 Task: Find connections with filter location Farakka with filter topic #Entrepreneurialwith filter profile language German with filter current company Naukri.com with filter school JSS University (Jagadguru Sri Shivarathreeshwara University),Mysore with filter industry Outpatient Care Centers with filter service category Technical with filter keywords title Vehicle or Equipment Cleaner
Action: Mouse moved to (196, 232)
Screenshot: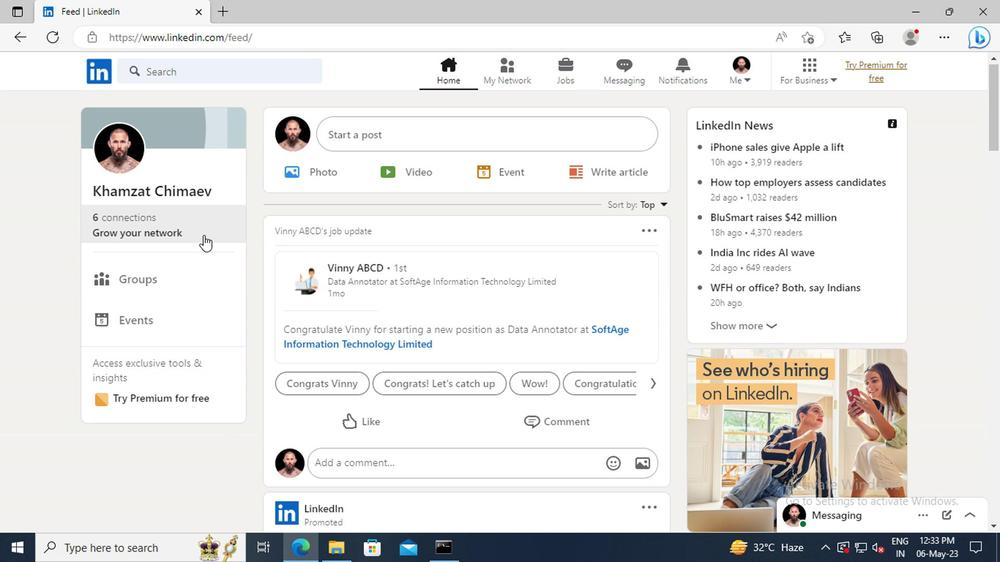 
Action: Mouse pressed left at (196, 232)
Screenshot: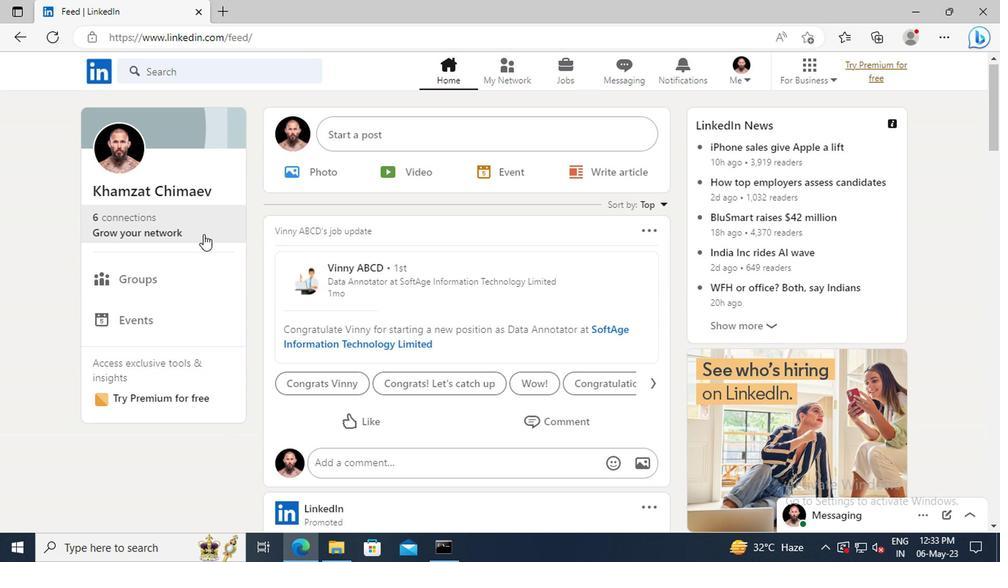 
Action: Mouse moved to (171, 155)
Screenshot: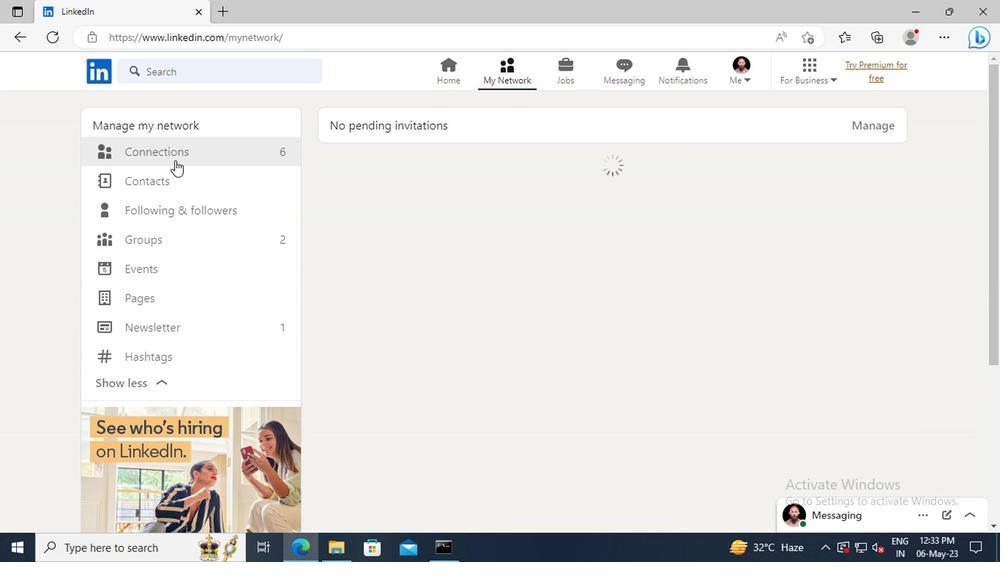 
Action: Mouse pressed left at (171, 155)
Screenshot: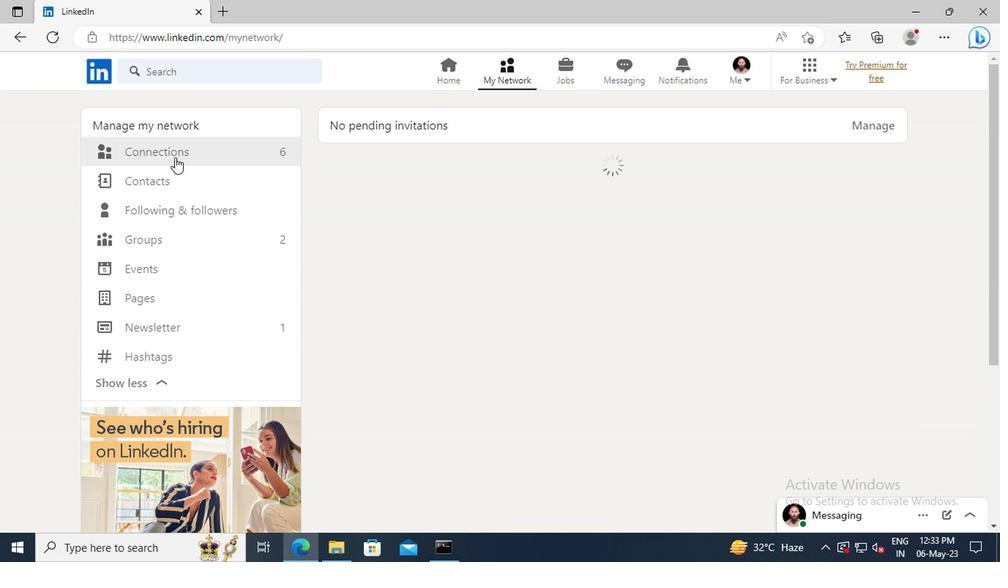 
Action: Mouse moved to (611, 154)
Screenshot: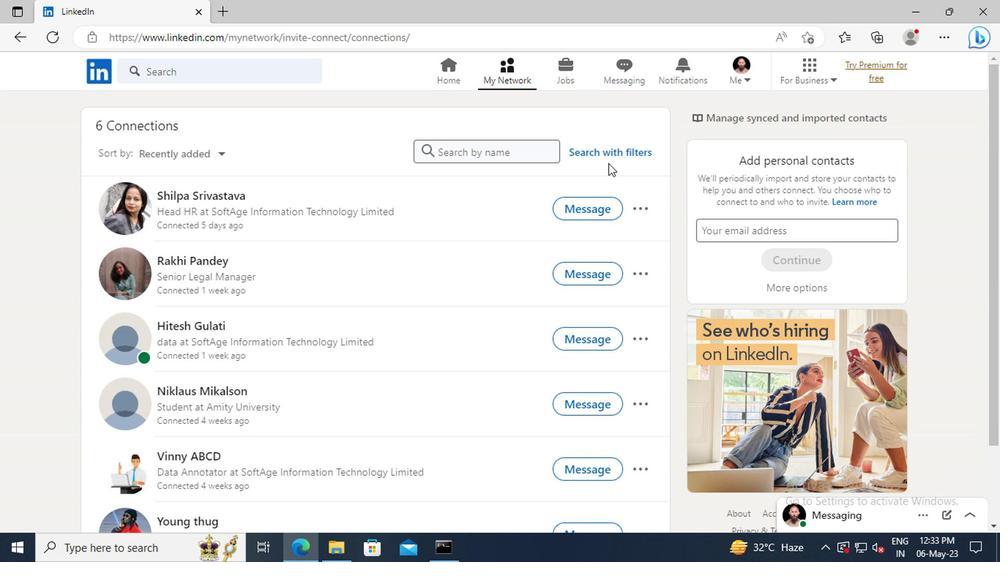 
Action: Mouse pressed left at (611, 154)
Screenshot: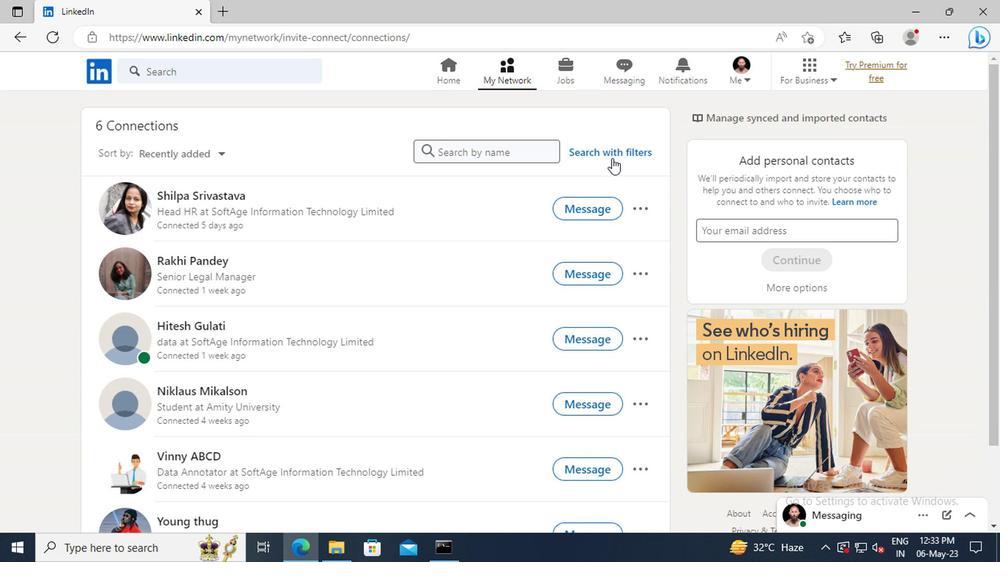 
Action: Mouse moved to (558, 114)
Screenshot: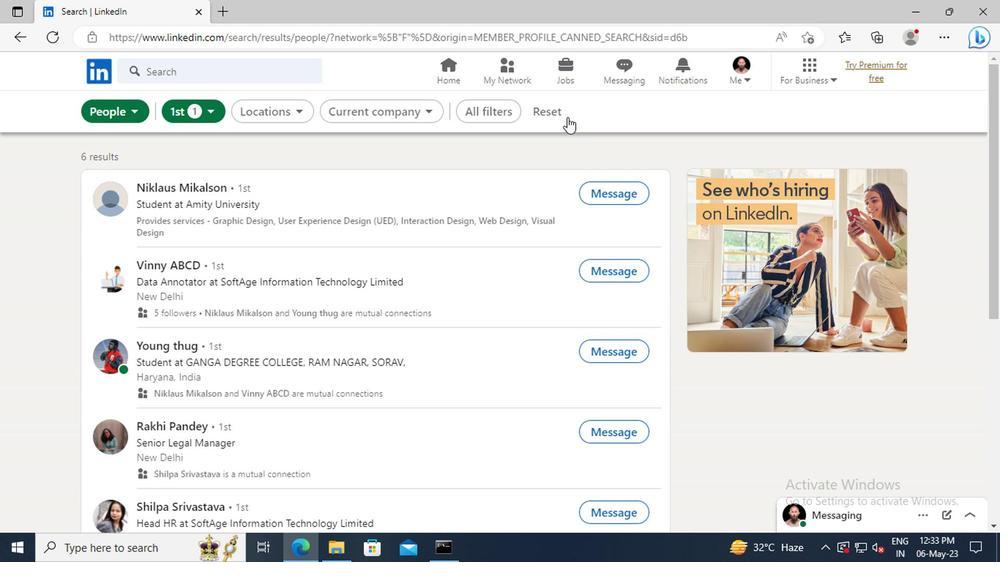 
Action: Mouse pressed left at (558, 114)
Screenshot: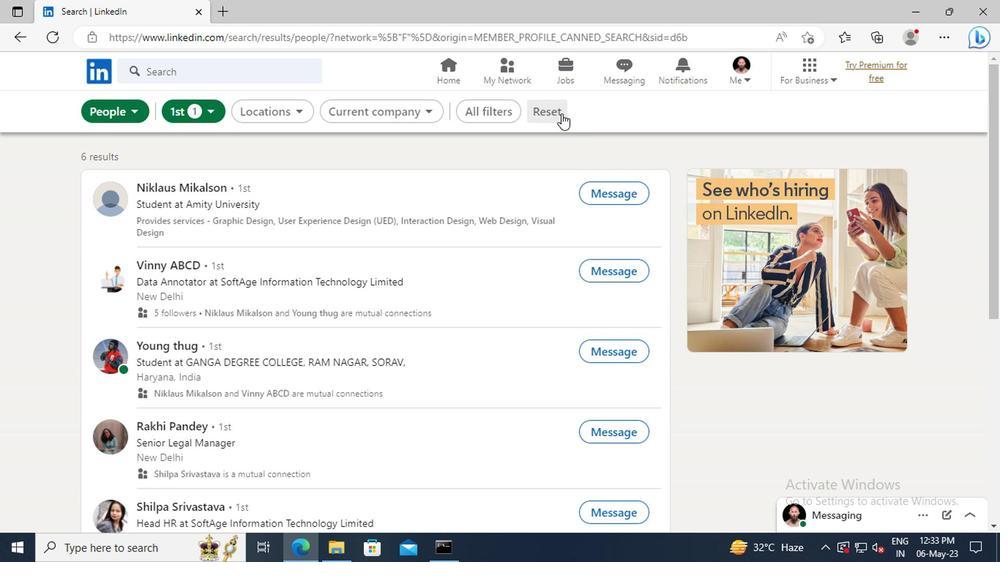 
Action: Mouse moved to (542, 114)
Screenshot: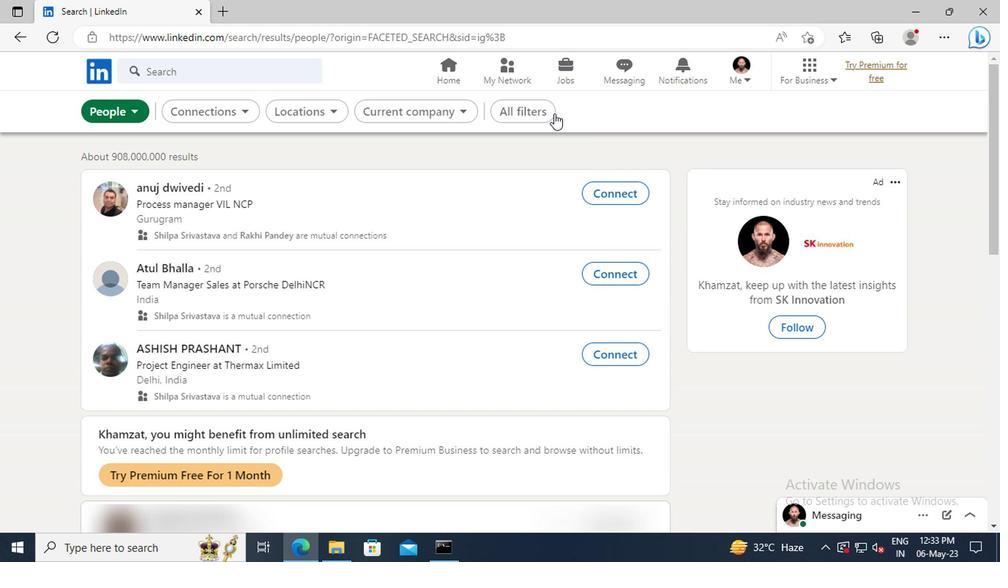 
Action: Mouse pressed left at (542, 114)
Screenshot: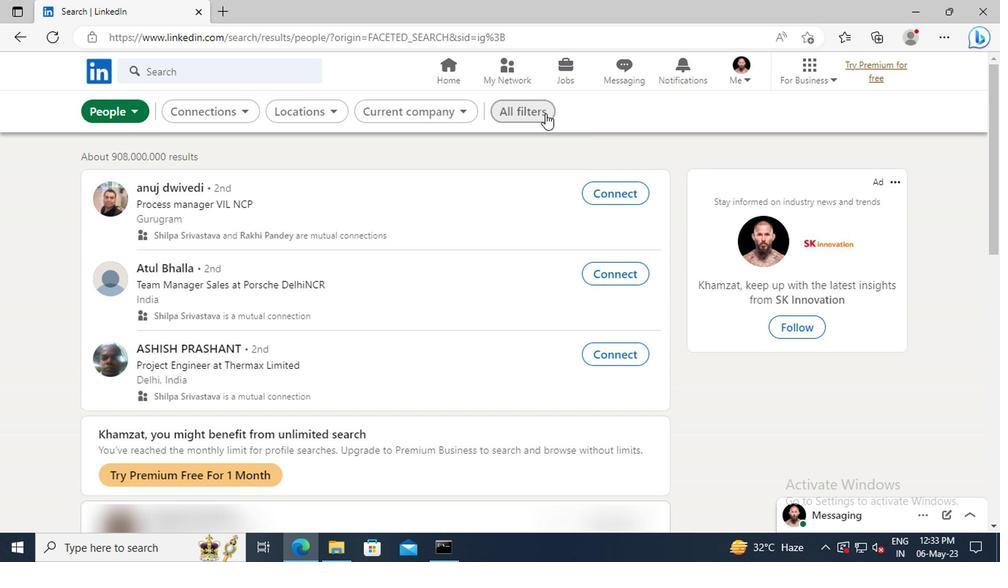 
Action: Mouse moved to (811, 258)
Screenshot: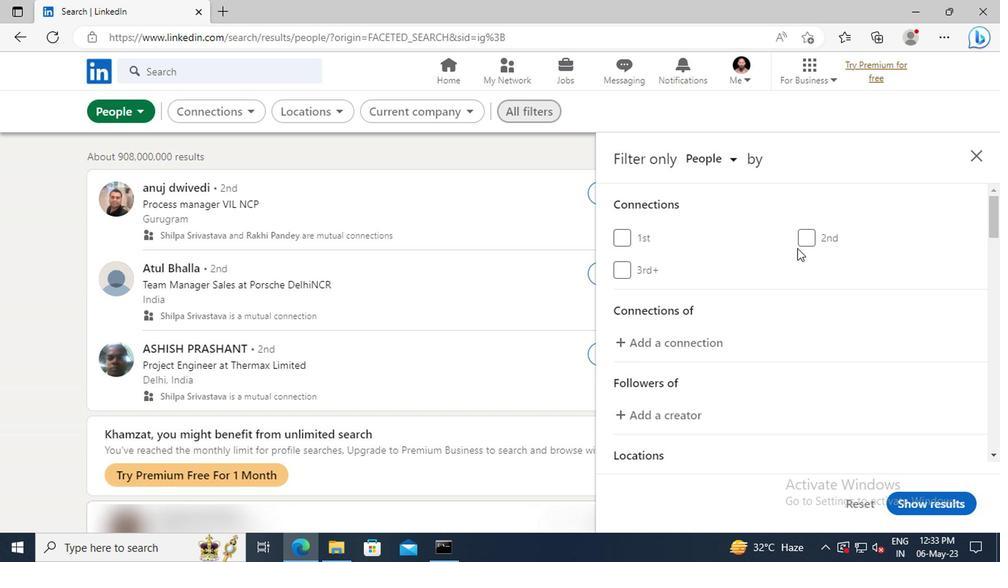 
Action: Mouse scrolled (811, 257) with delta (0, 0)
Screenshot: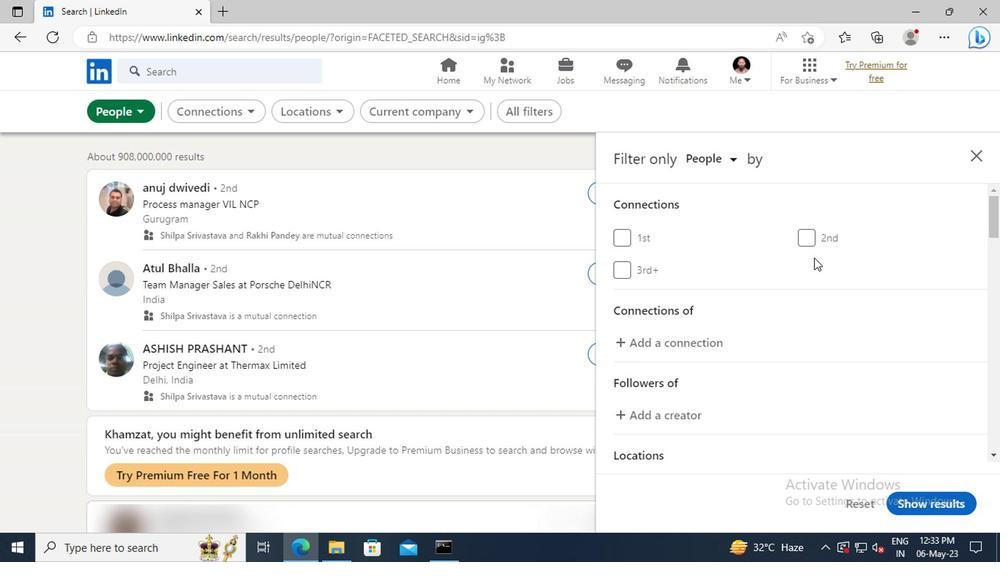 
Action: Mouse scrolled (811, 257) with delta (0, 0)
Screenshot: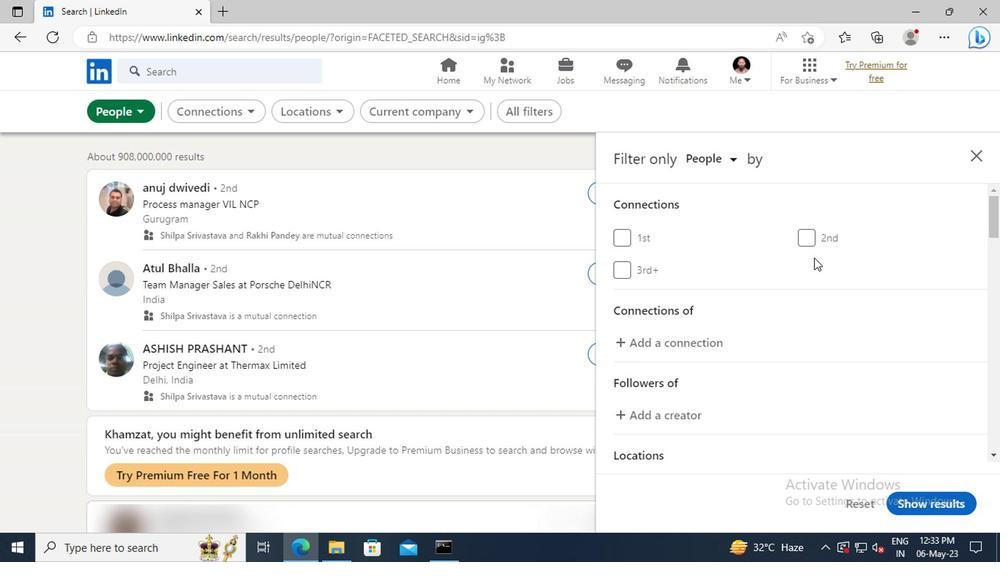 
Action: Mouse scrolled (811, 257) with delta (0, 0)
Screenshot: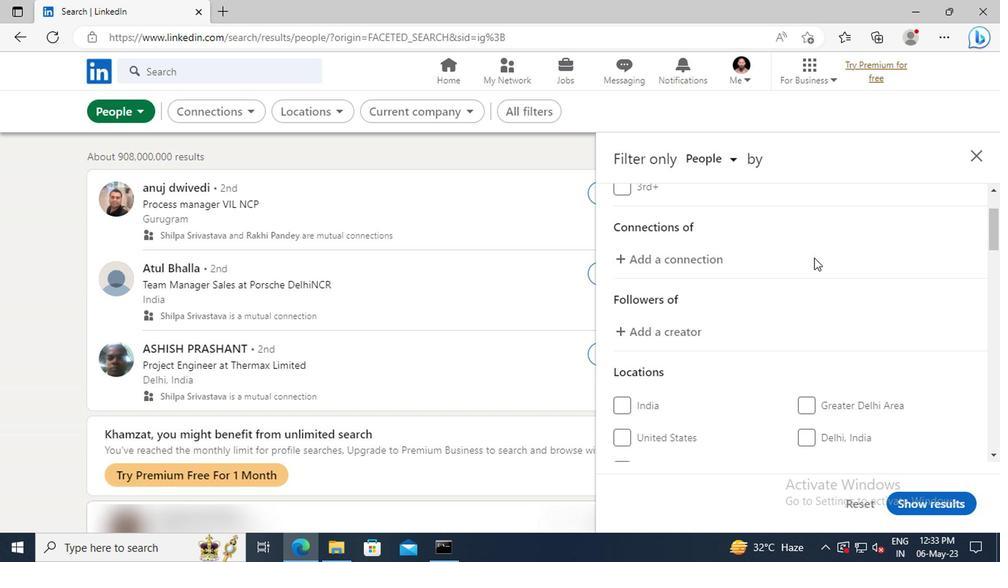 
Action: Mouse scrolled (811, 257) with delta (0, 0)
Screenshot: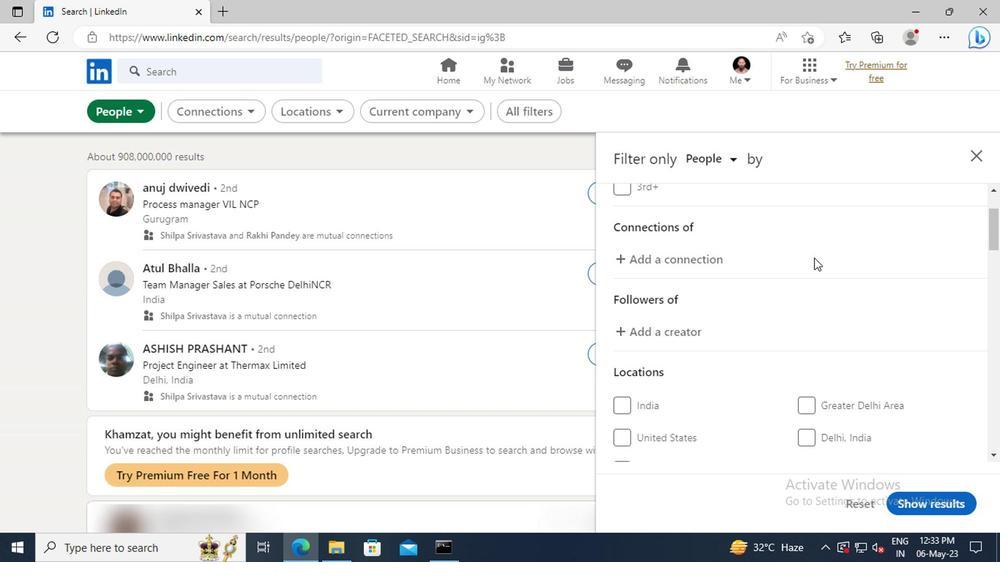 
Action: Mouse scrolled (811, 257) with delta (0, 0)
Screenshot: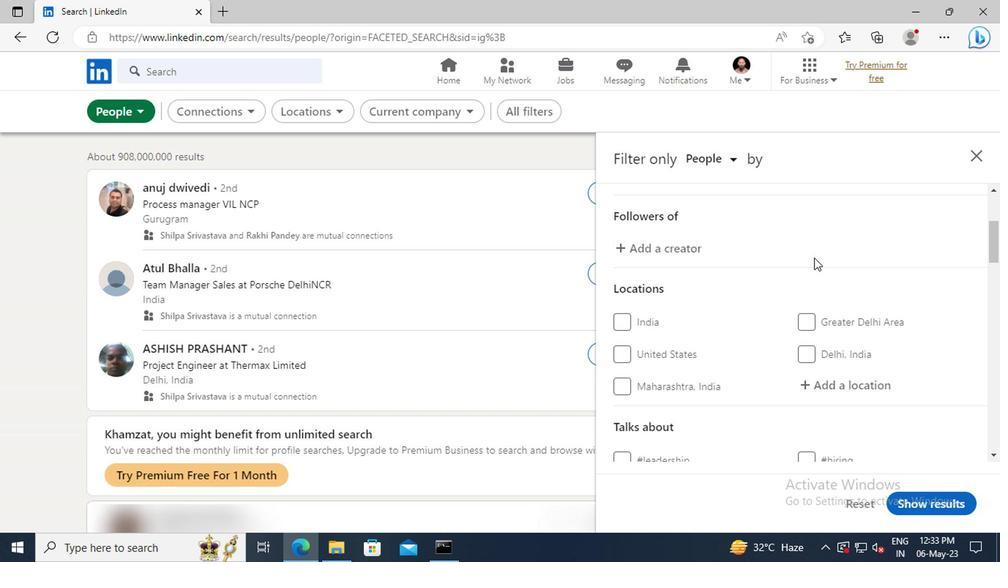 
Action: Mouse scrolled (811, 257) with delta (0, 0)
Screenshot: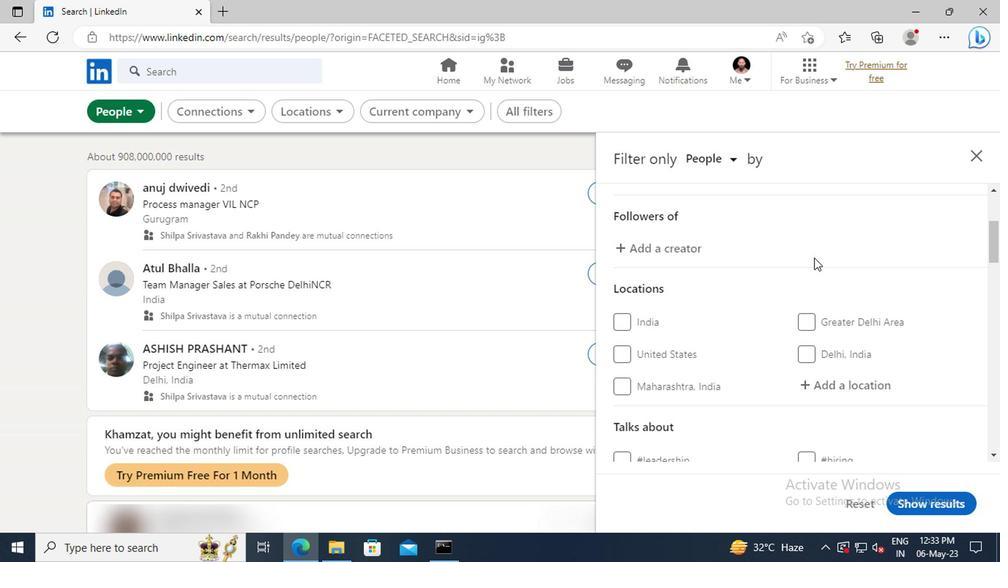
Action: Mouse moved to (809, 300)
Screenshot: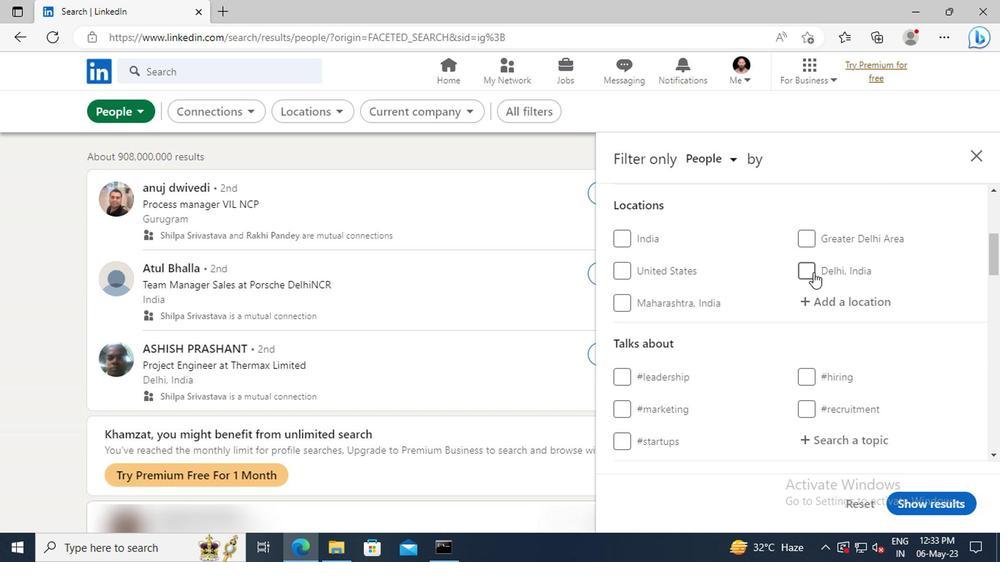 
Action: Mouse pressed left at (809, 300)
Screenshot: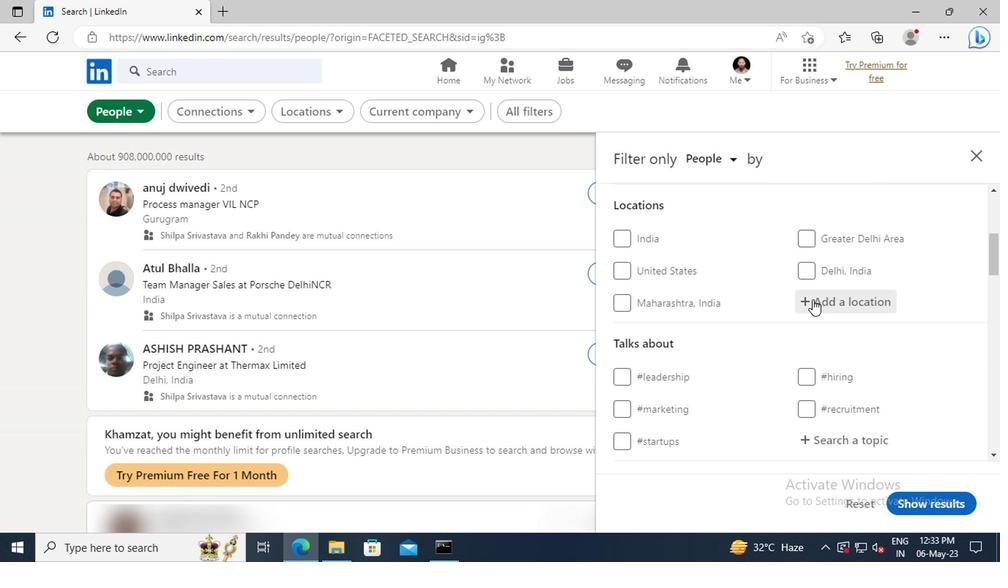 
Action: Key pressed <Key.shift>
Screenshot: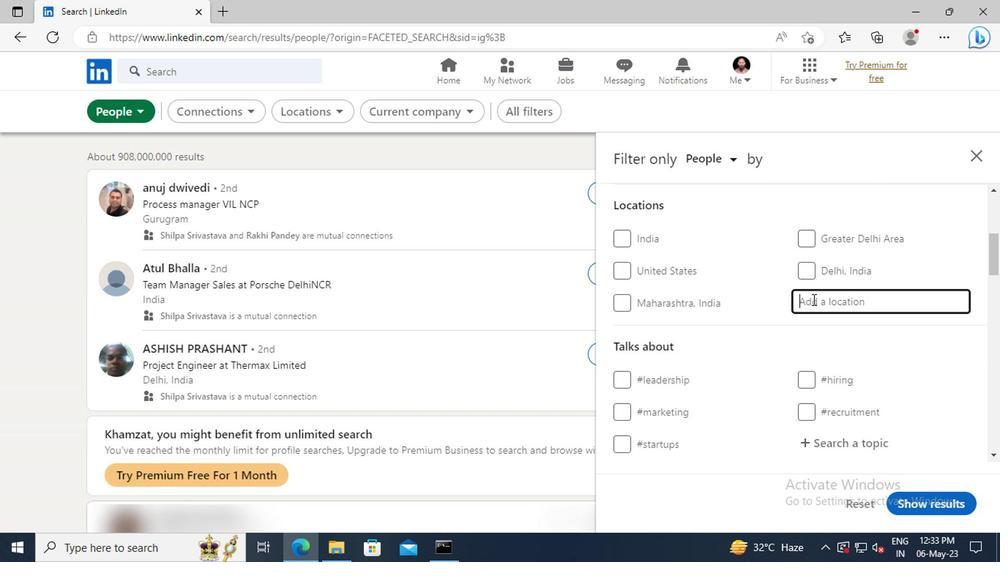 
Action: Mouse moved to (809, 300)
Screenshot: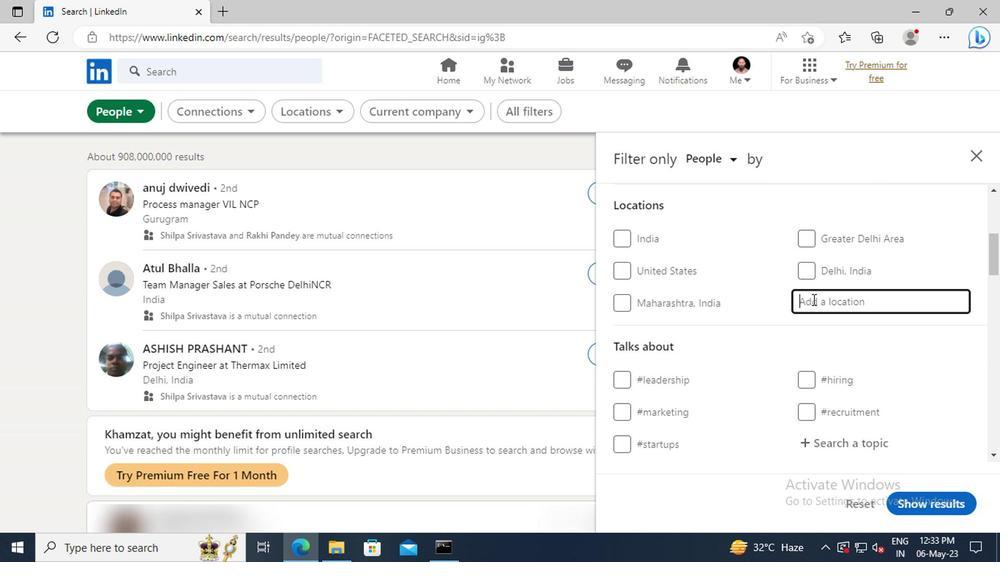 
Action: Key pressed <Key.shift><Key.shift><Key.shift><Key.shift><Key.shift>FARAKKA
Screenshot: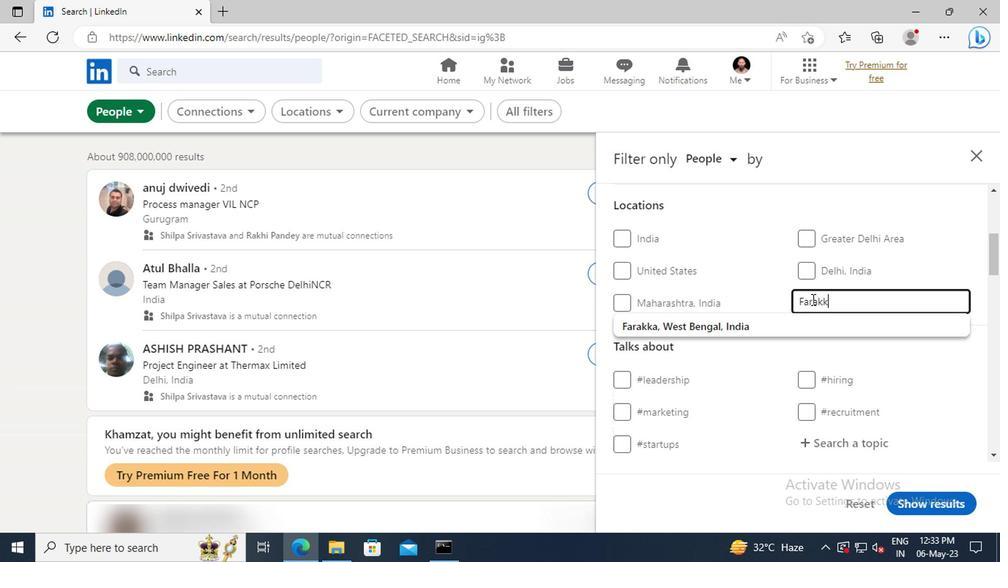 
Action: Mouse moved to (811, 321)
Screenshot: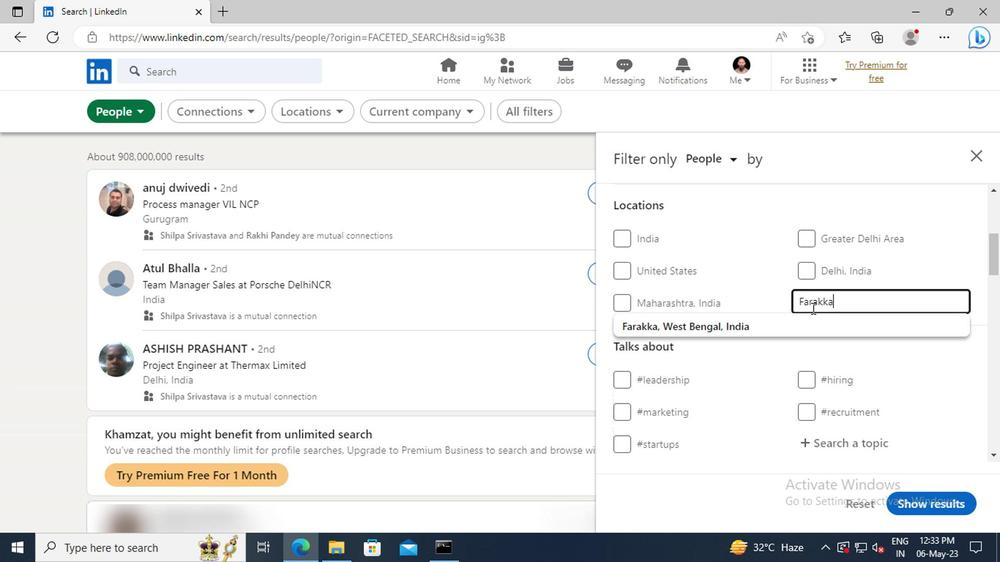 
Action: Mouse pressed left at (811, 321)
Screenshot: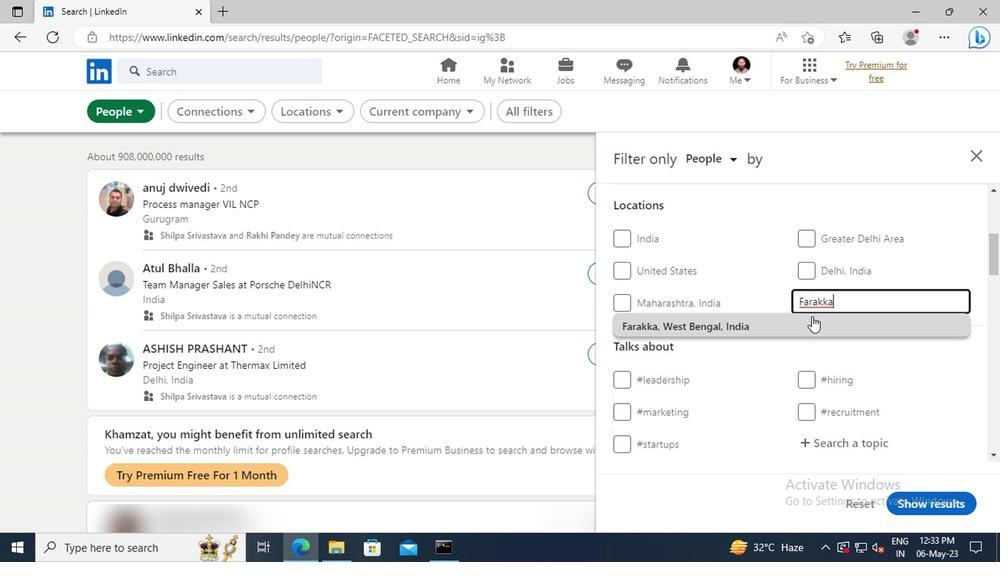 
Action: Mouse scrolled (811, 319) with delta (0, -1)
Screenshot: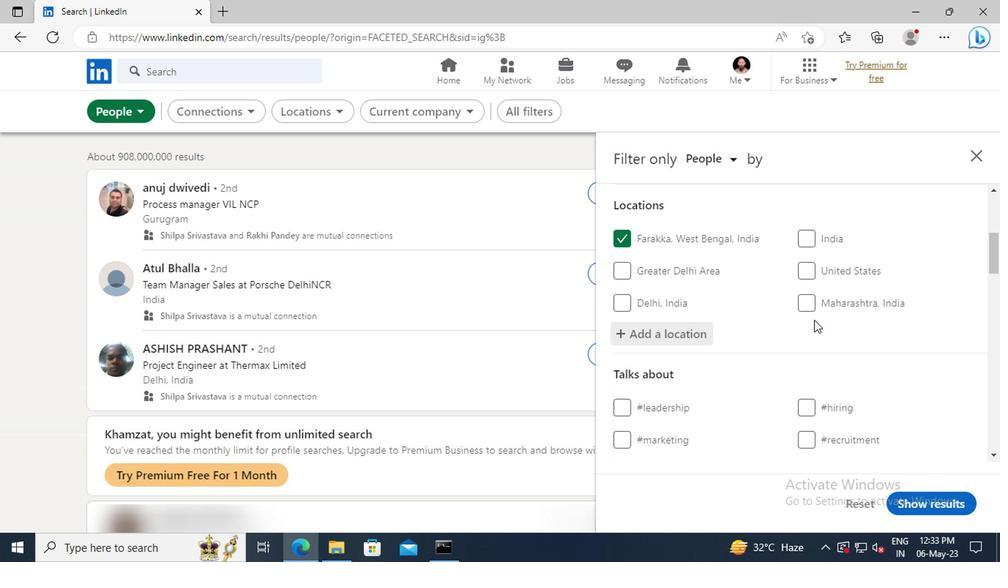 
Action: Mouse scrolled (811, 319) with delta (0, -1)
Screenshot: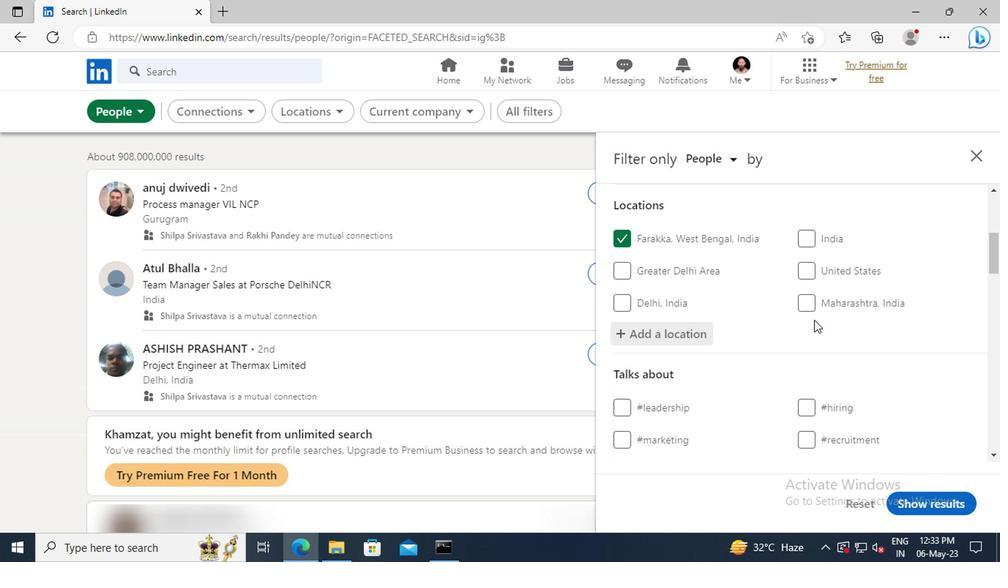 
Action: Mouse scrolled (811, 319) with delta (0, -1)
Screenshot: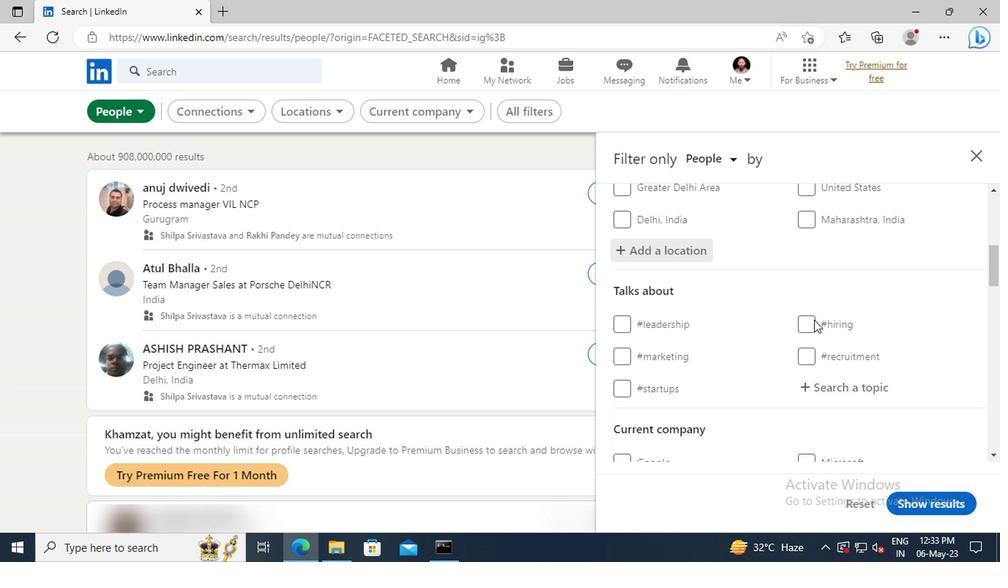 
Action: Mouse scrolled (811, 319) with delta (0, -1)
Screenshot: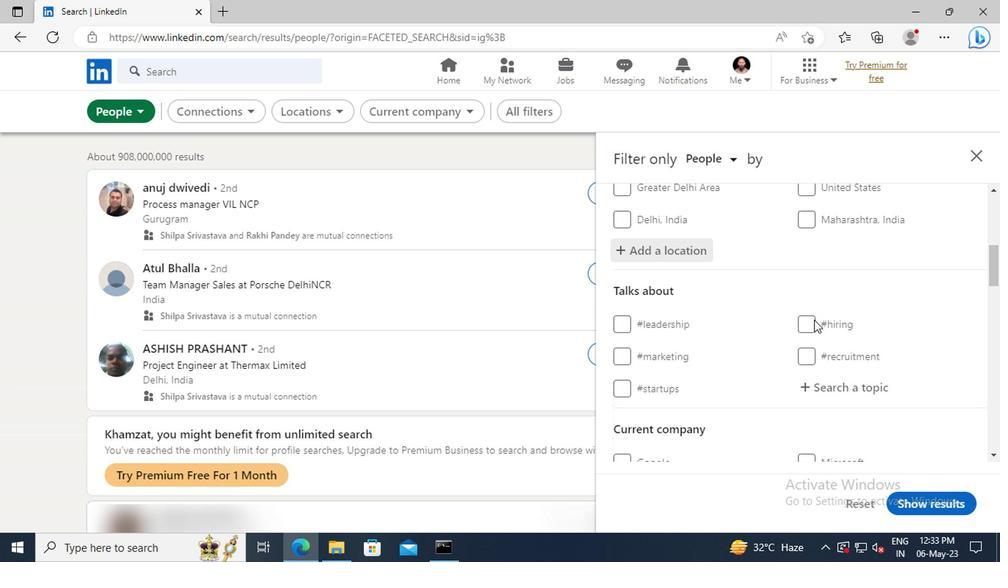 
Action: Mouse moved to (818, 310)
Screenshot: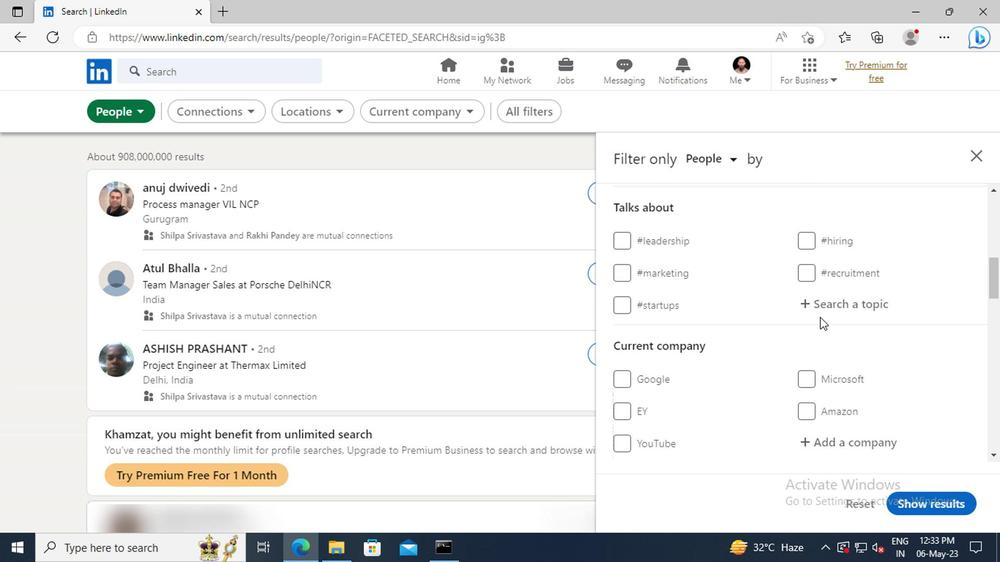 
Action: Mouse pressed left at (818, 310)
Screenshot: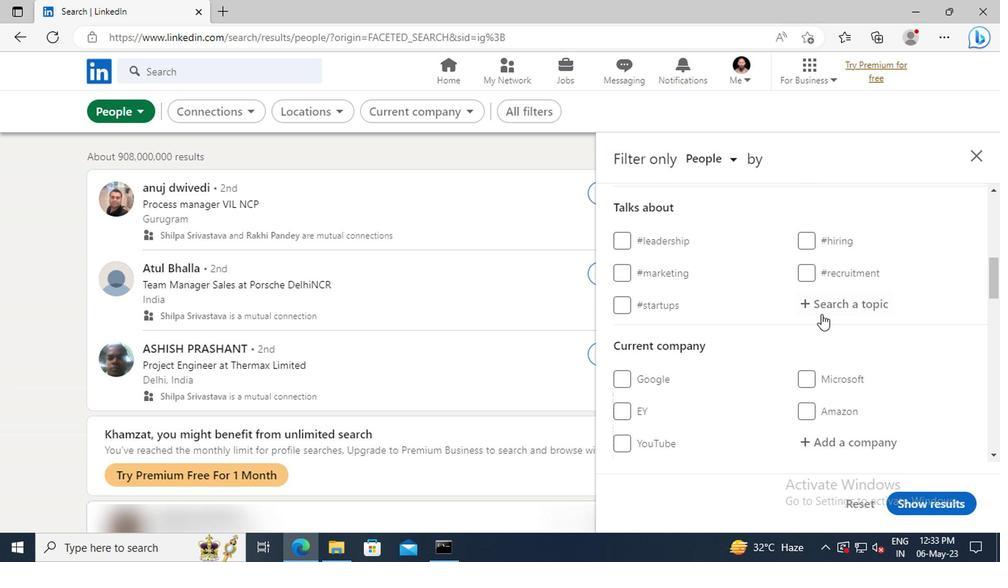 
Action: Mouse moved to (819, 310)
Screenshot: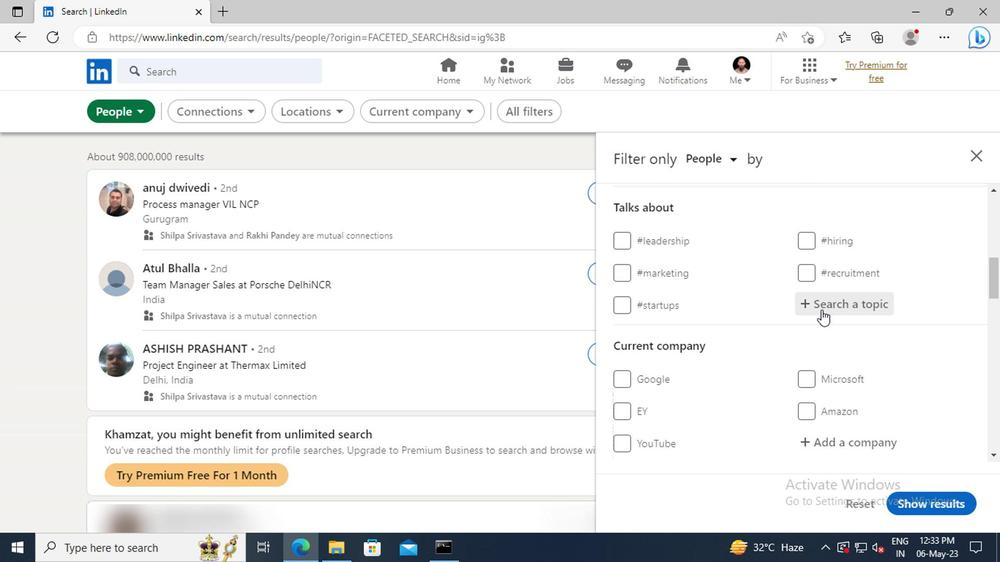
Action: Key pressed <Key.shift>ENTREPRENEURIA
Screenshot: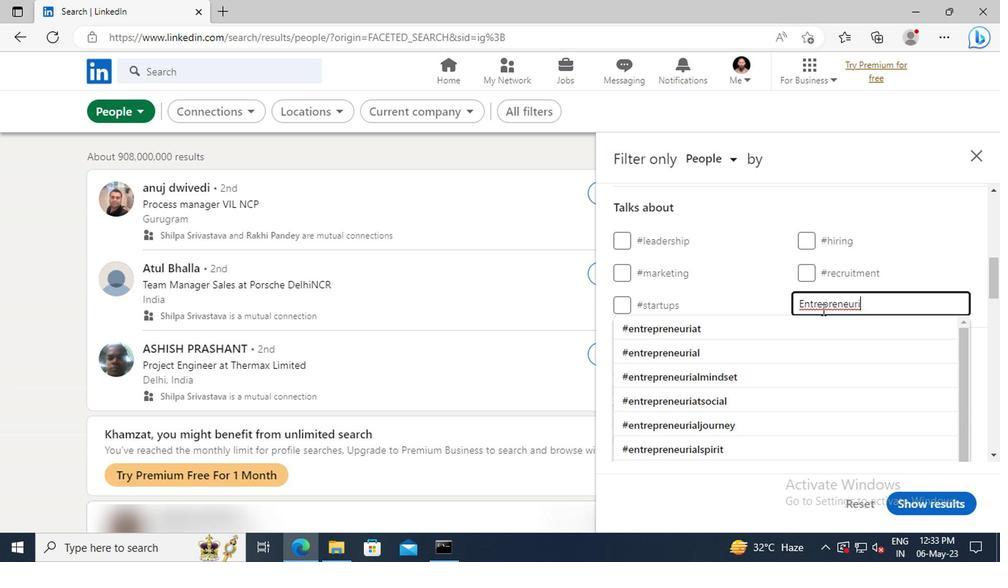 
Action: Mouse moved to (813, 345)
Screenshot: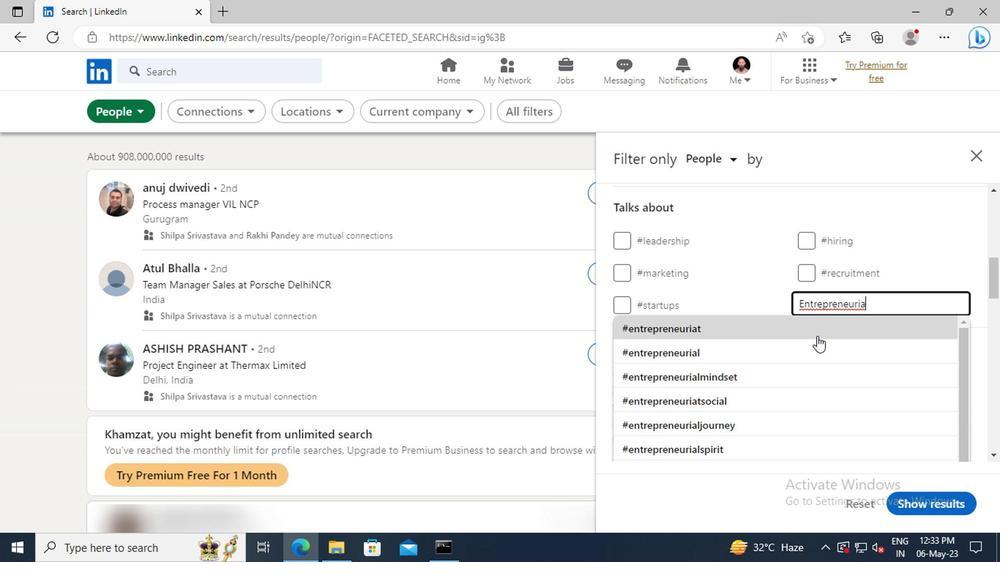 
Action: Mouse pressed left at (813, 345)
Screenshot: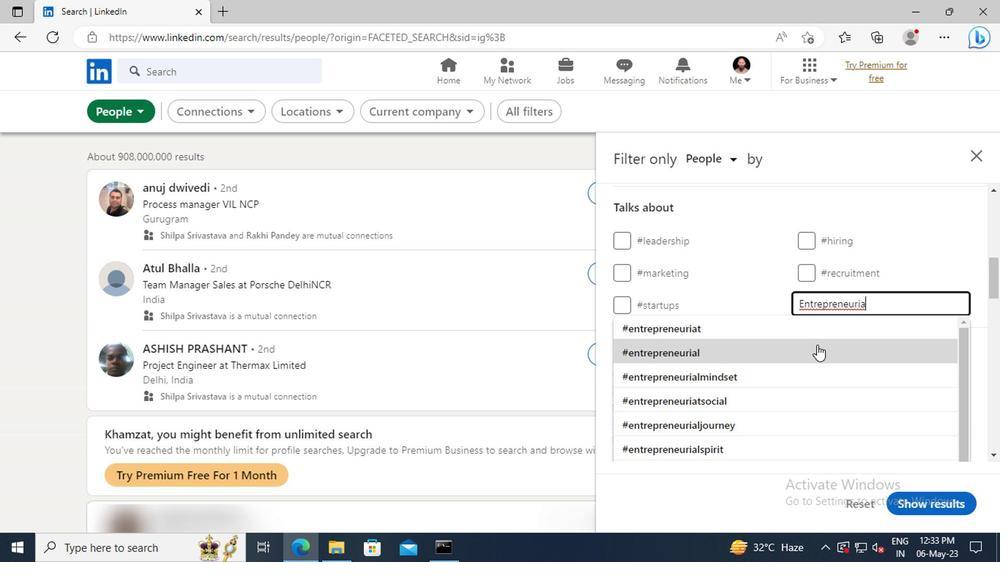 
Action: Mouse scrolled (813, 344) with delta (0, 0)
Screenshot: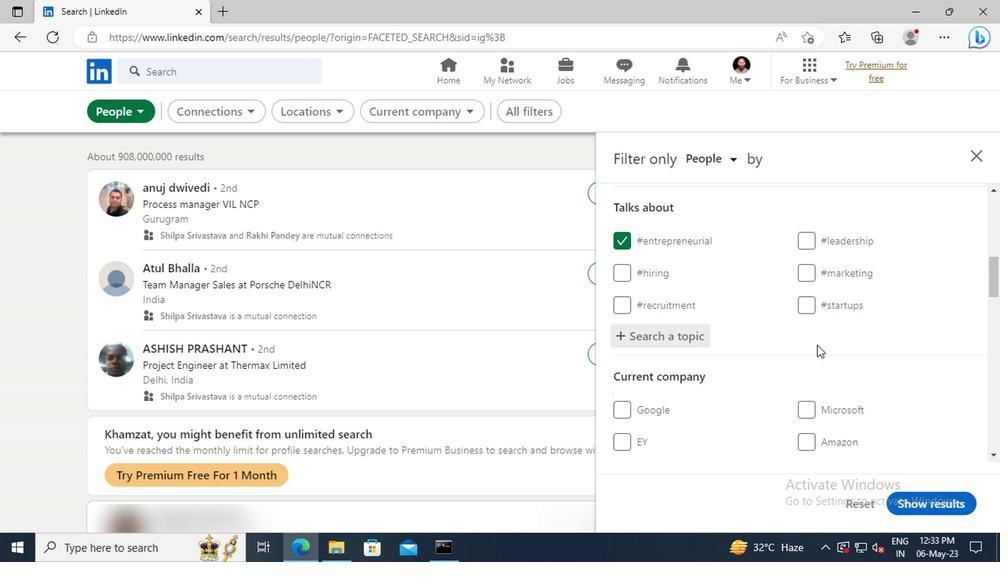 
Action: Mouse scrolled (813, 344) with delta (0, 0)
Screenshot: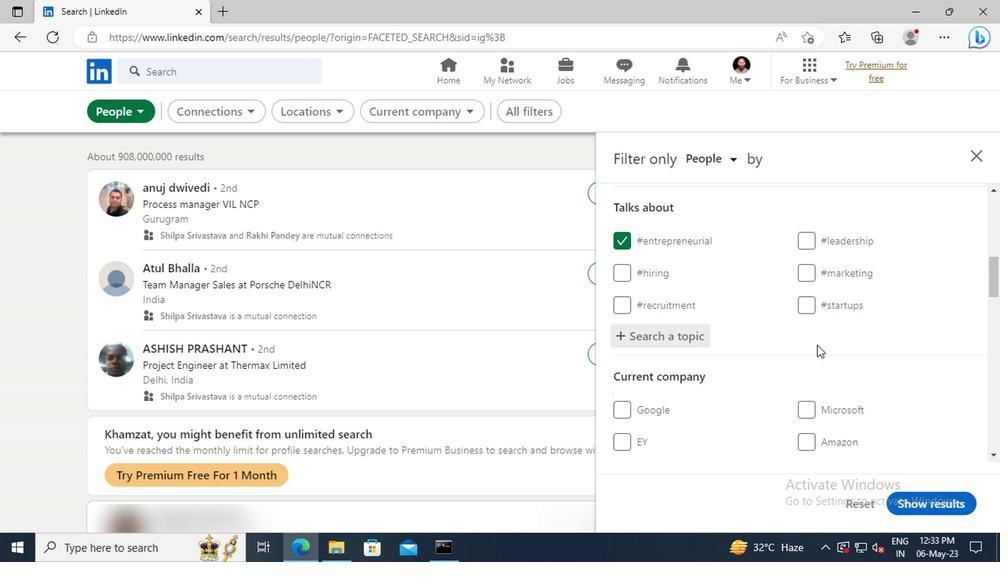 
Action: Mouse scrolled (813, 344) with delta (0, 0)
Screenshot: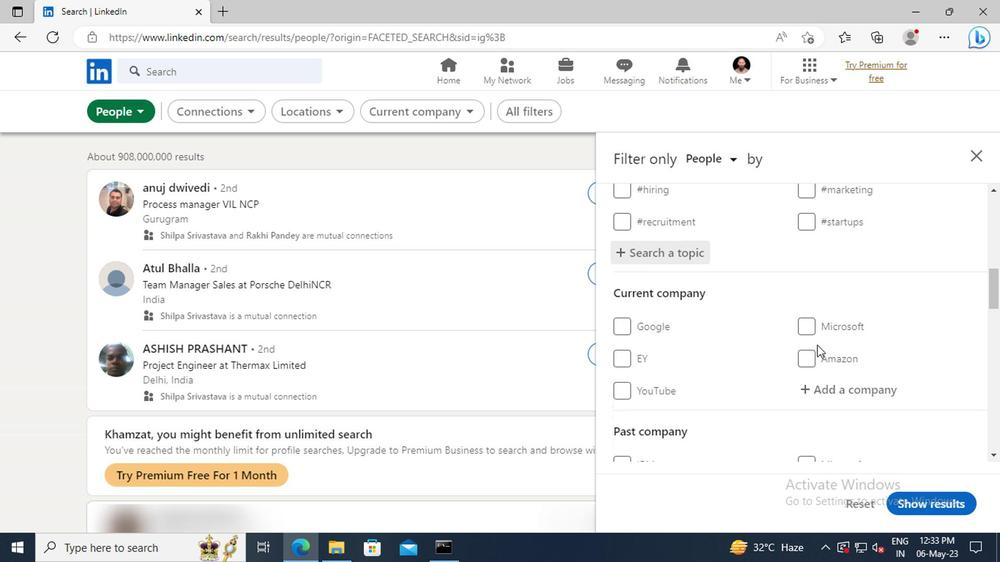 
Action: Mouse scrolled (813, 344) with delta (0, 0)
Screenshot: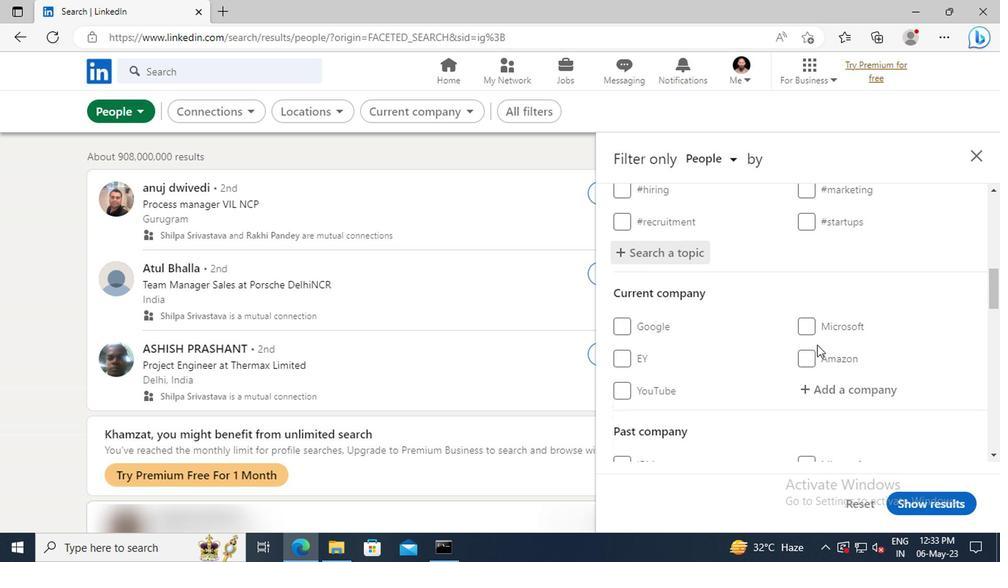 
Action: Mouse scrolled (813, 344) with delta (0, 0)
Screenshot: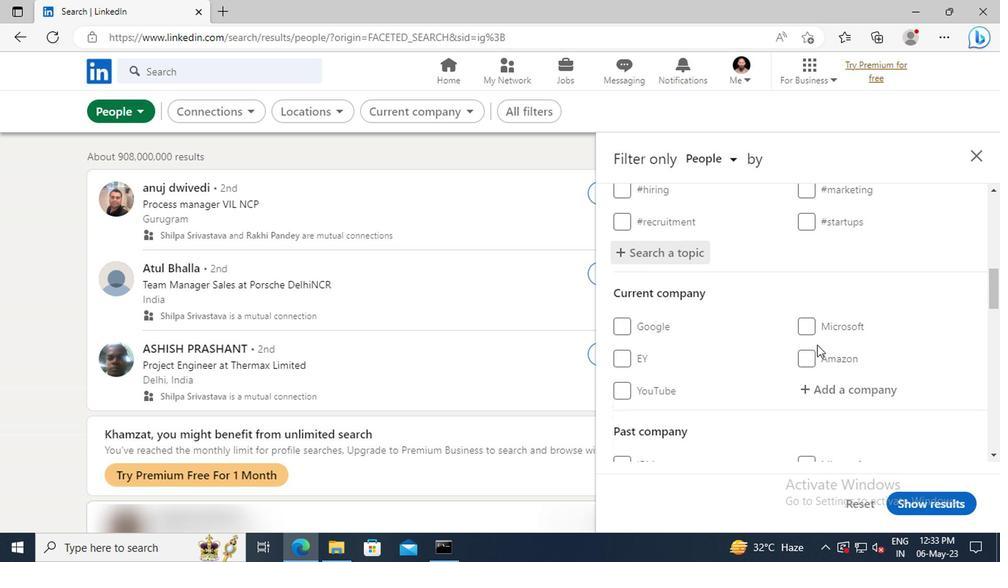
Action: Mouse scrolled (813, 344) with delta (0, 0)
Screenshot: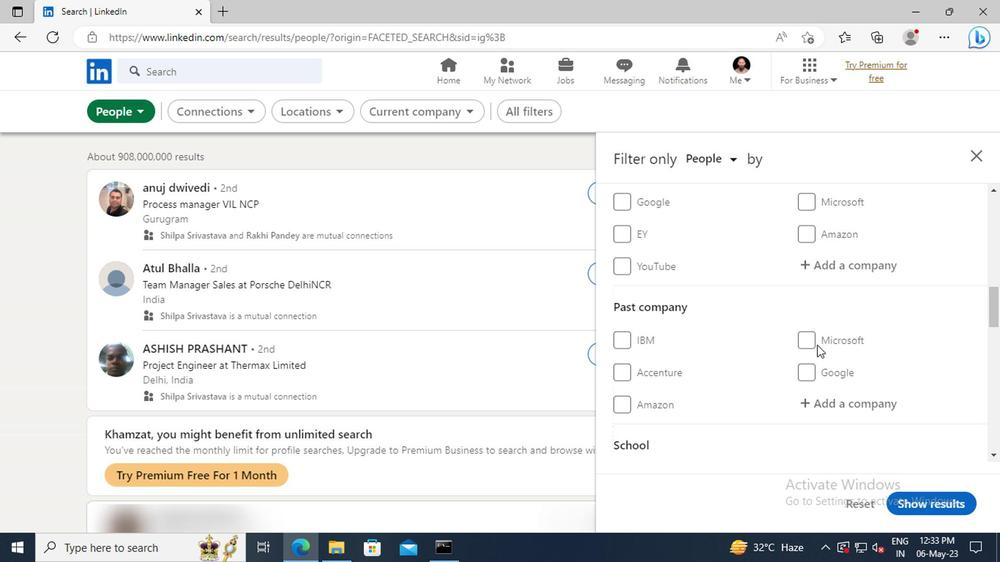
Action: Mouse scrolled (813, 344) with delta (0, 0)
Screenshot: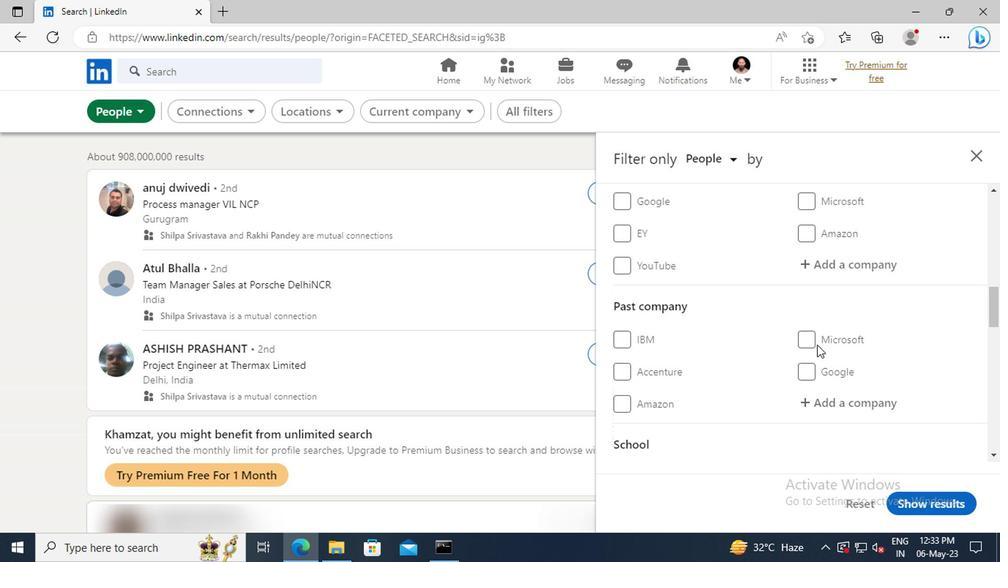 
Action: Mouse moved to (813, 346)
Screenshot: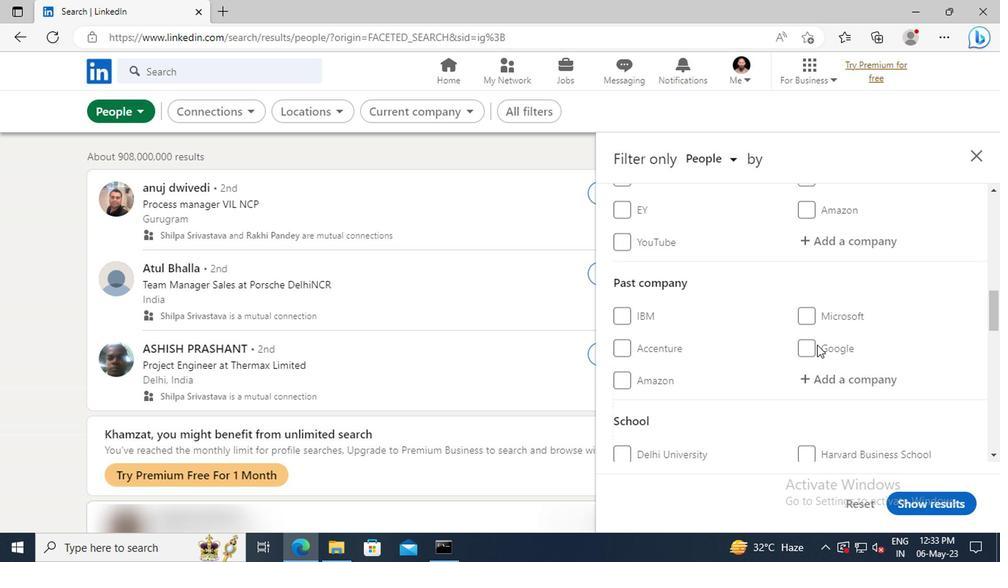 
Action: Mouse scrolled (813, 345) with delta (0, -1)
Screenshot: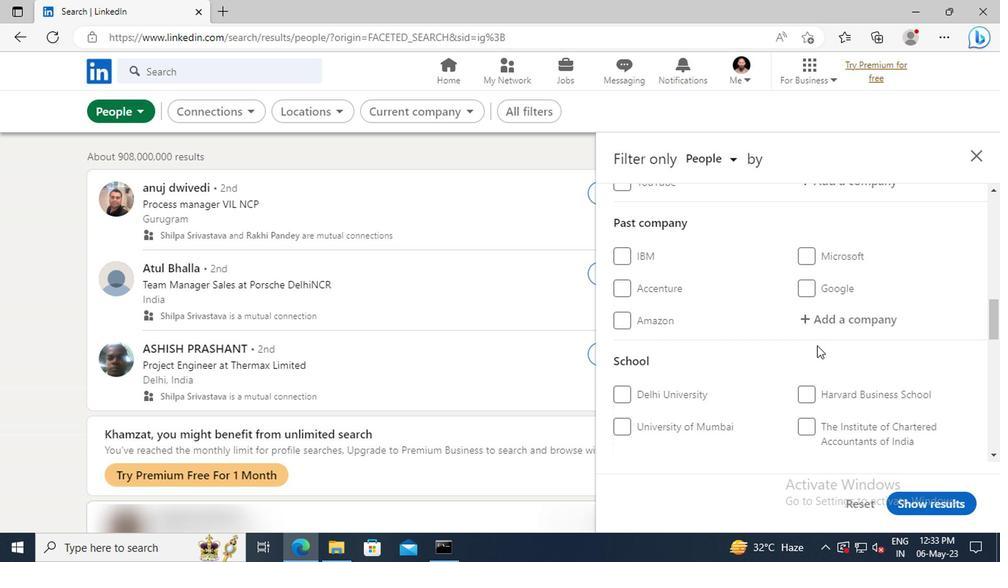 
Action: Mouse scrolled (813, 345) with delta (0, -1)
Screenshot: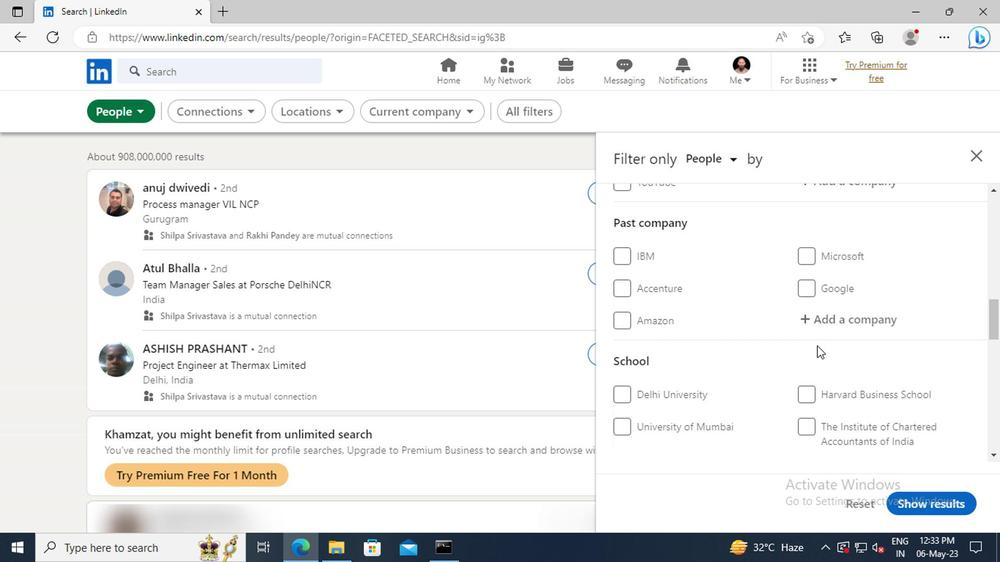 
Action: Mouse scrolled (813, 345) with delta (0, -1)
Screenshot: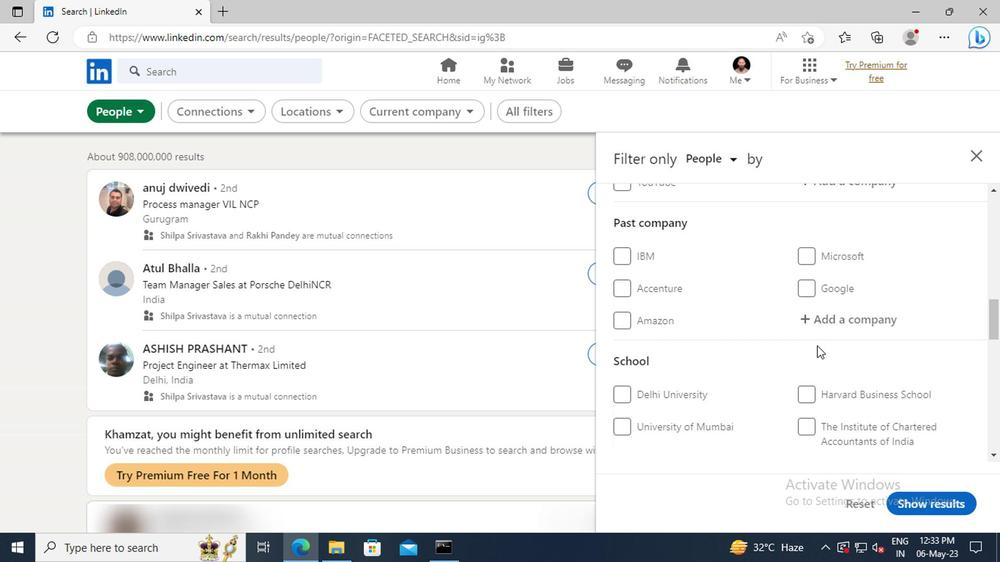 
Action: Mouse scrolled (813, 345) with delta (0, -1)
Screenshot: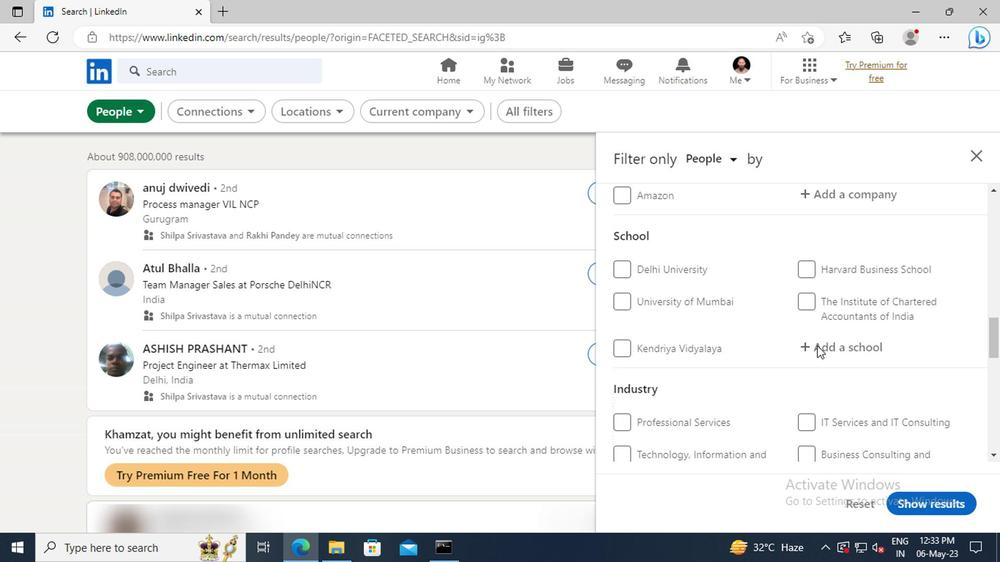 
Action: Mouse scrolled (813, 345) with delta (0, -1)
Screenshot: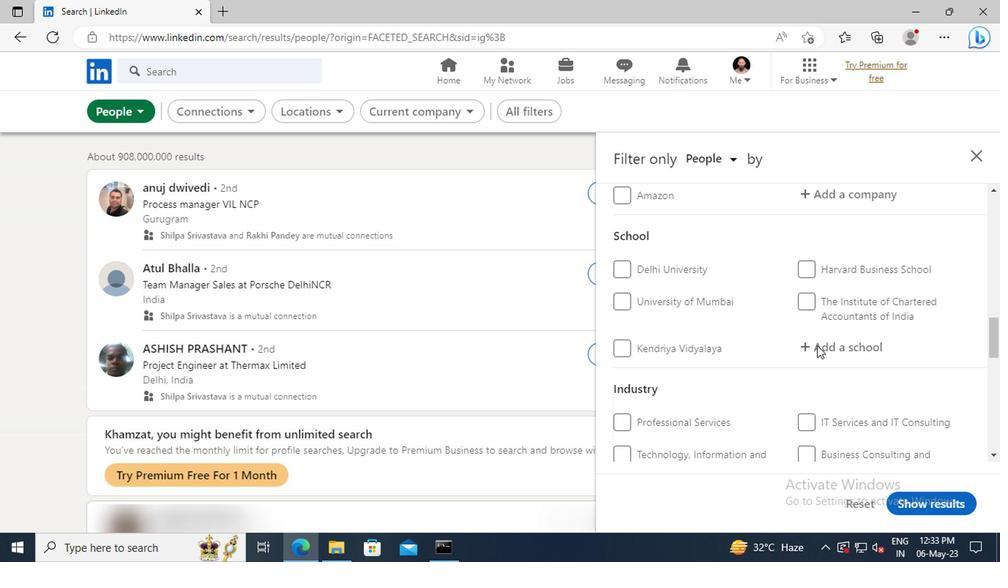 
Action: Mouse scrolled (813, 345) with delta (0, -1)
Screenshot: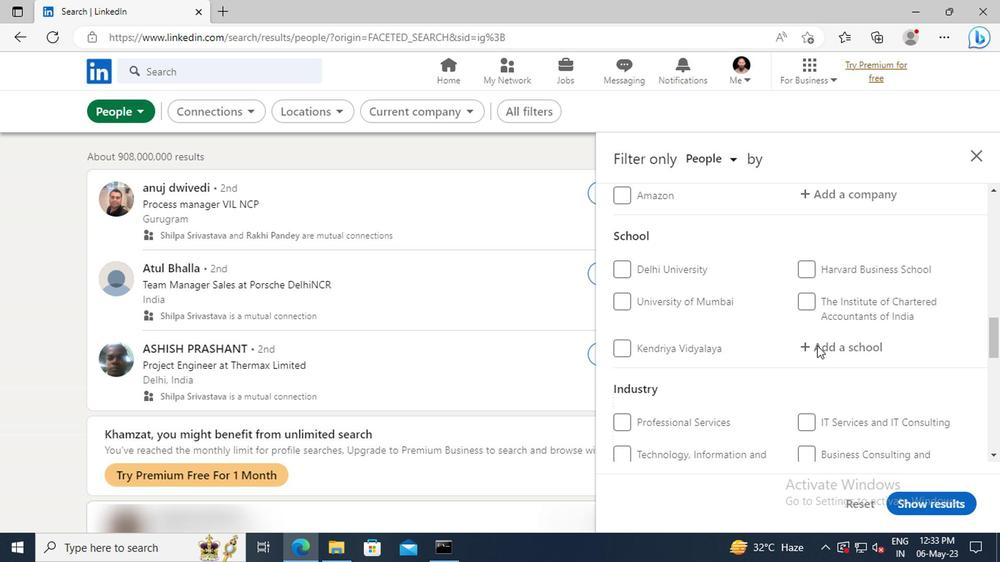 
Action: Mouse scrolled (813, 345) with delta (0, -1)
Screenshot: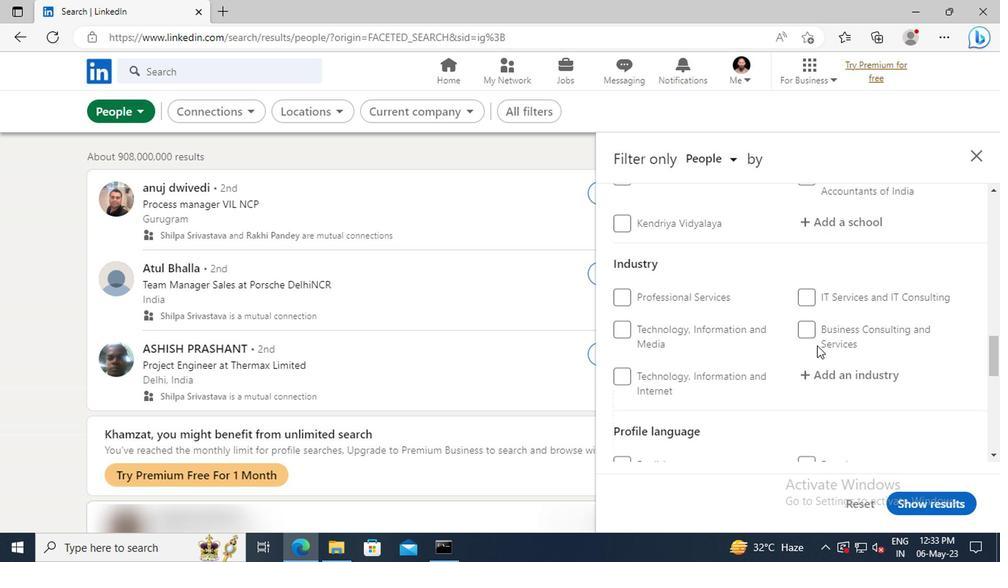 
Action: Mouse scrolled (813, 345) with delta (0, -1)
Screenshot: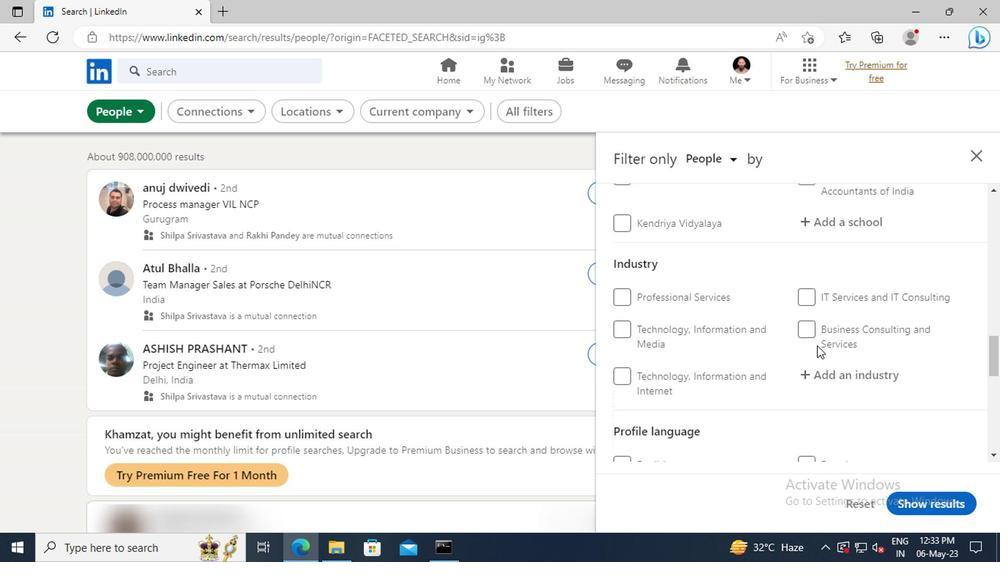 
Action: Mouse scrolled (813, 345) with delta (0, -1)
Screenshot: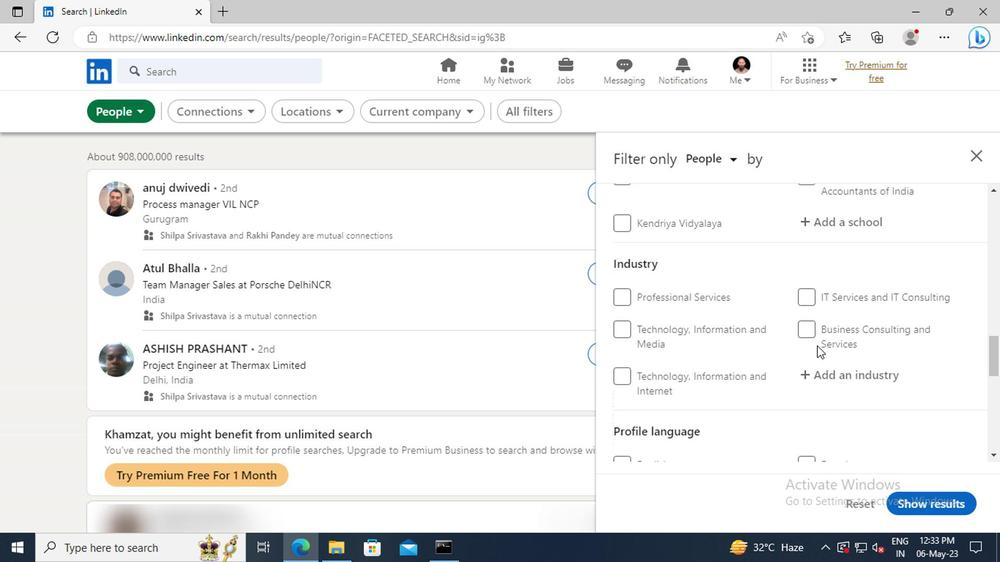 
Action: Mouse moved to (627, 402)
Screenshot: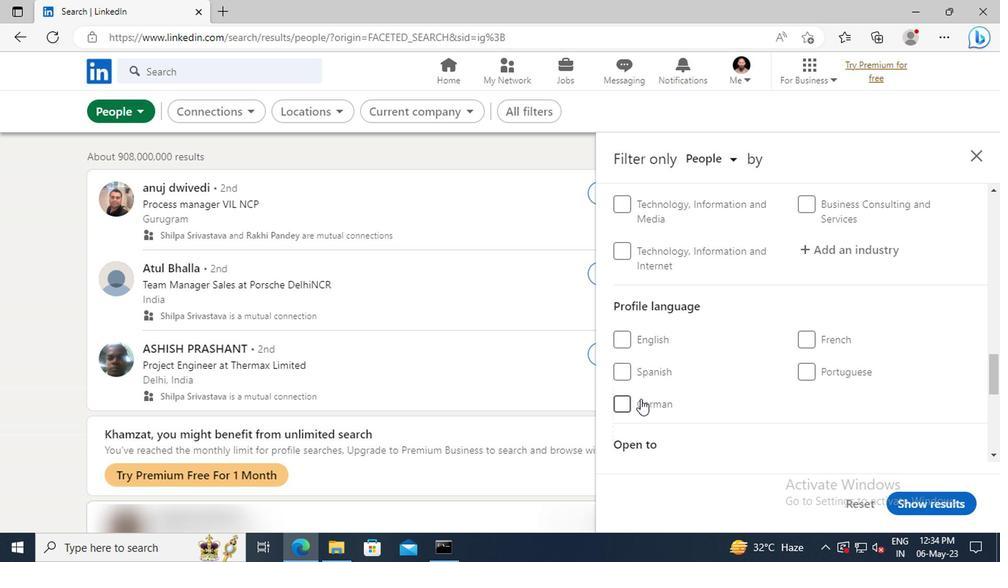 
Action: Mouse pressed left at (627, 402)
Screenshot: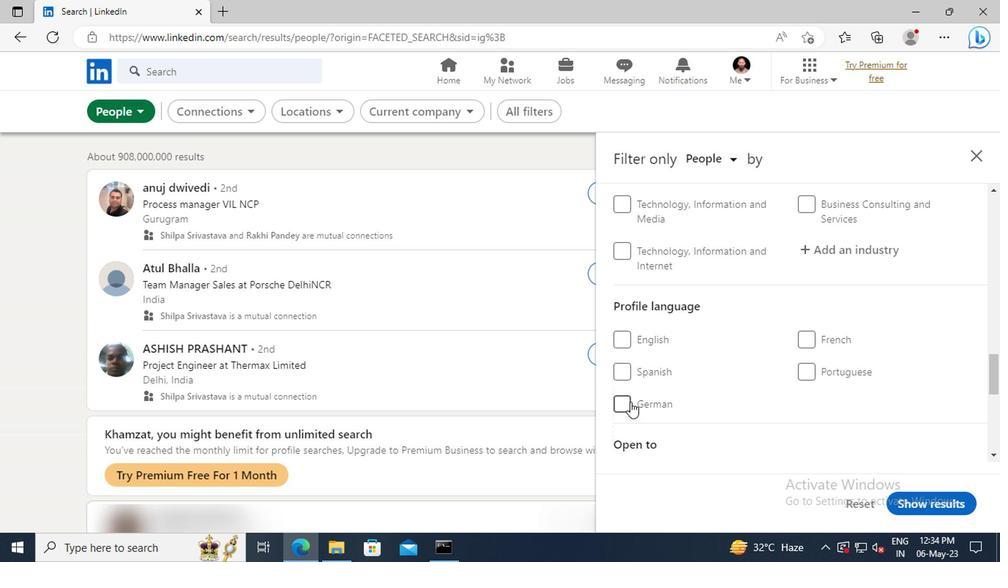 
Action: Mouse moved to (806, 352)
Screenshot: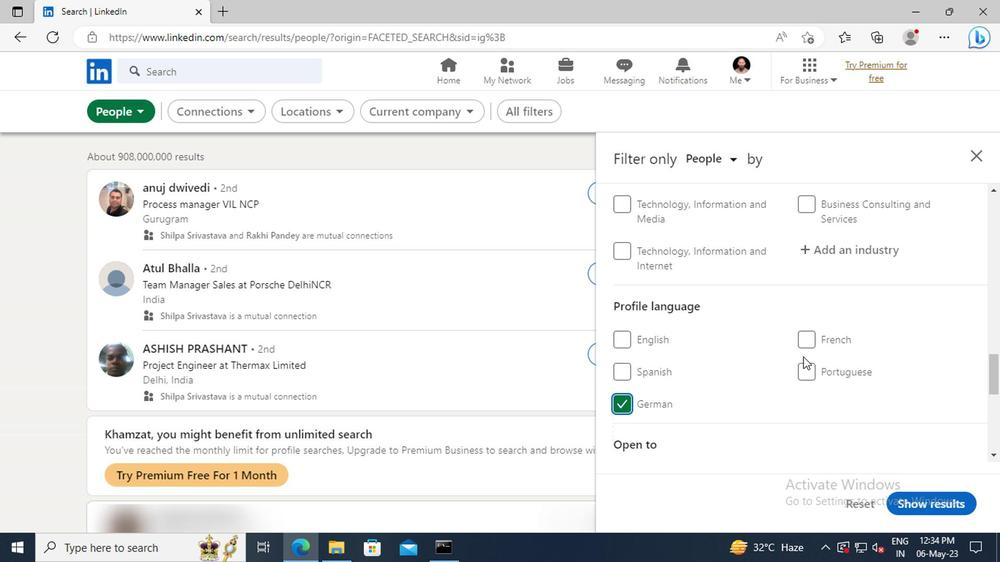 
Action: Mouse scrolled (806, 353) with delta (0, 1)
Screenshot: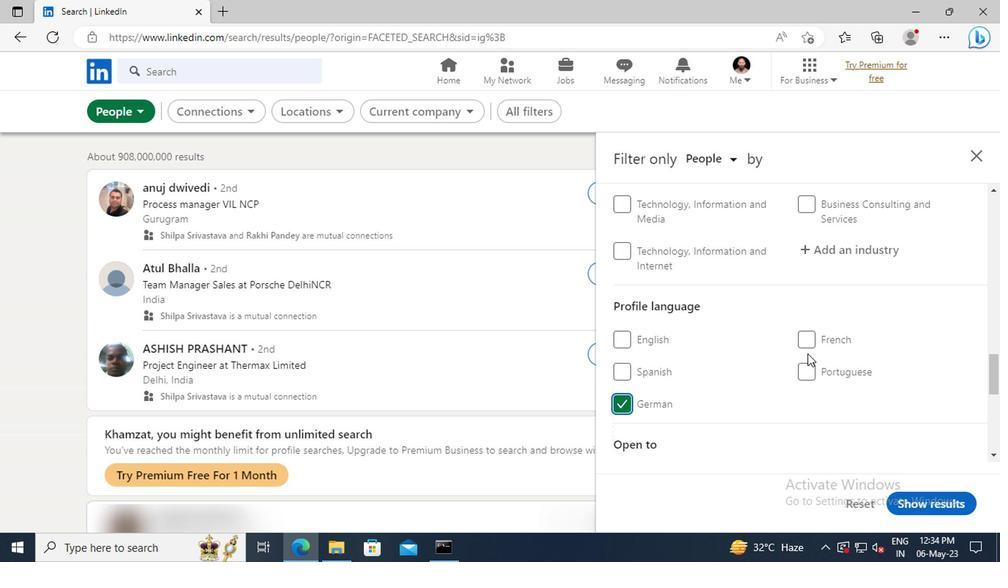 
Action: Mouse scrolled (806, 353) with delta (0, 1)
Screenshot: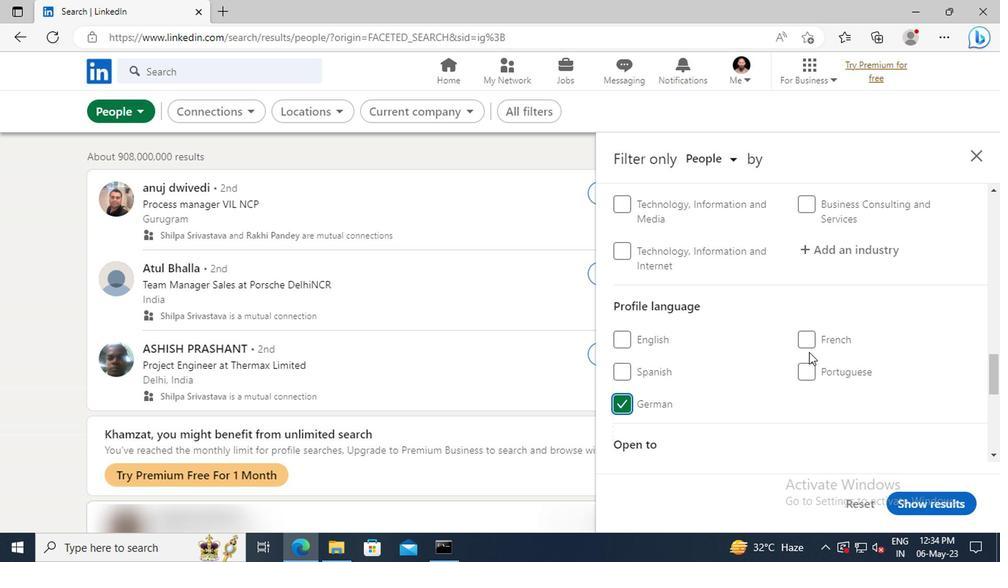
Action: Mouse moved to (807, 352)
Screenshot: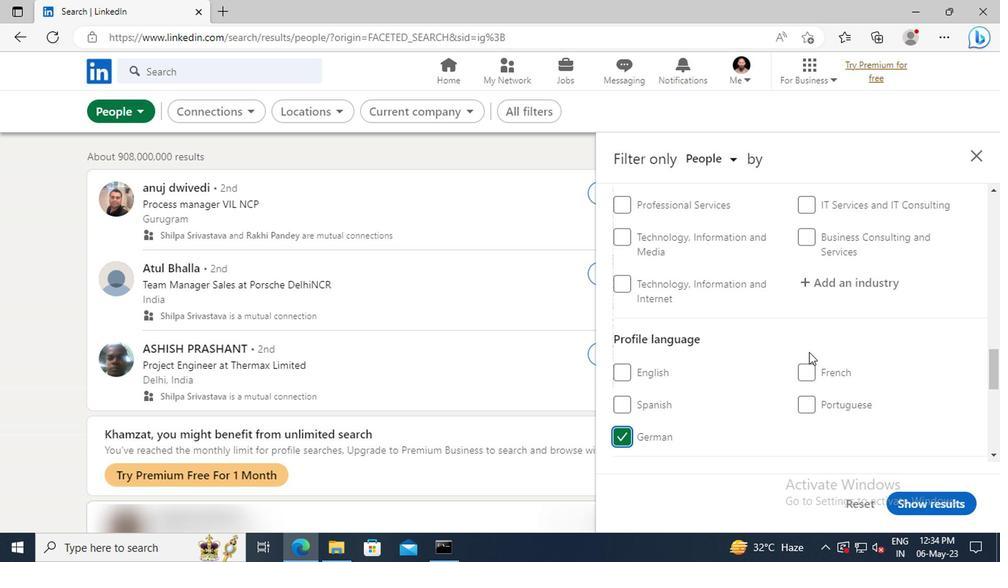 
Action: Mouse scrolled (807, 352) with delta (0, 0)
Screenshot: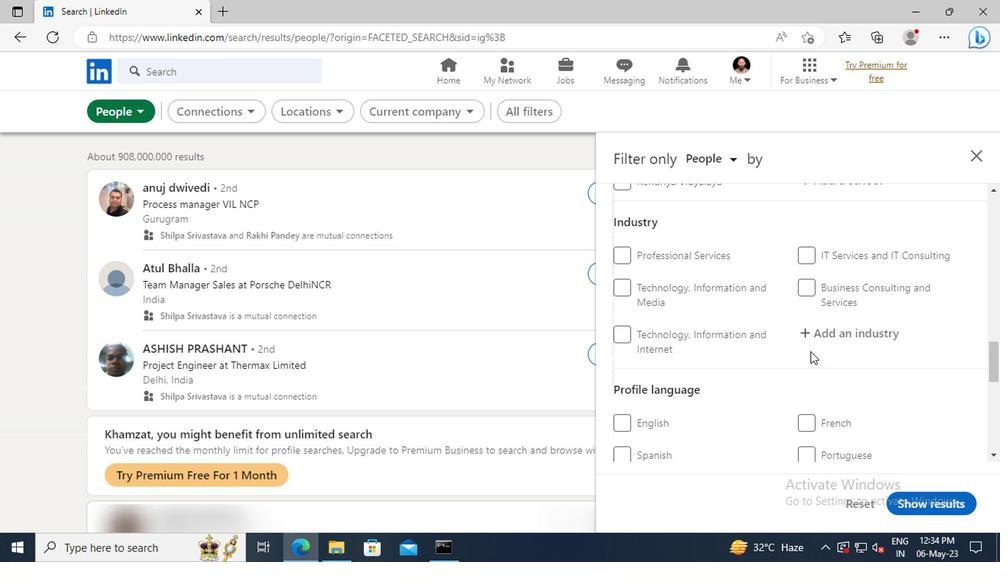 
Action: Mouse scrolled (807, 352) with delta (0, 0)
Screenshot: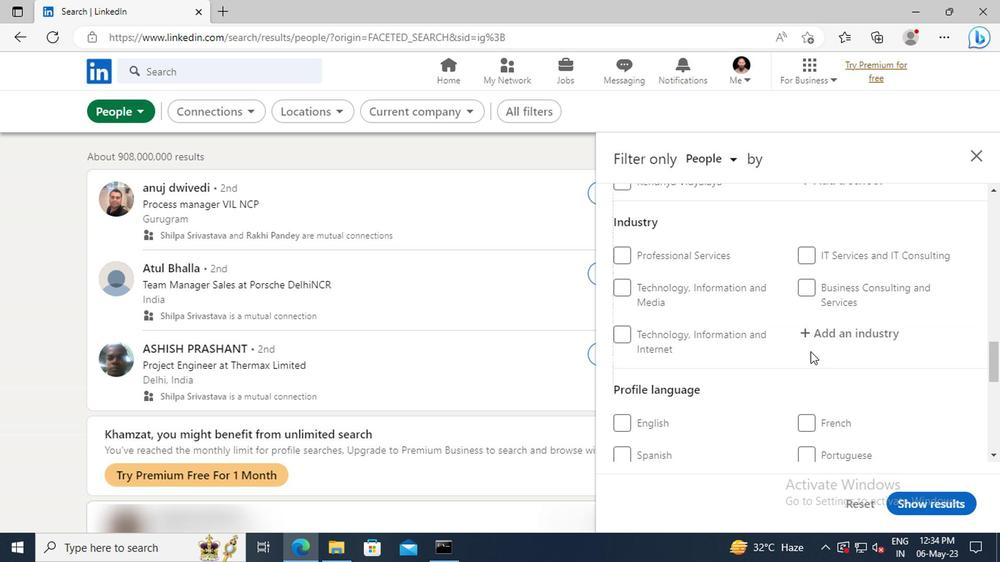 
Action: Mouse scrolled (807, 352) with delta (0, 0)
Screenshot: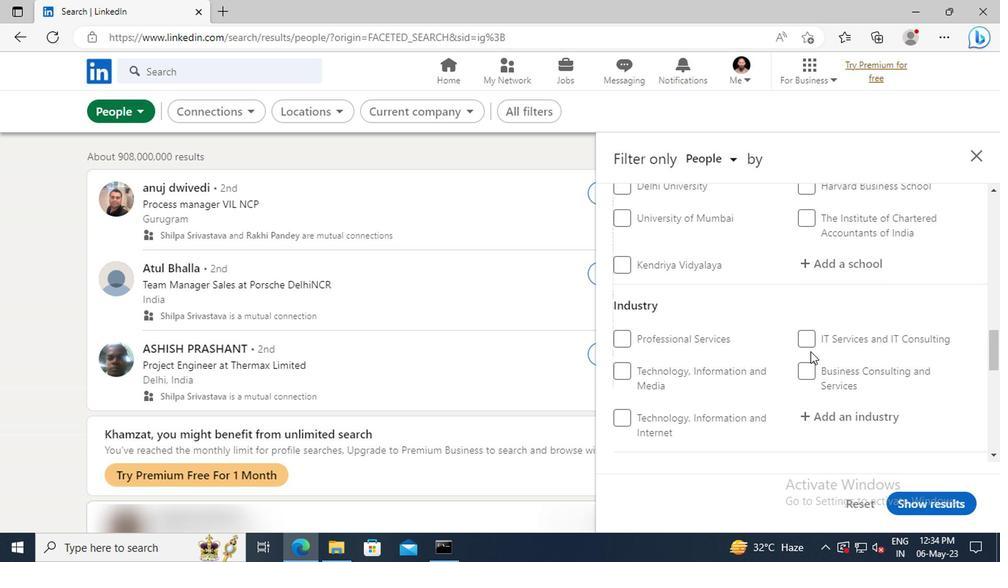 
Action: Mouse scrolled (807, 352) with delta (0, 0)
Screenshot: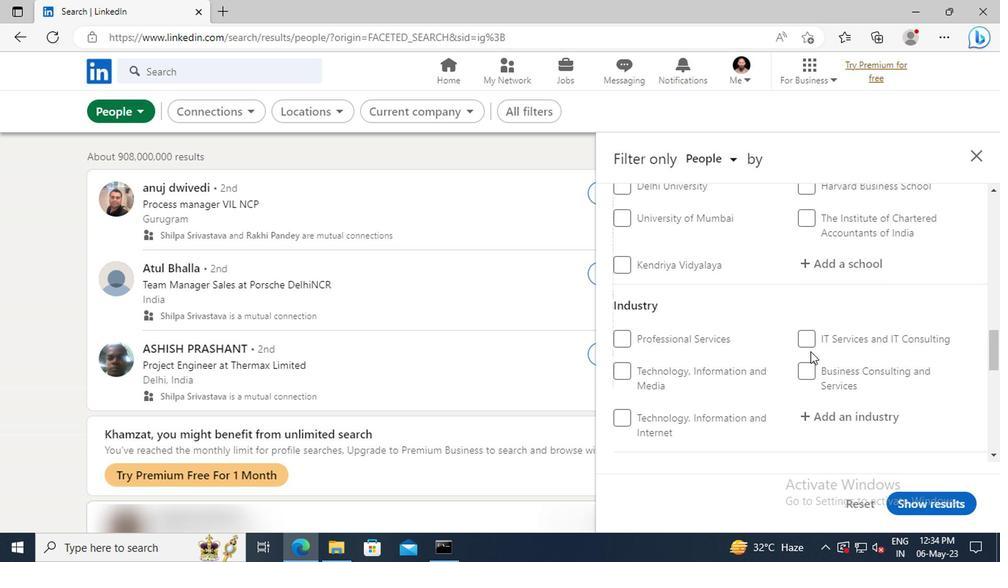 
Action: Mouse scrolled (807, 352) with delta (0, 0)
Screenshot: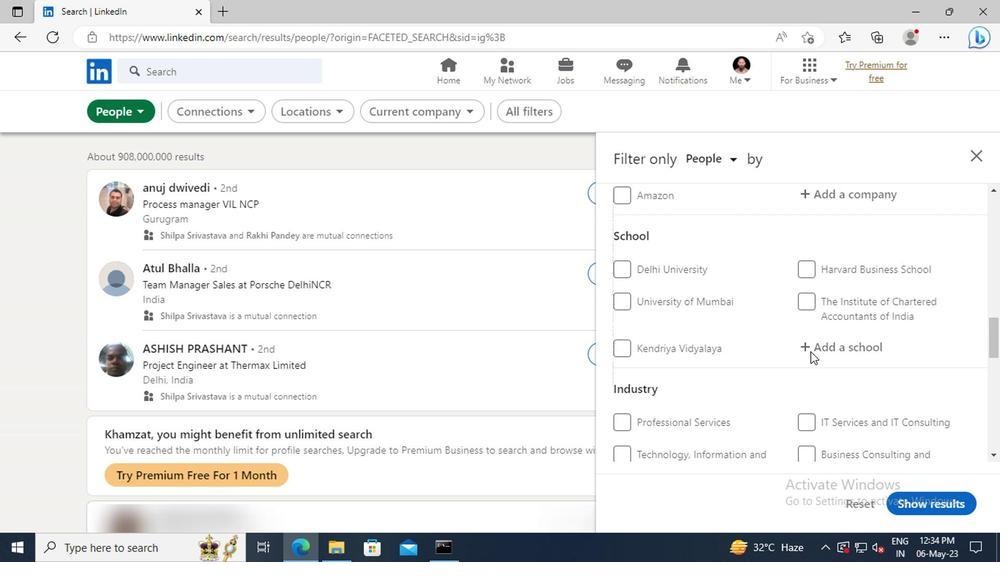 
Action: Mouse scrolled (807, 352) with delta (0, 0)
Screenshot: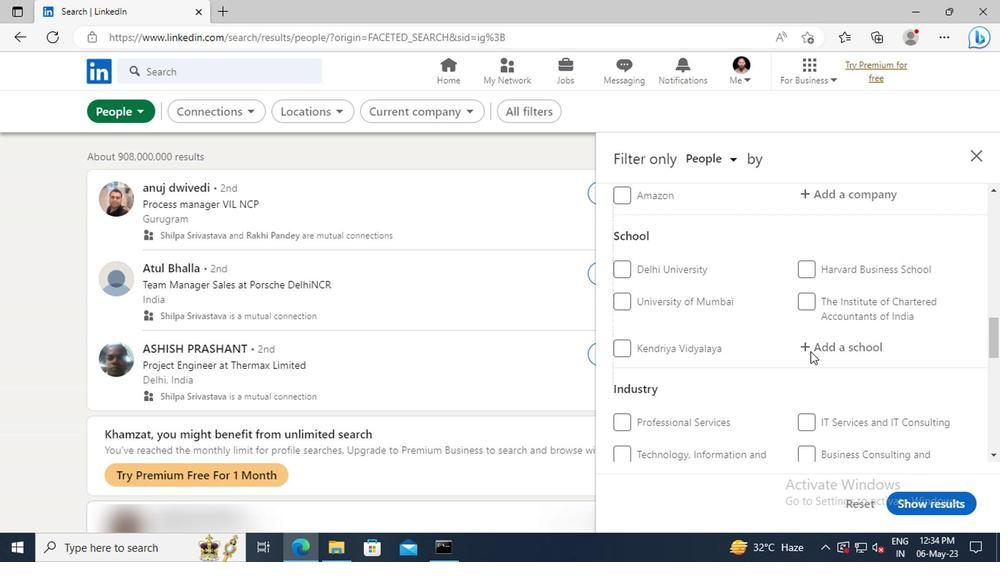 
Action: Mouse scrolled (807, 352) with delta (0, 0)
Screenshot: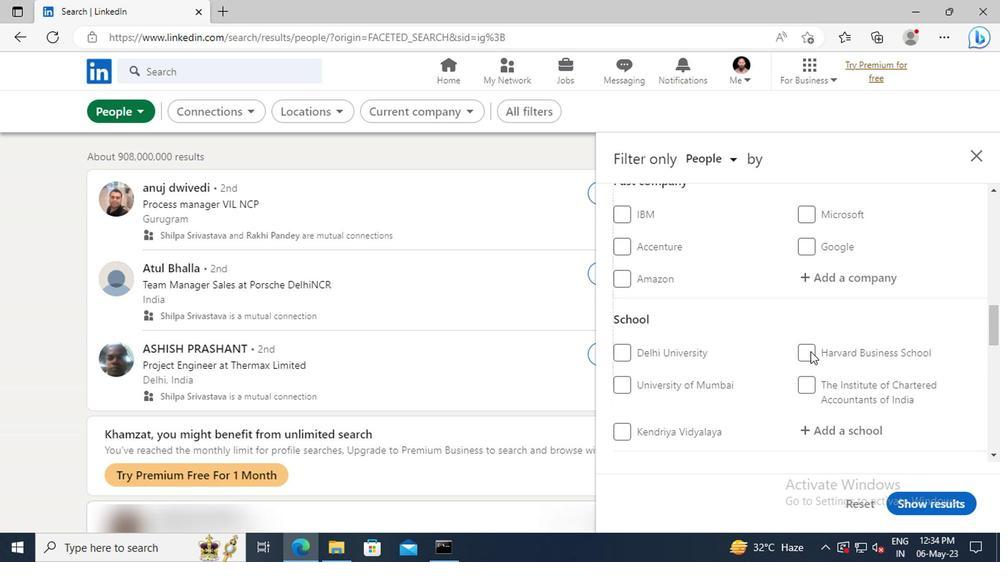 
Action: Mouse scrolled (807, 352) with delta (0, 0)
Screenshot: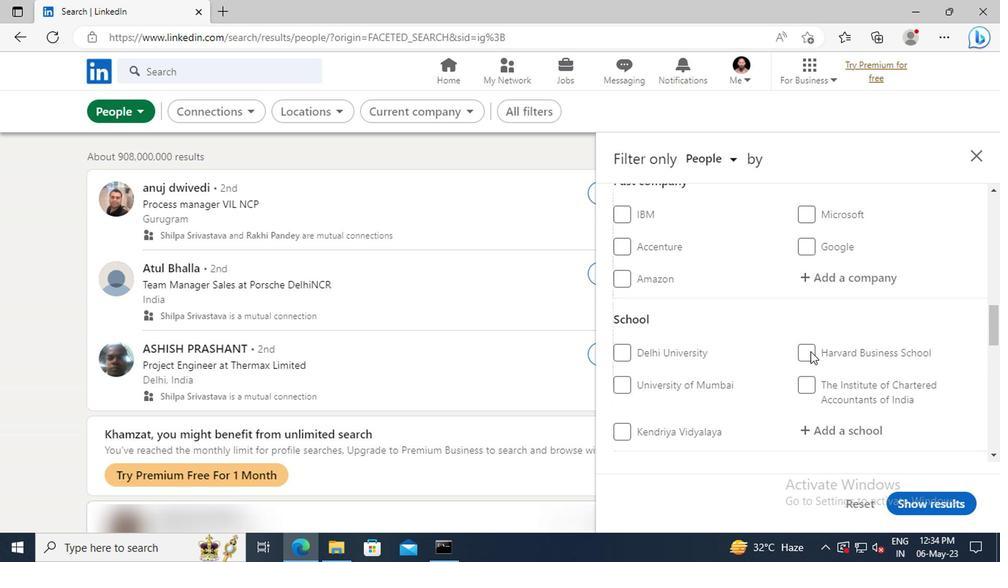 
Action: Mouse scrolled (807, 352) with delta (0, 0)
Screenshot: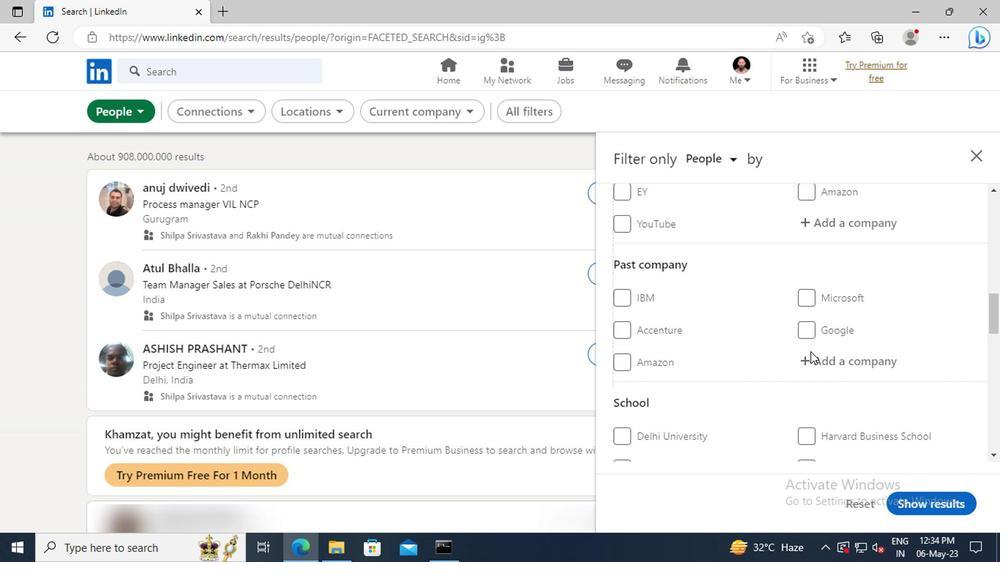 
Action: Mouse scrolled (807, 352) with delta (0, 0)
Screenshot: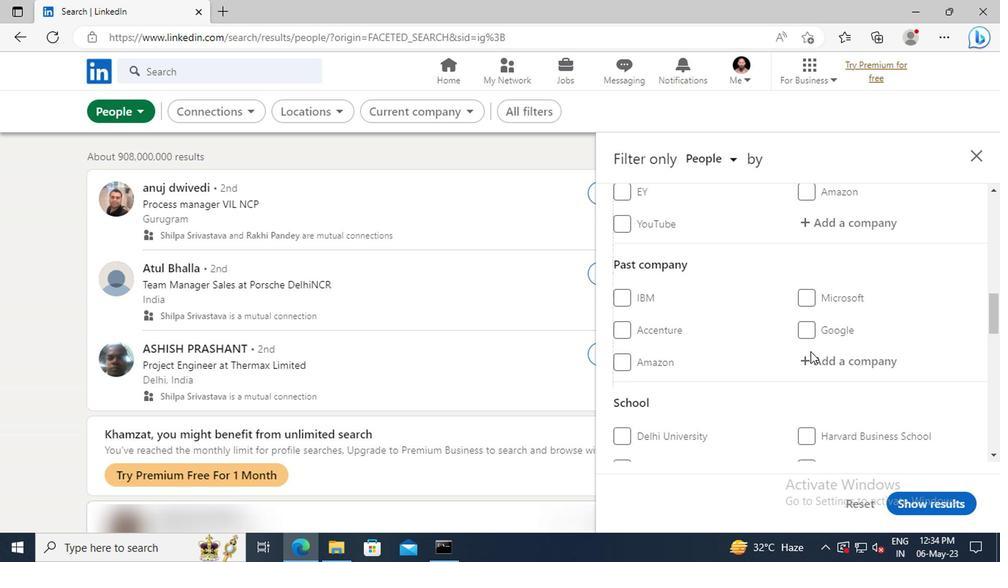 
Action: Mouse moved to (815, 308)
Screenshot: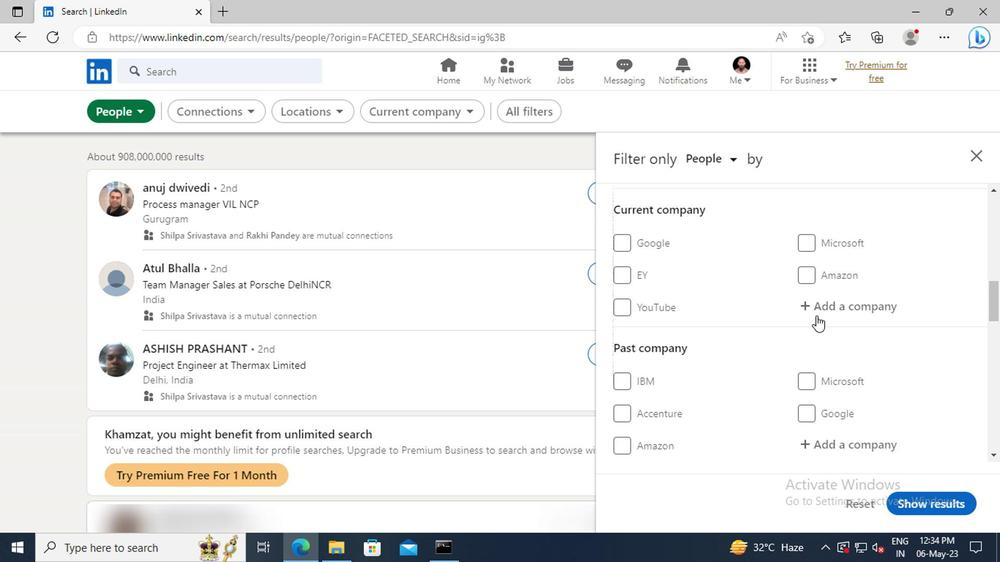 
Action: Mouse pressed left at (815, 308)
Screenshot: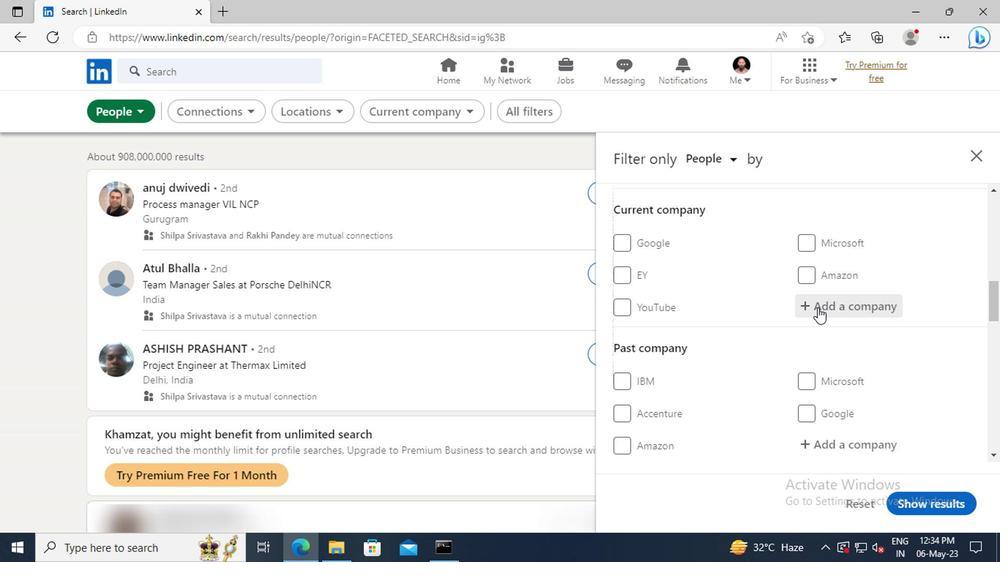 
Action: Key pressed <Key.shift>NAUKRI.
Screenshot: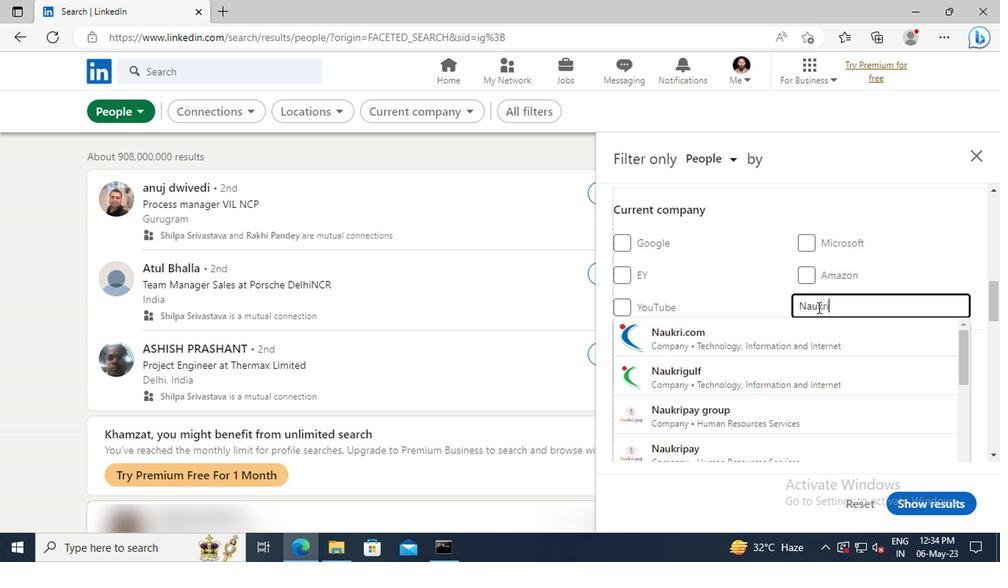 
Action: Mouse moved to (818, 332)
Screenshot: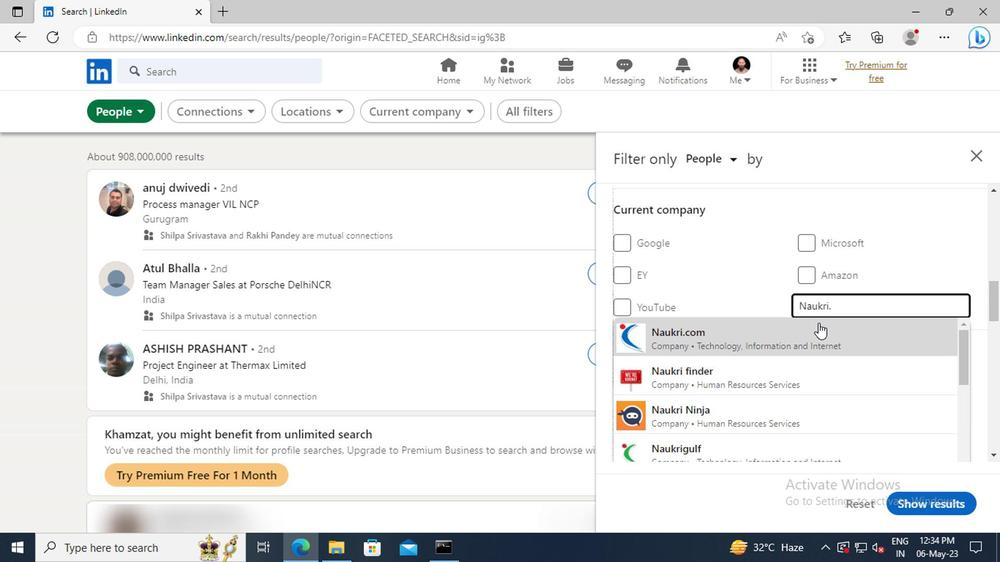 
Action: Mouse pressed left at (818, 332)
Screenshot: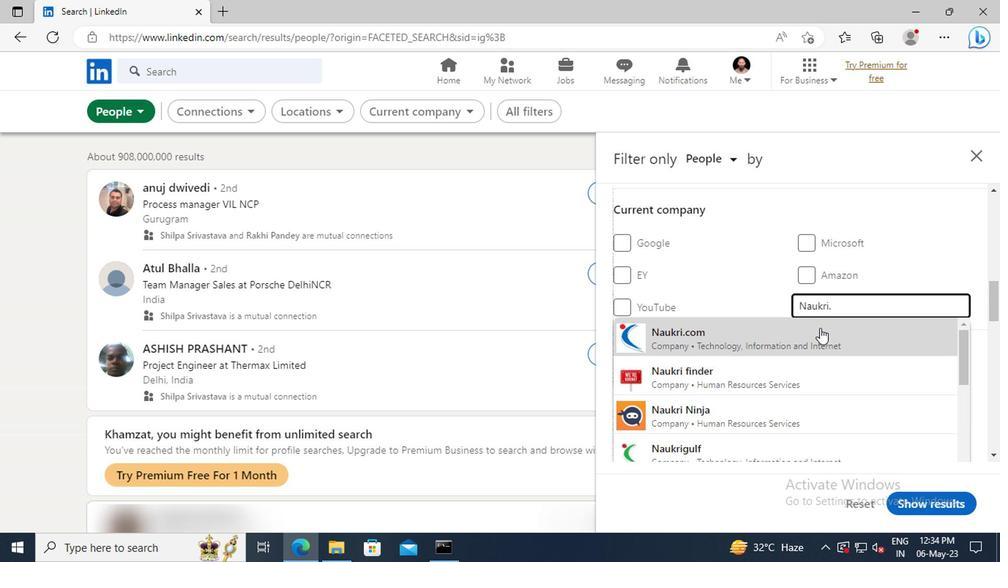 
Action: Mouse scrolled (818, 331) with delta (0, 0)
Screenshot: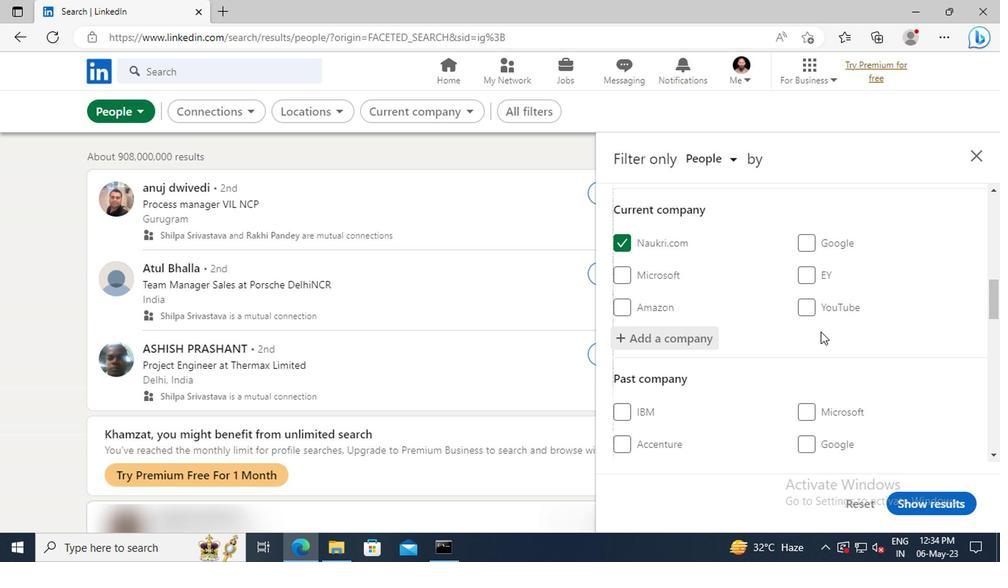 
Action: Mouse scrolled (818, 331) with delta (0, 0)
Screenshot: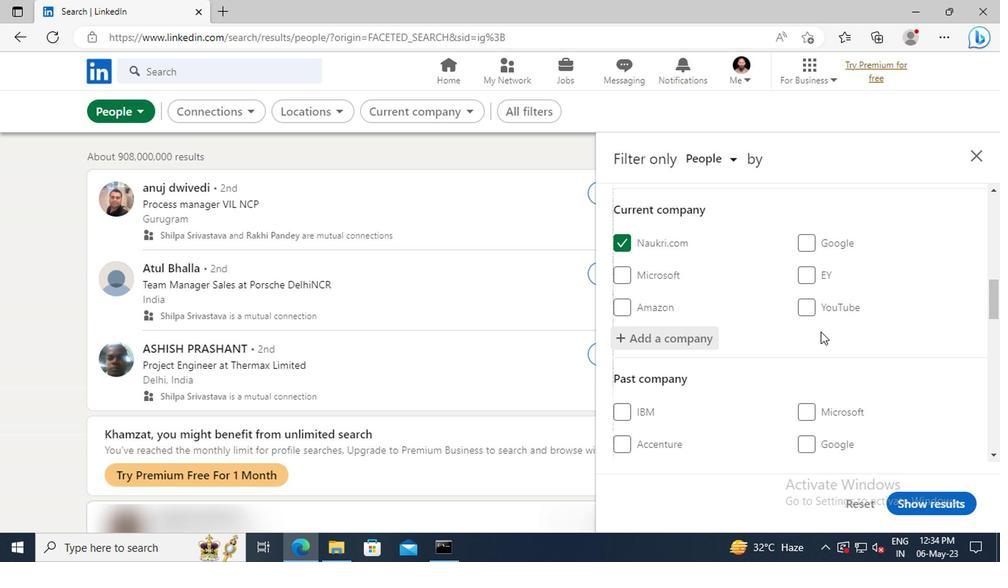 
Action: Mouse scrolled (818, 331) with delta (0, 0)
Screenshot: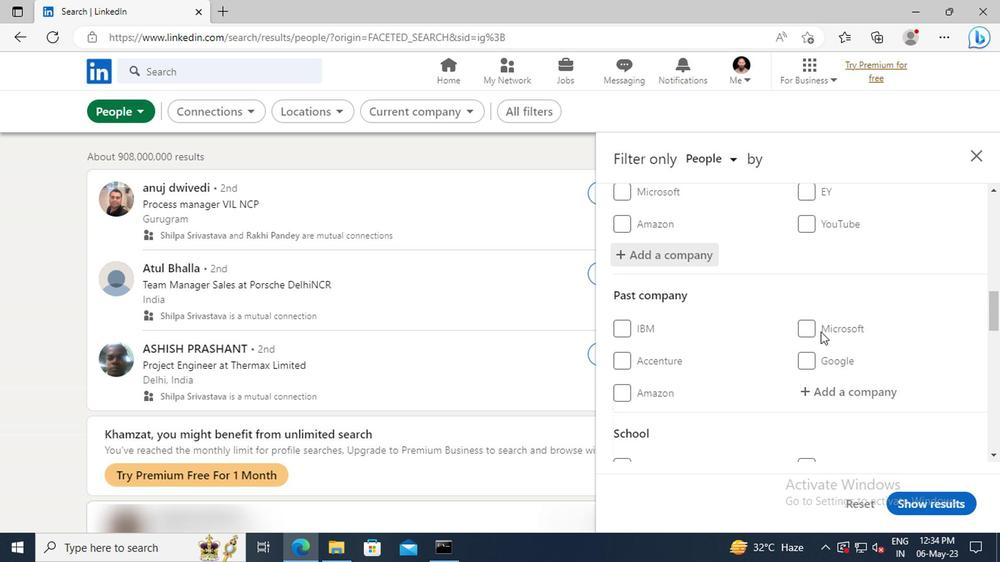 
Action: Mouse scrolled (818, 331) with delta (0, 0)
Screenshot: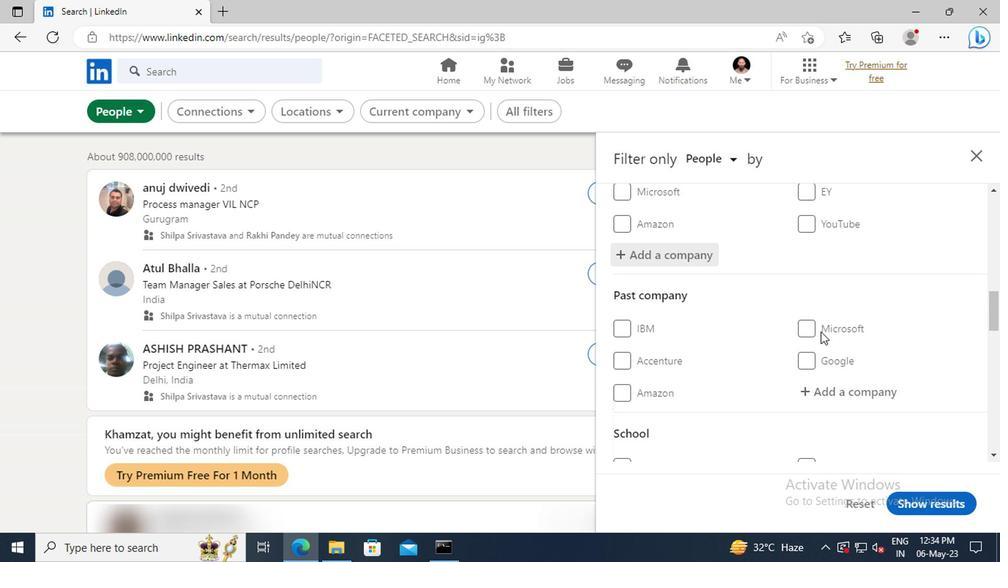 
Action: Mouse scrolled (818, 331) with delta (0, 0)
Screenshot: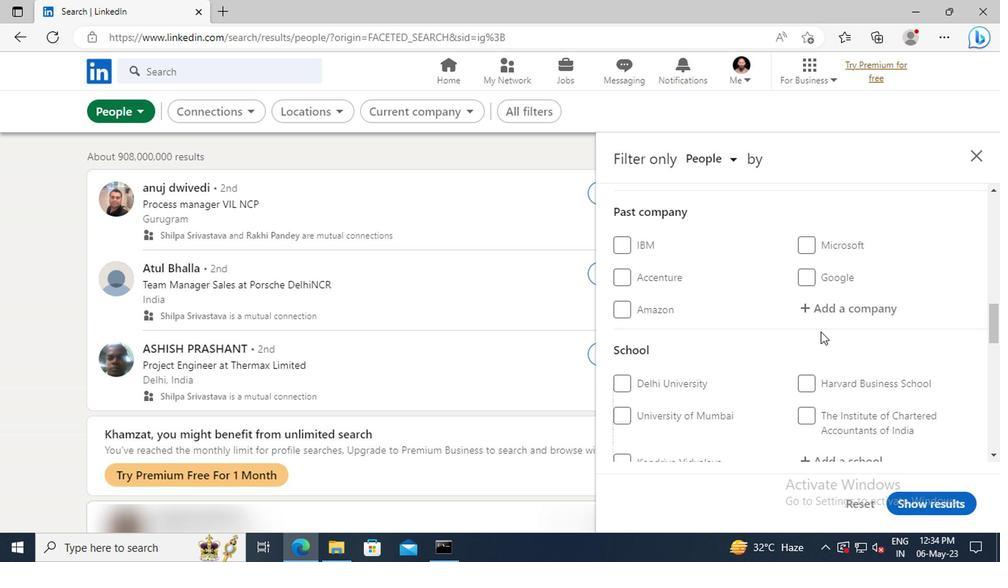 
Action: Mouse scrolled (818, 331) with delta (0, 0)
Screenshot: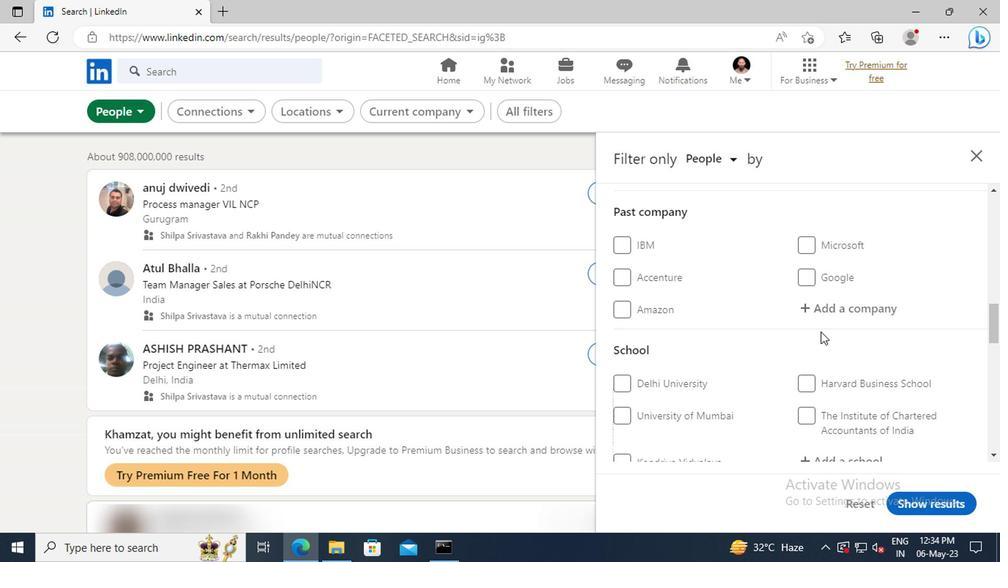 
Action: Mouse scrolled (818, 331) with delta (0, 0)
Screenshot: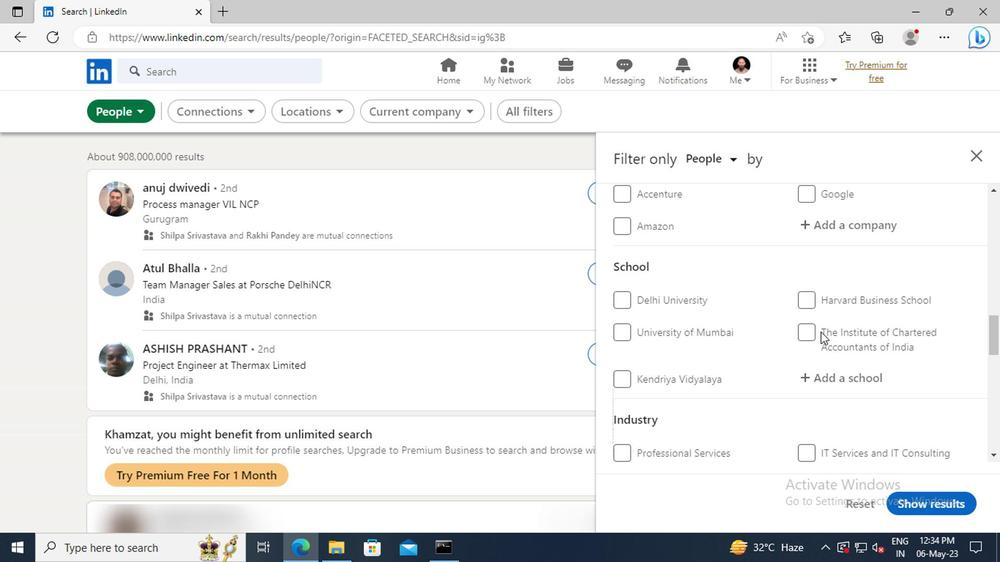 
Action: Mouse moved to (819, 336)
Screenshot: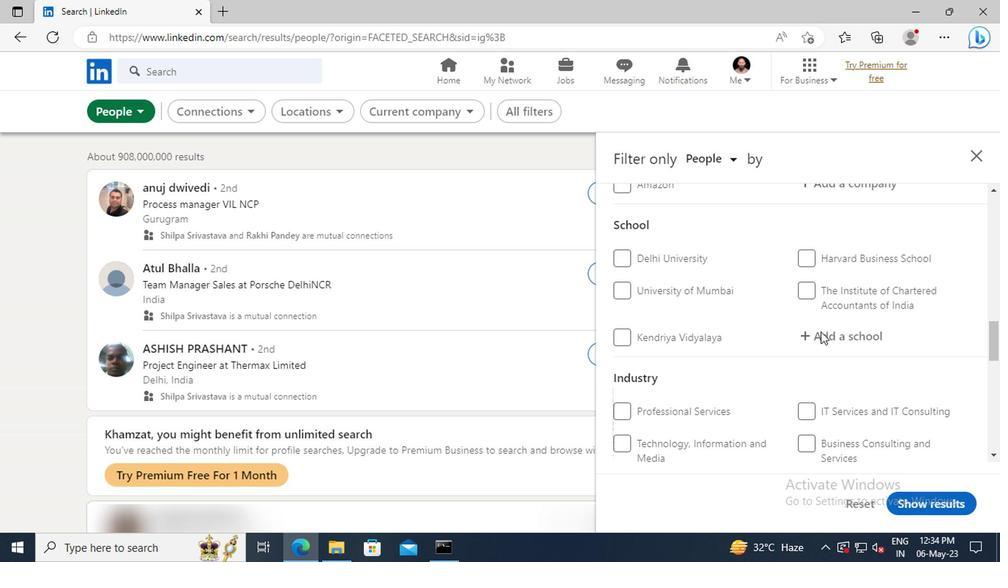 
Action: Mouse pressed left at (819, 336)
Screenshot: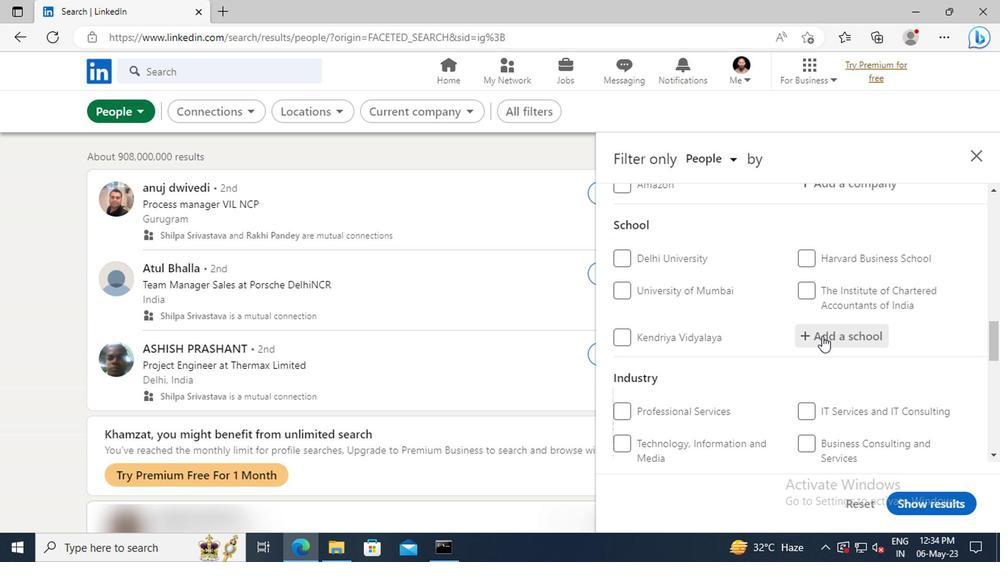 
Action: Key pressed <Key.shift>JSS<Key.space><Key.shift>UNI
Screenshot: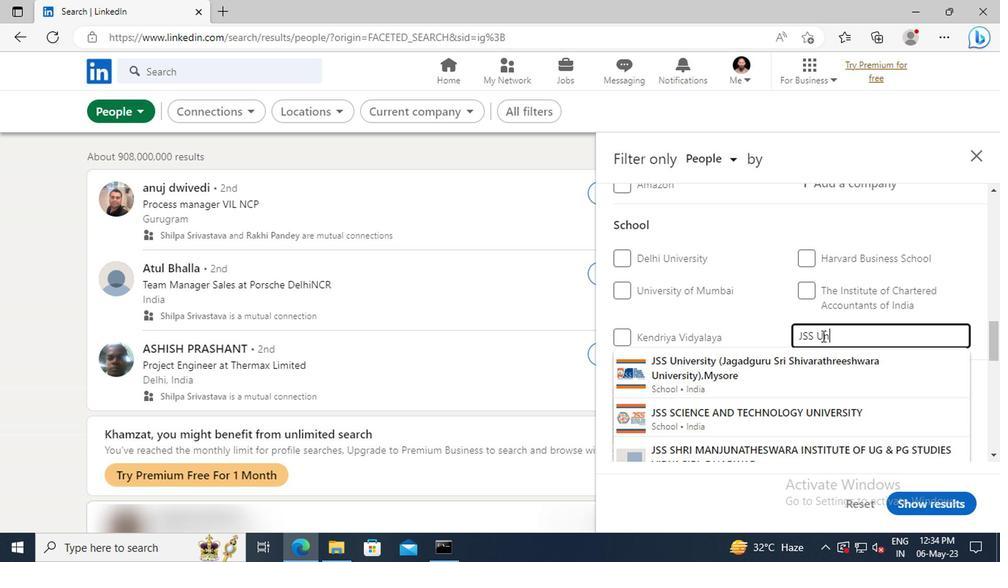 
Action: Mouse moved to (819, 359)
Screenshot: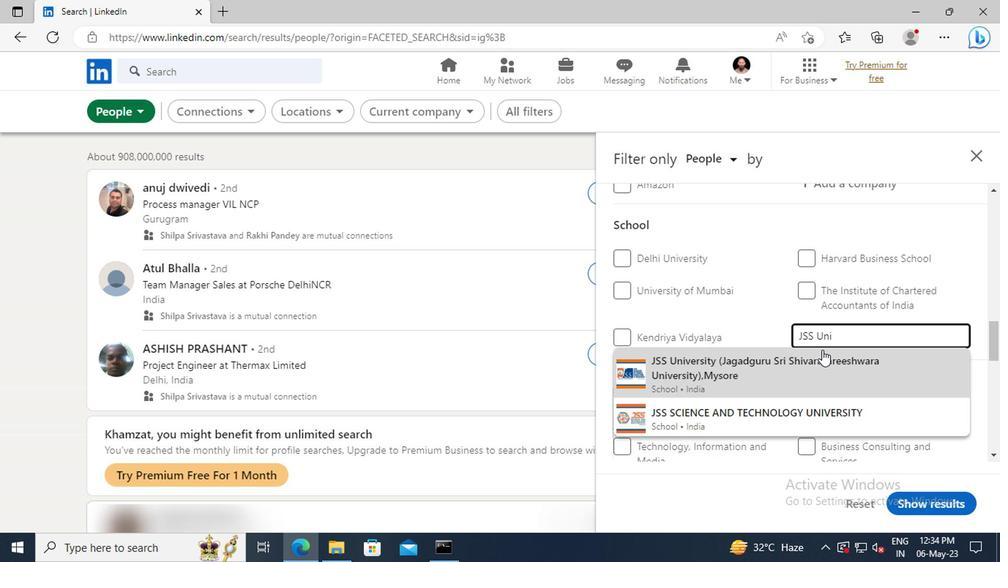 
Action: Mouse pressed left at (819, 359)
Screenshot: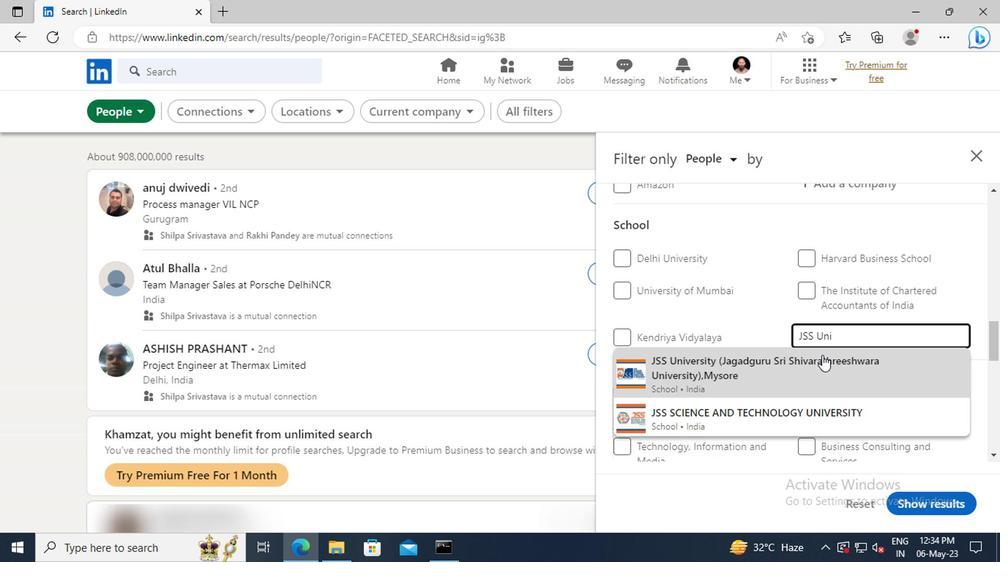 
Action: Mouse scrolled (819, 358) with delta (0, -1)
Screenshot: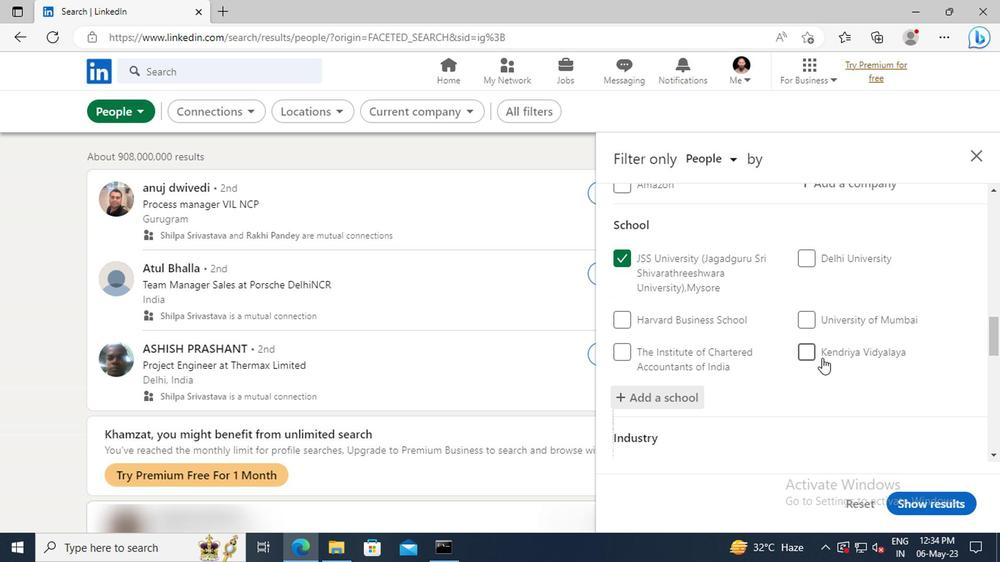 
Action: Mouse scrolled (819, 358) with delta (0, -1)
Screenshot: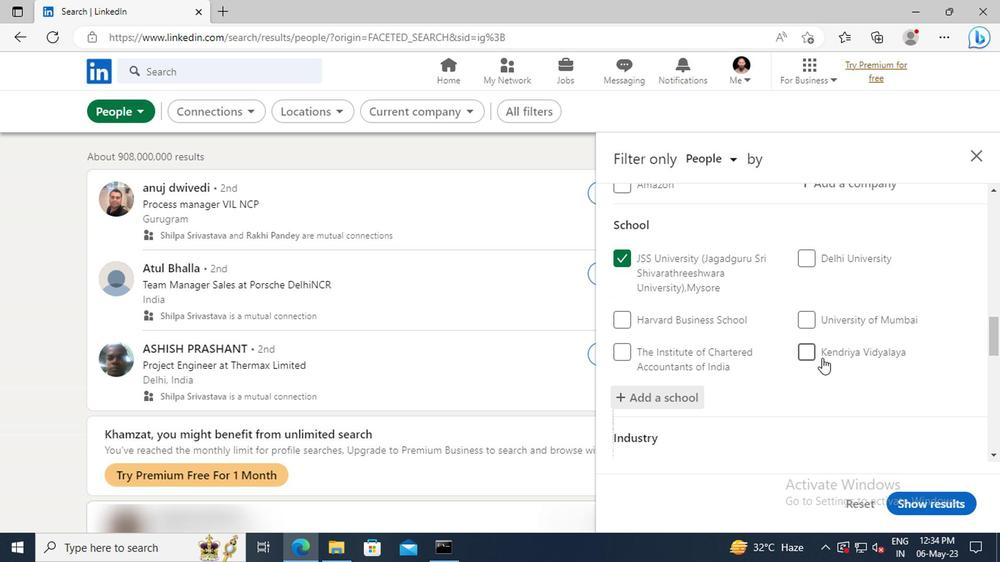 
Action: Mouse moved to (816, 348)
Screenshot: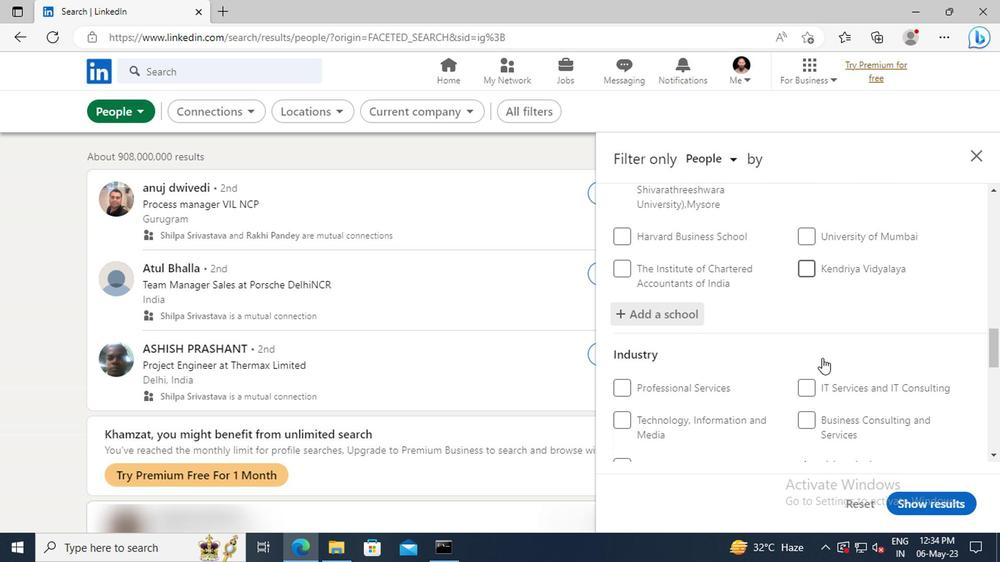 
Action: Mouse scrolled (816, 347) with delta (0, -1)
Screenshot: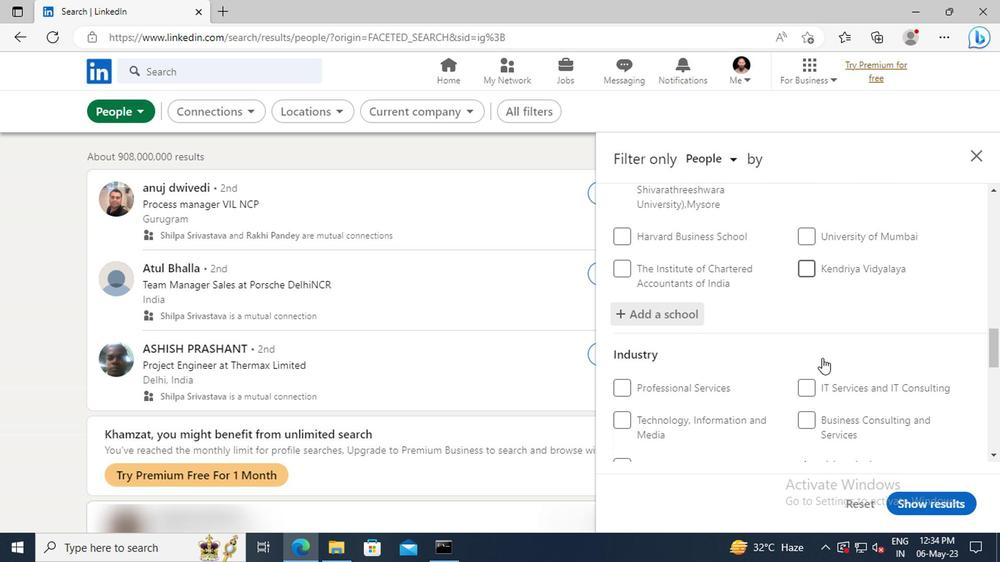 
Action: Mouse scrolled (816, 347) with delta (0, -1)
Screenshot: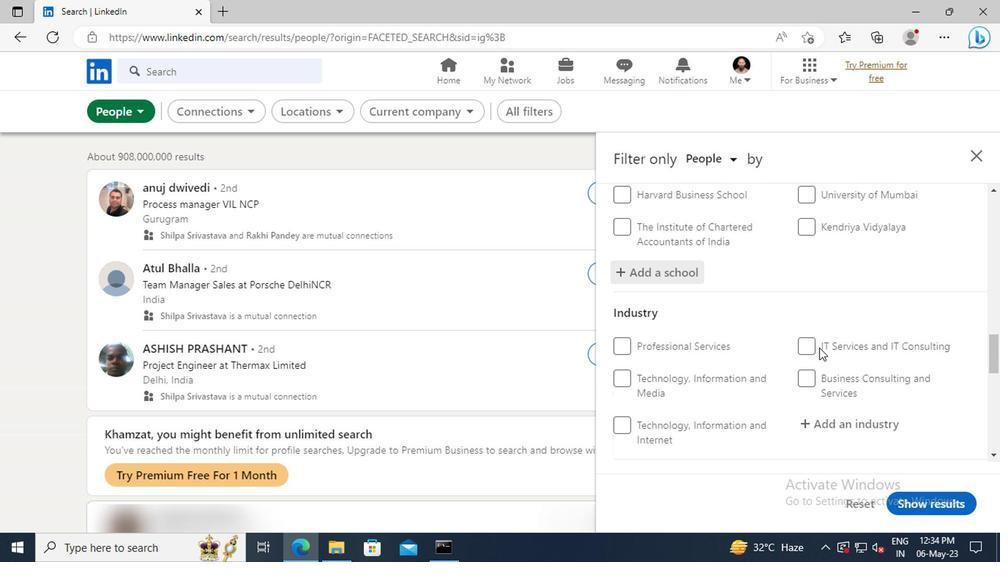 
Action: Mouse moved to (815, 377)
Screenshot: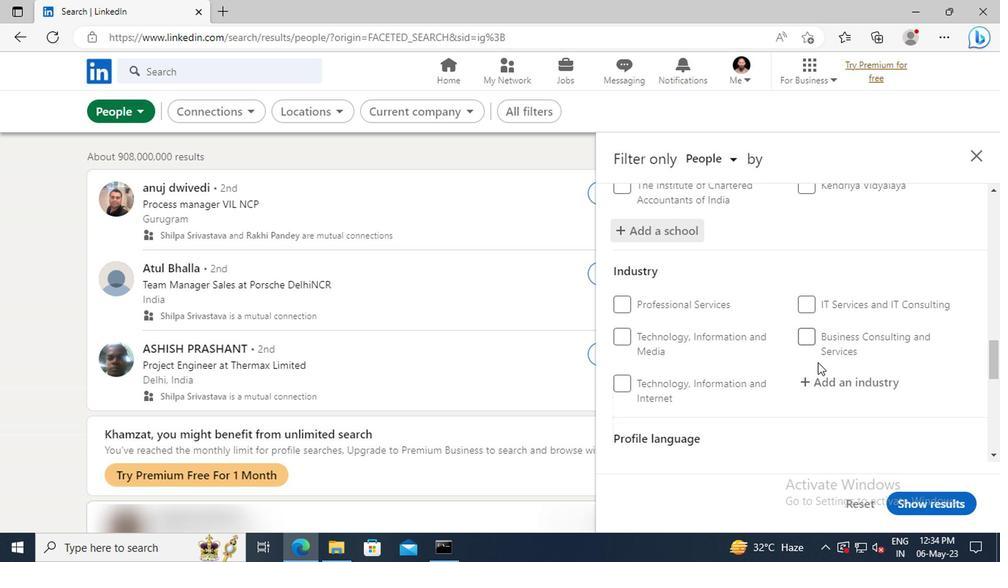 
Action: Mouse pressed left at (815, 377)
Screenshot: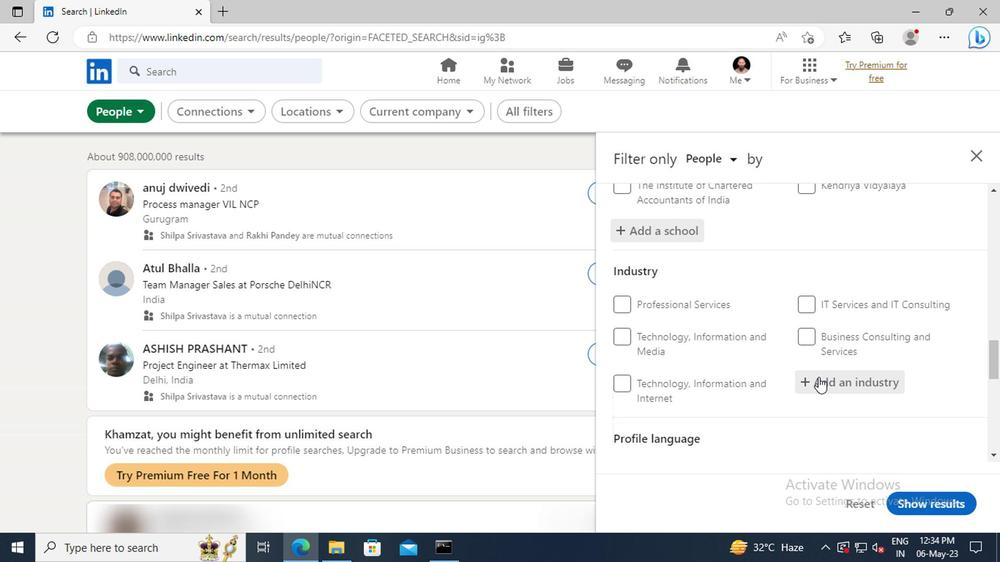 
Action: Key pressed <Key.shift>OUTPA
Screenshot: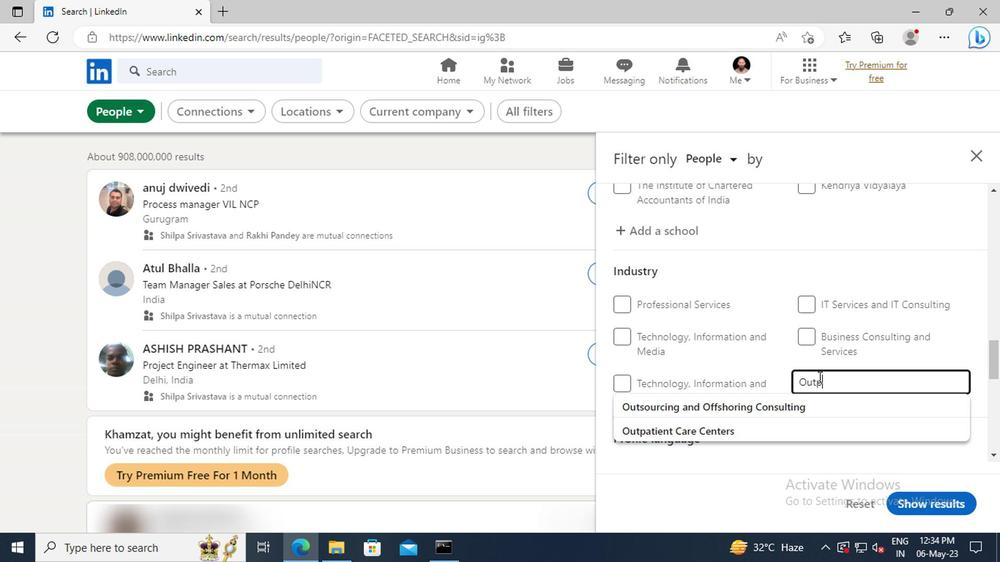 
Action: Mouse moved to (816, 400)
Screenshot: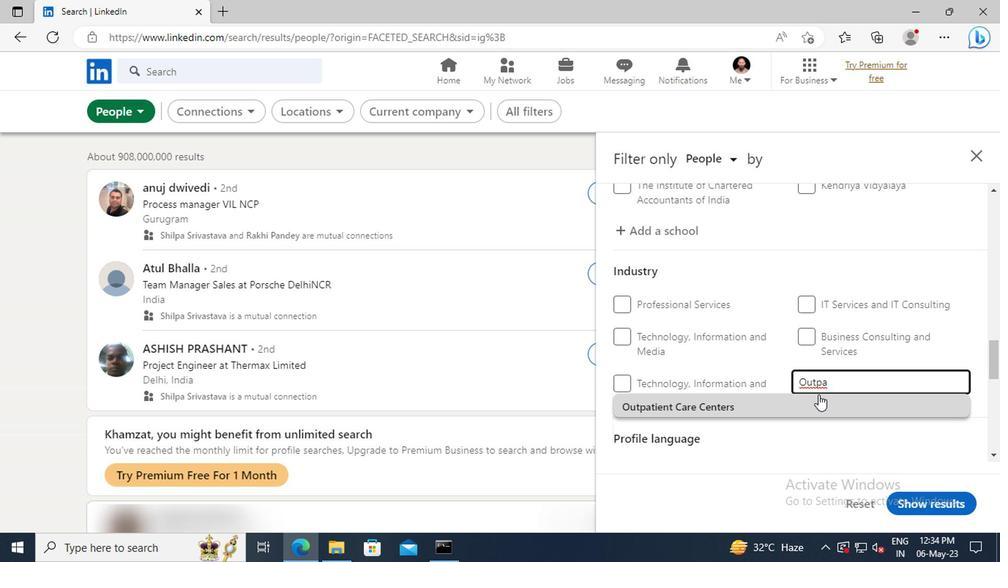 
Action: Mouse pressed left at (816, 400)
Screenshot: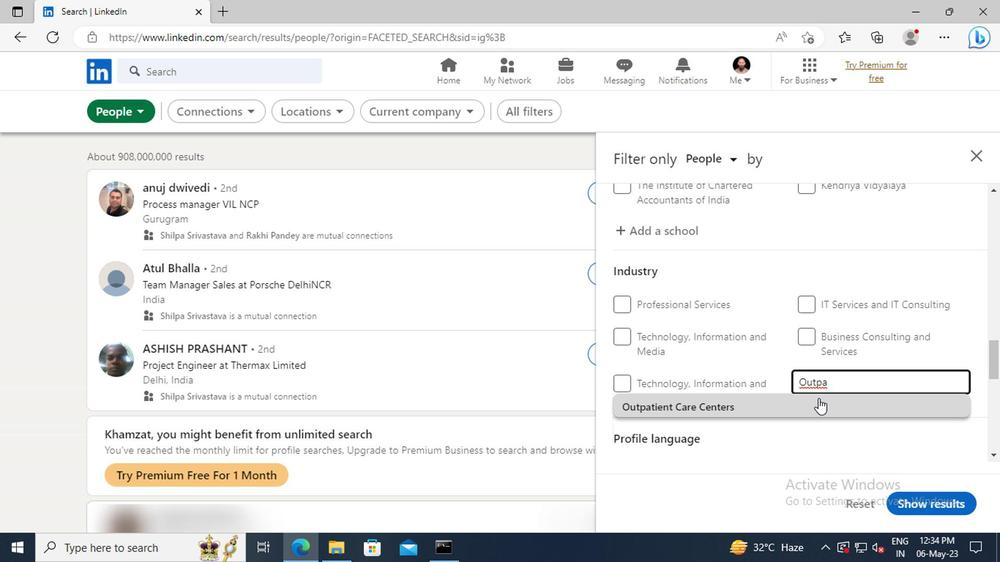 
Action: Mouse scrolled (816, 399) with delta (0, 0)
Screenshot: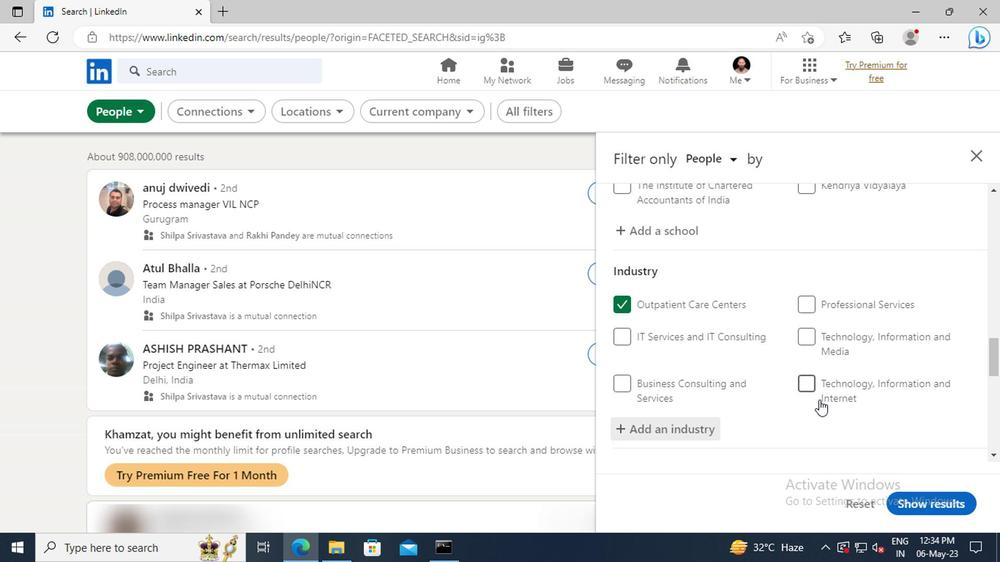 
Action: Mouse scrolled (816, 399) with delta (0, 0)
Screenshot: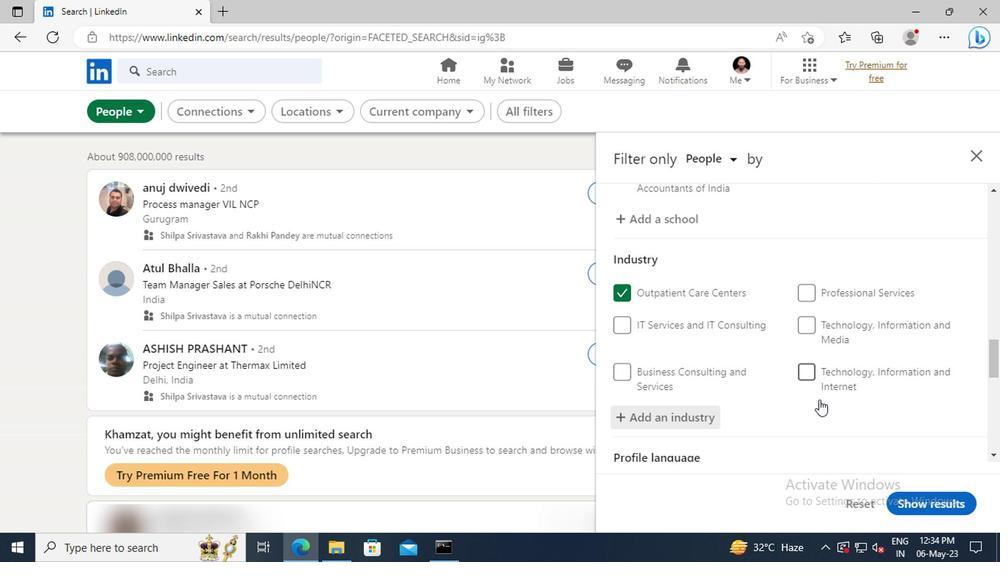 
Action: Mouse moved to (811, 378)
Screenshot: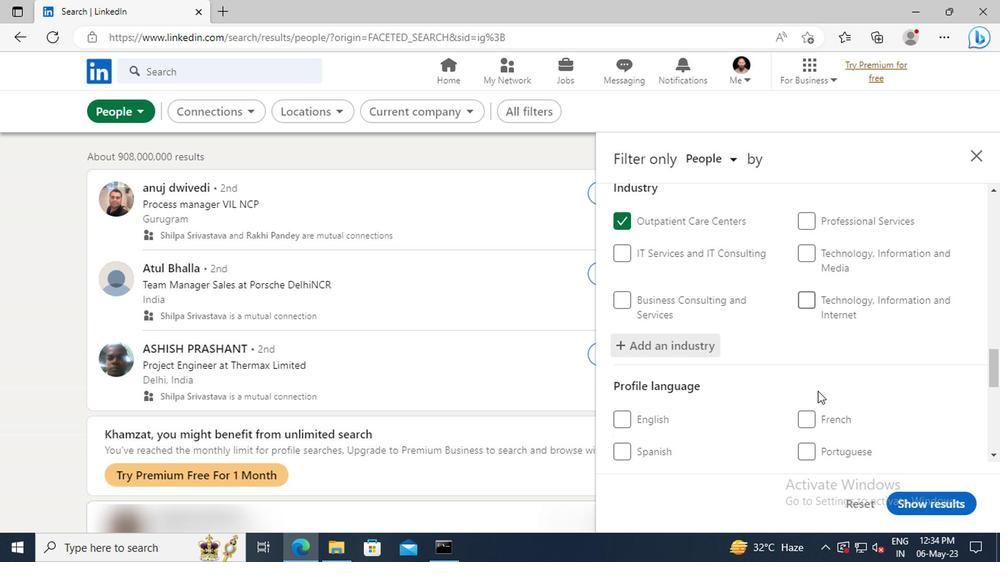 
Action: Mouse scrolled (811, 377) with delta (0, 0)
Screenshot: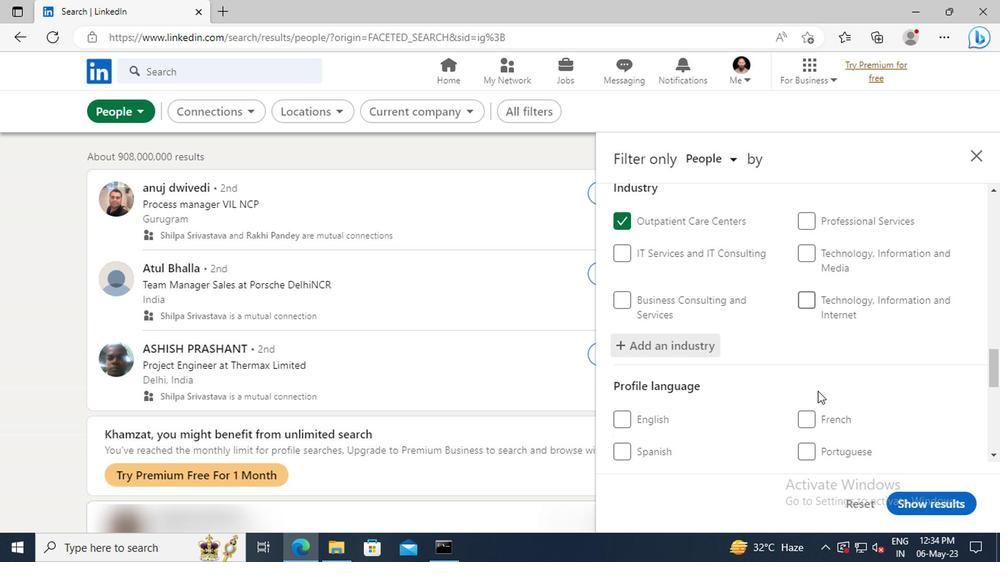 
Action: Mouse moved to (809, 368)
Screenshot: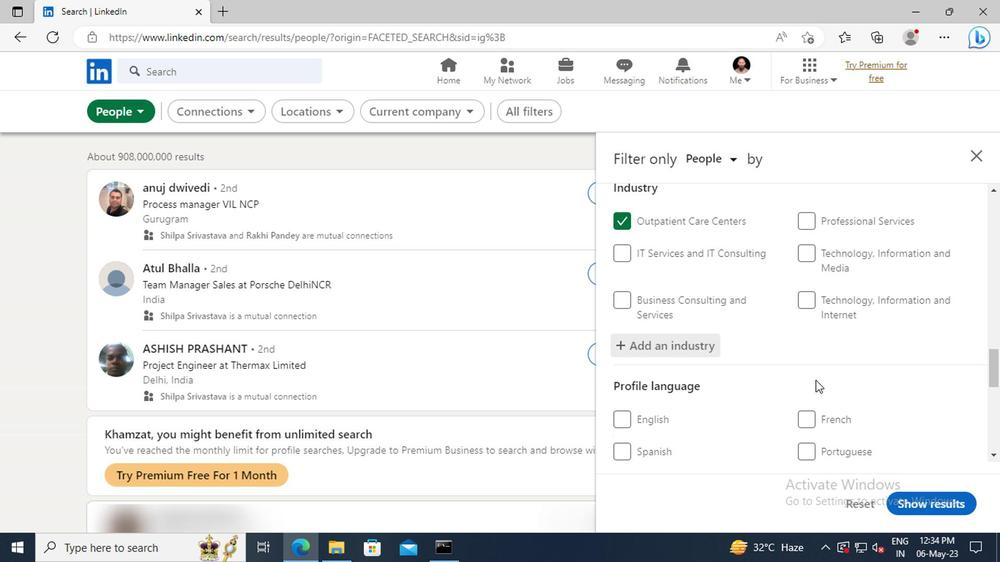 
Action: Mouse scrolled (809, 368) with delta (0, 0)
Screenshot: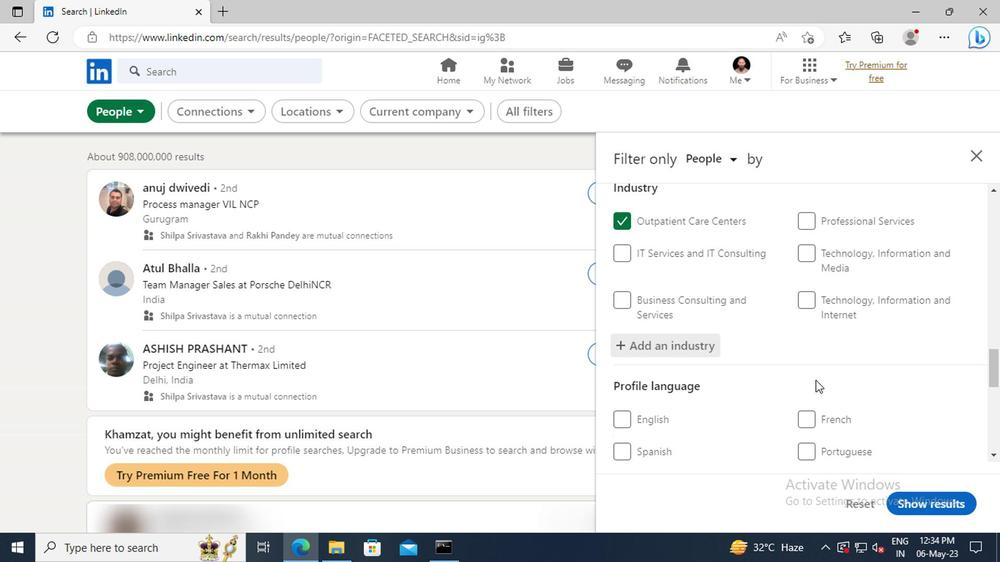 
Action: Mouse moved to (808, 347)
Screenshot: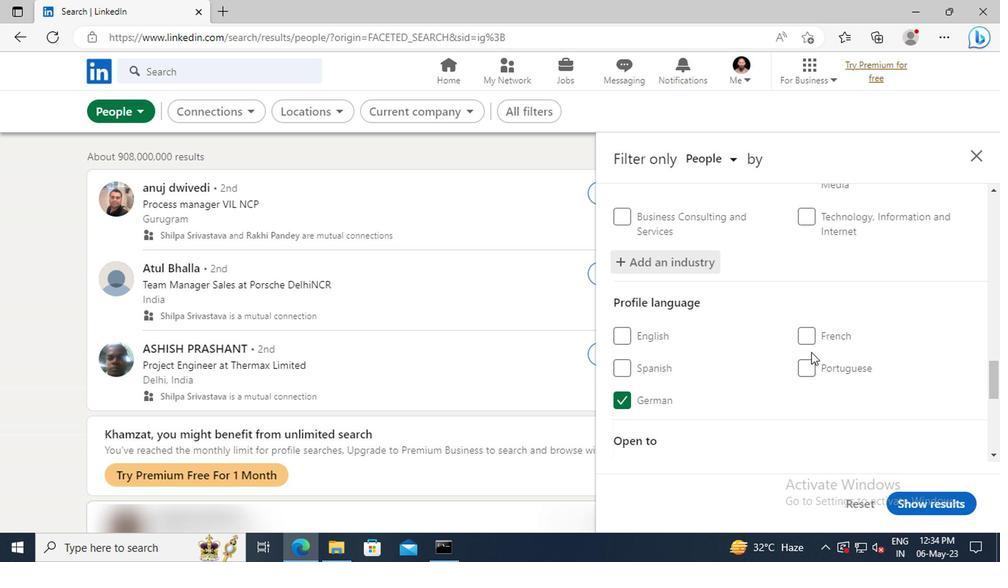 
Action: Mouse scrolled (808, 347) with delta (0, 0)
Screenshot: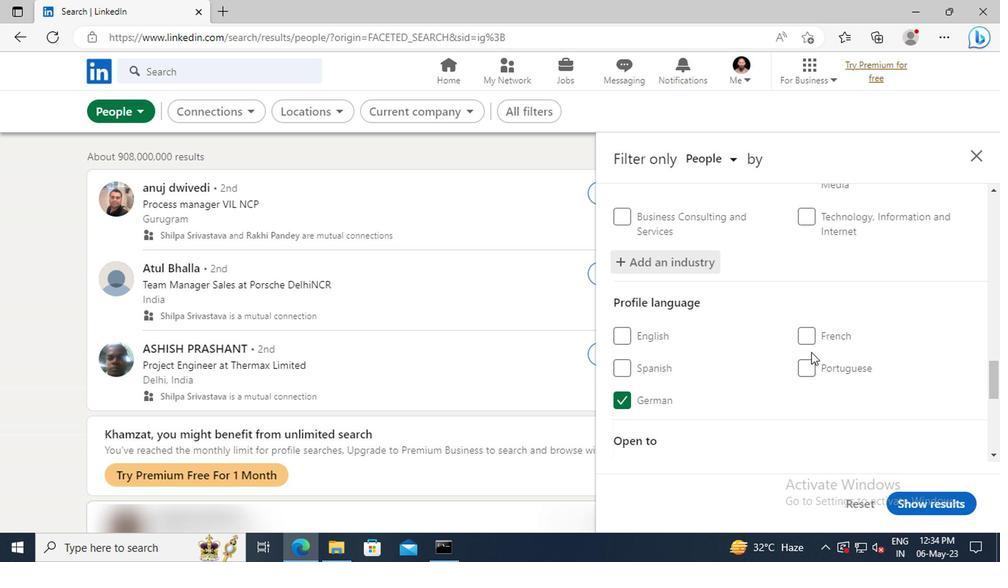 
Action: Mouse scrolled (808, 347) with delta (0, 0)
Screenshot: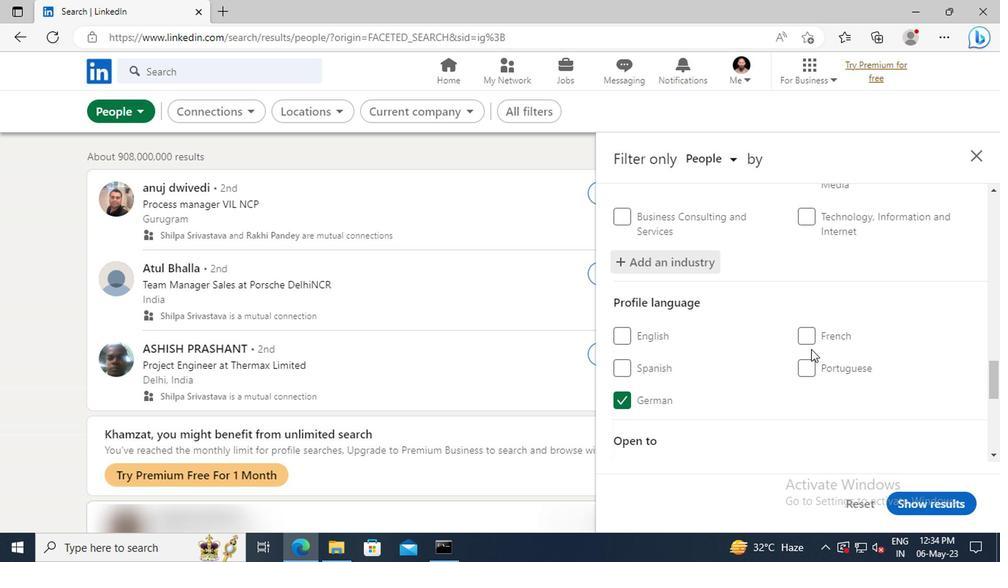 
Action: Mouse moved to (808, 337)
Screenshot: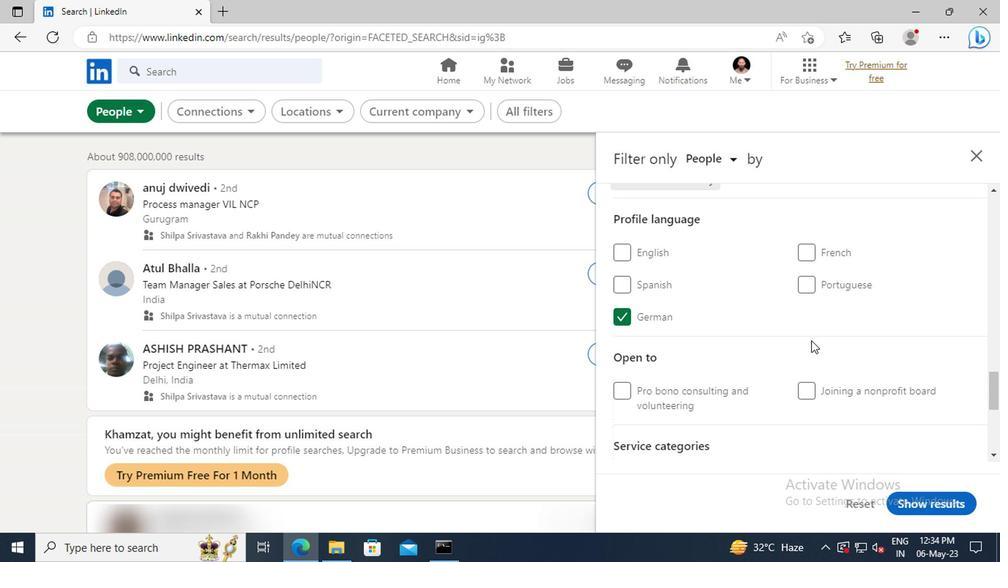 
Action: Mouse scrolled (808, 336) with delta (0, -1)
Screenshot: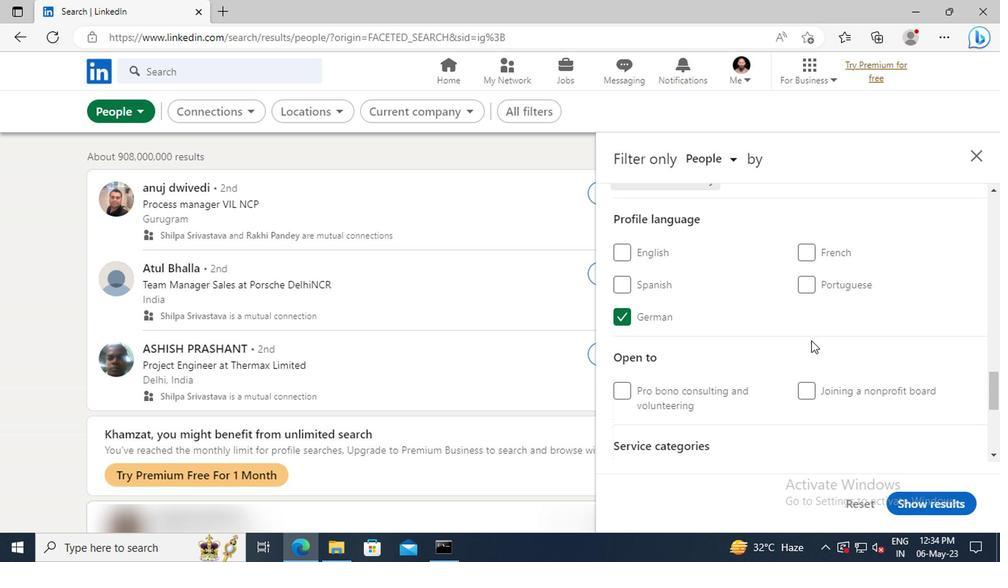 
Action: Mouse moved to (808, 336)
Screenshot: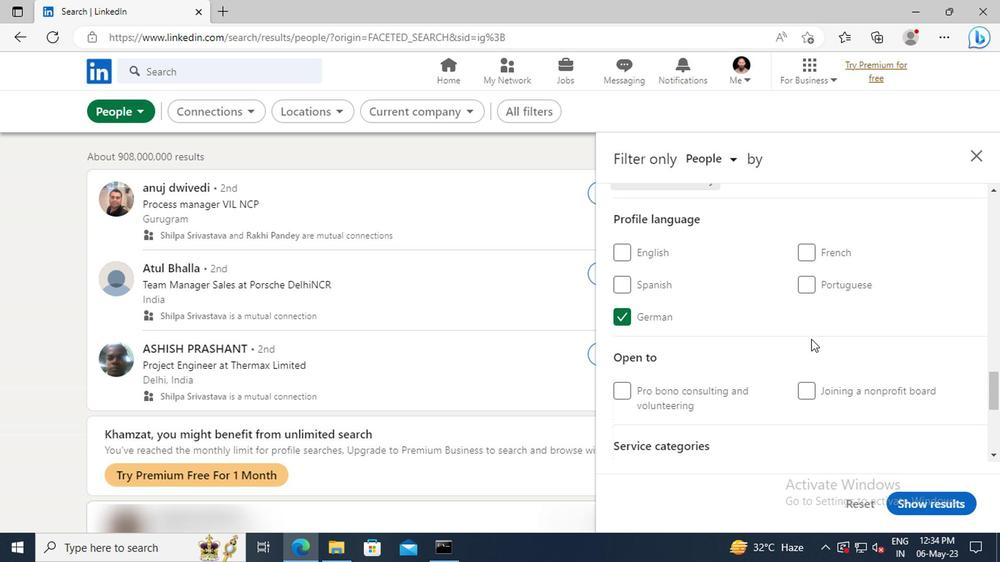 
Action: Mouse scrolled (808, 336) with delta (0, 0)
Screenshot: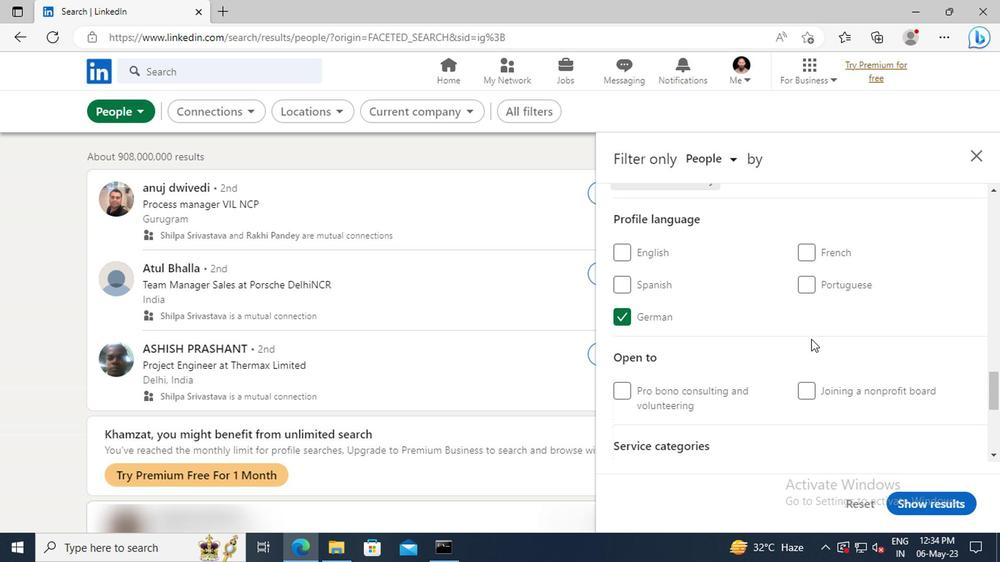 
Action: Mouse moved to (809, 334)
Screenshot: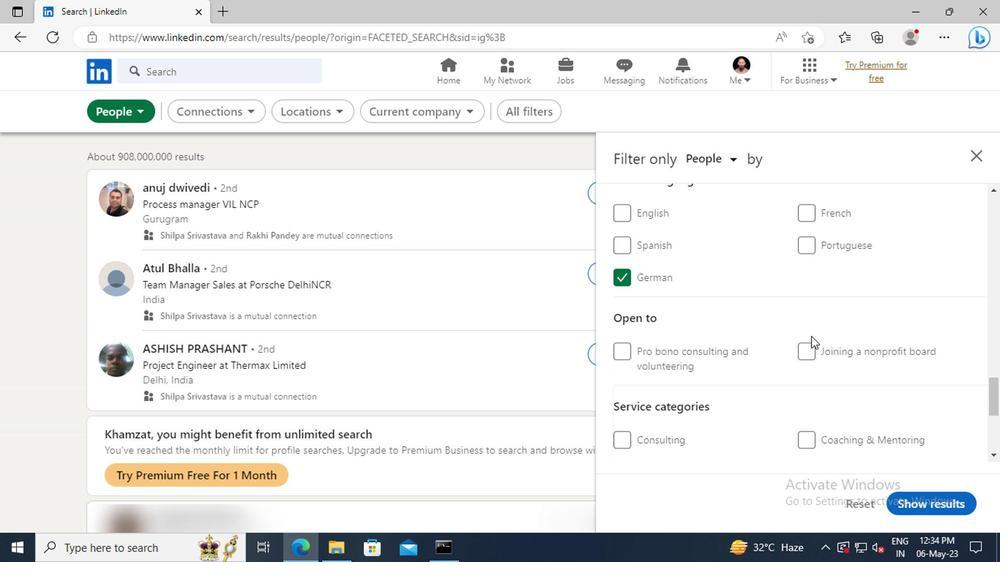 
Action: Mouse scrolled (809, 334) with delta (0, 0)
Screenshot: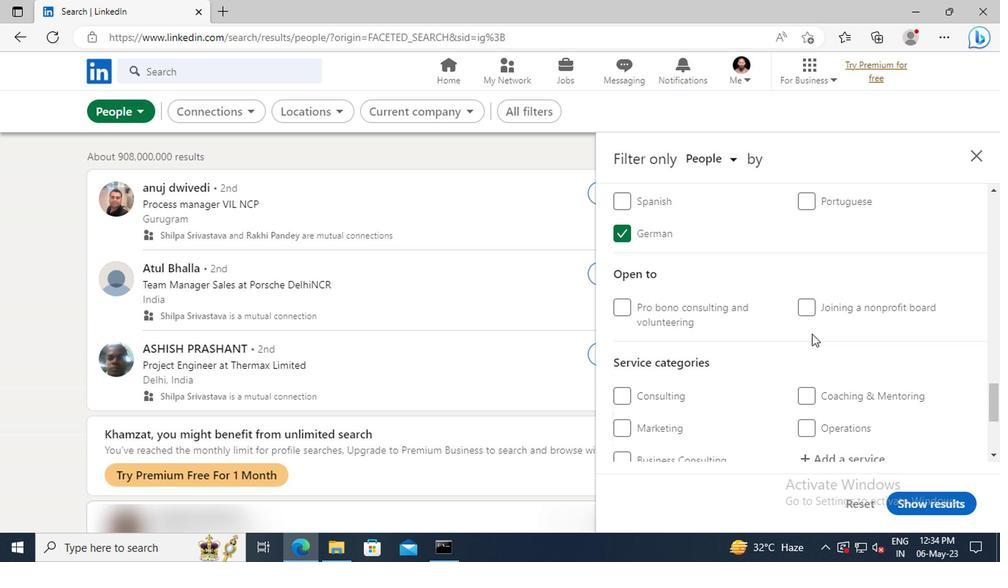 
Action: Mouse scrolled (809, 334) with delta (0, 0)
Screenshot: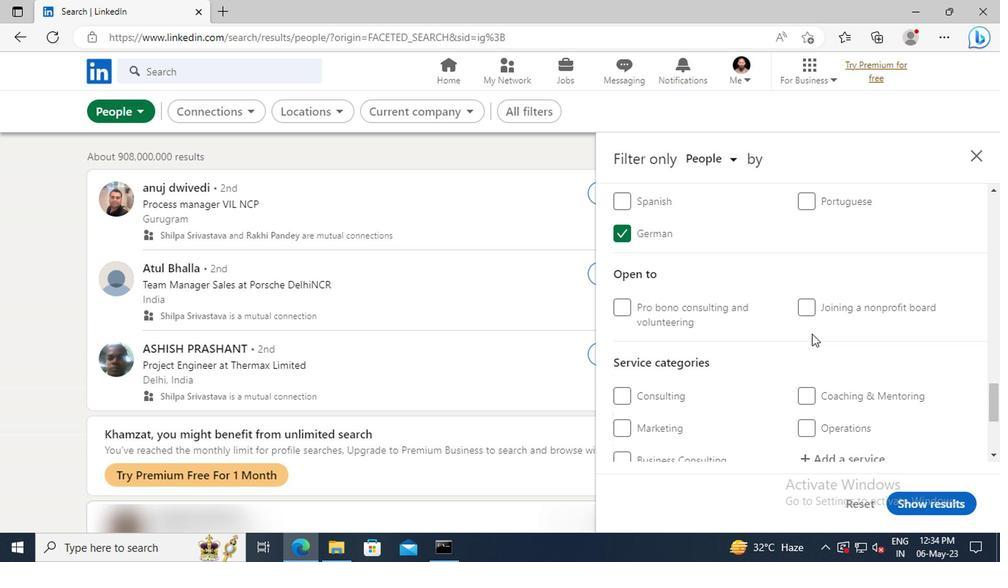 
Action: Mouse scrolled (809, 334) with delta (0, 0)
Screenshot: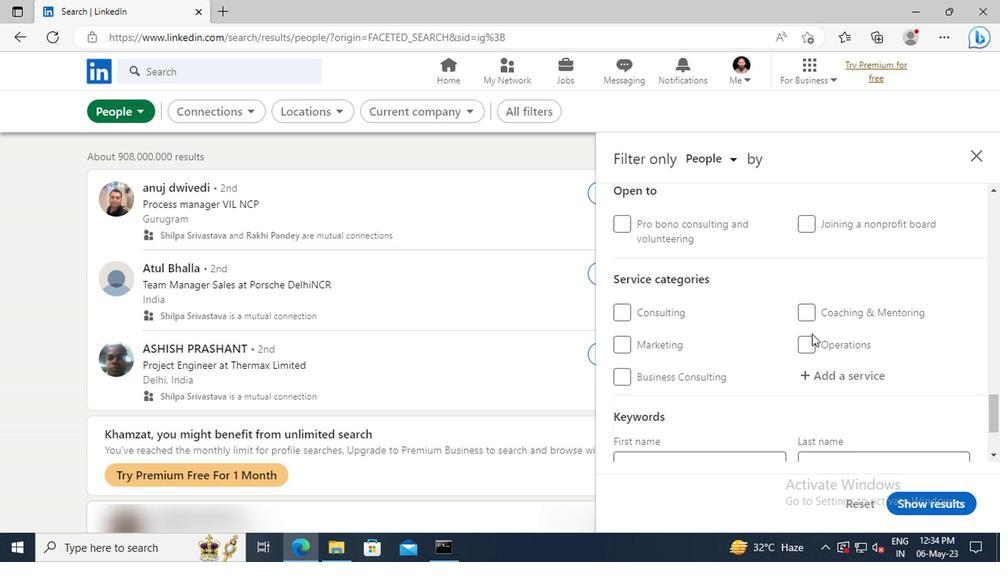 
Action: Mouse moved to (811, 337)
Screenshot: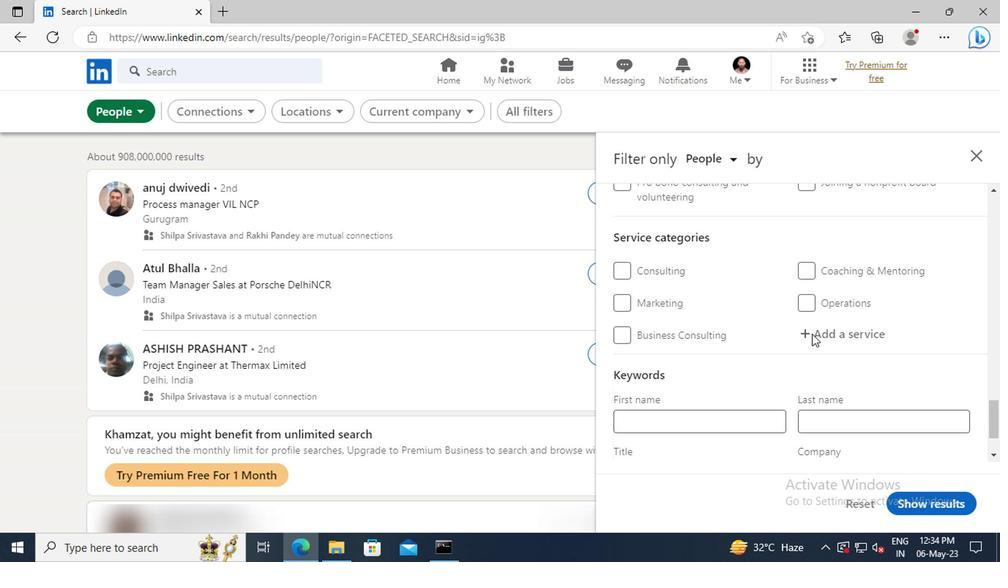 
Action: Mouse pressed left at (811, 337)
Screenshot: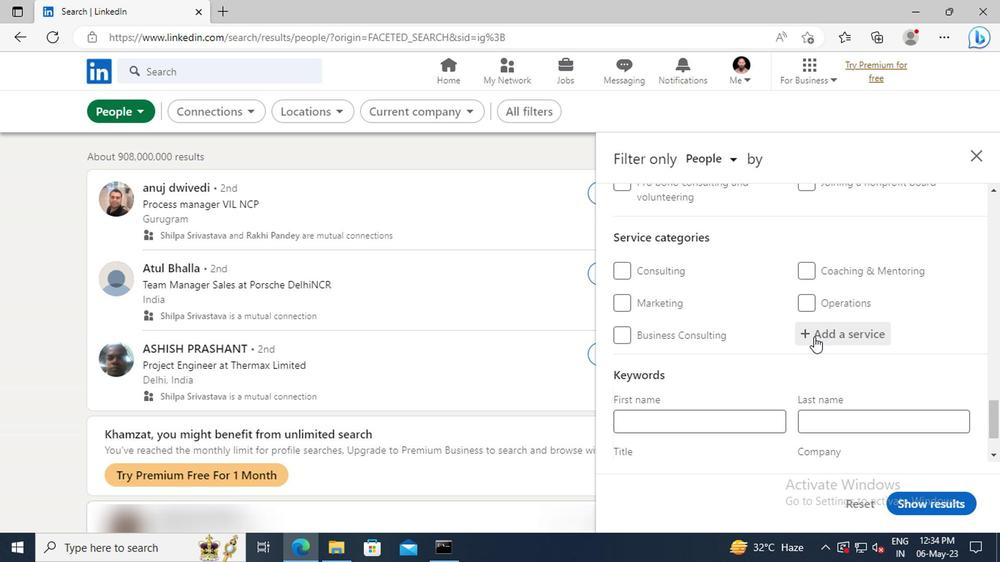 
Action: Key pressed <Key.shift><Key.shift><Key.shift><Key.shift><Key.shift><Key.shift><Key.shift><Key.shift><Key.shift>TECHNICAL<Key.enter>
Screenshot: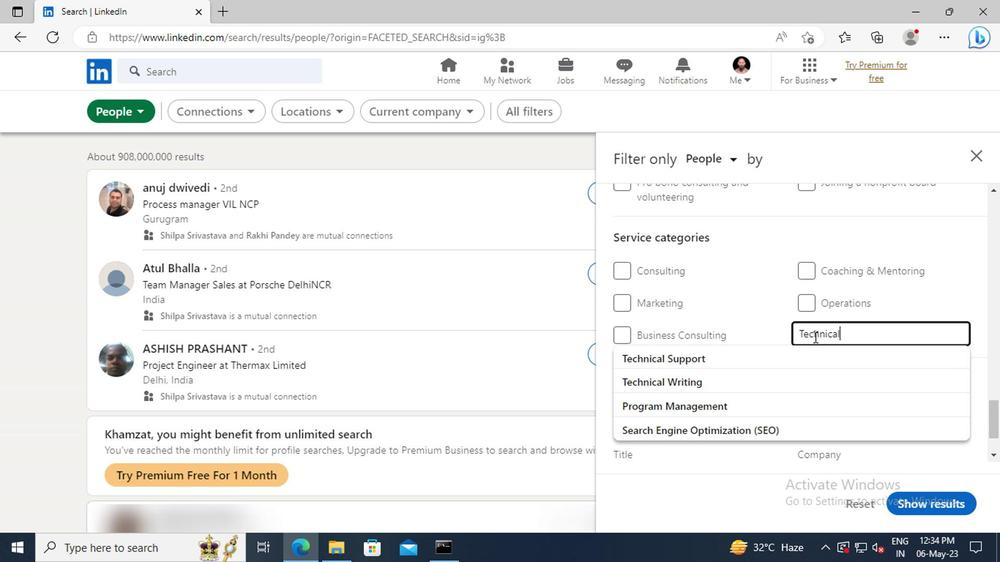 
Action: Mouse scrolled (811, 336) with delta (0, -1)
Screenshot: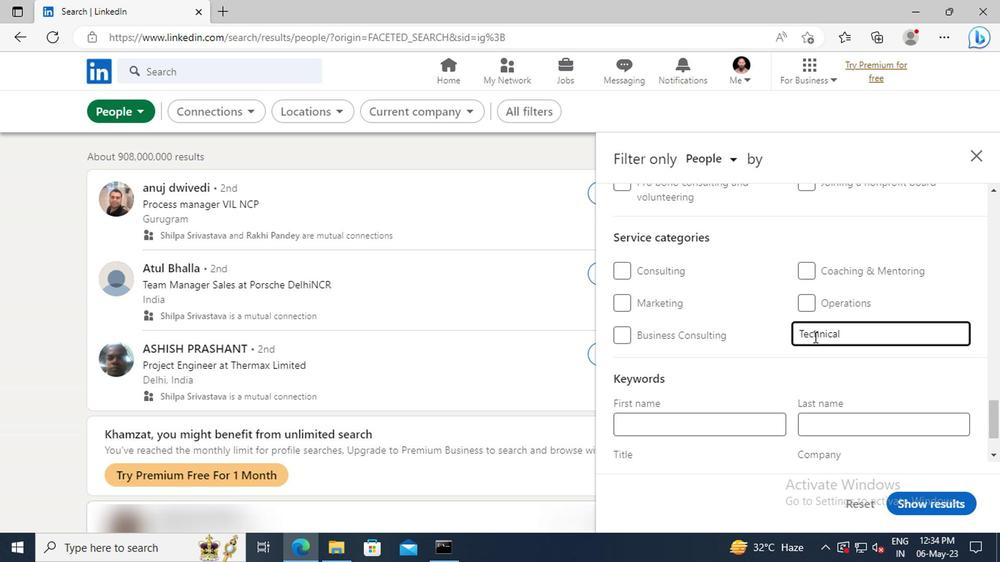 
Action: Mouse scrolled (811, 336) with delta (0, -1)
Screenshot: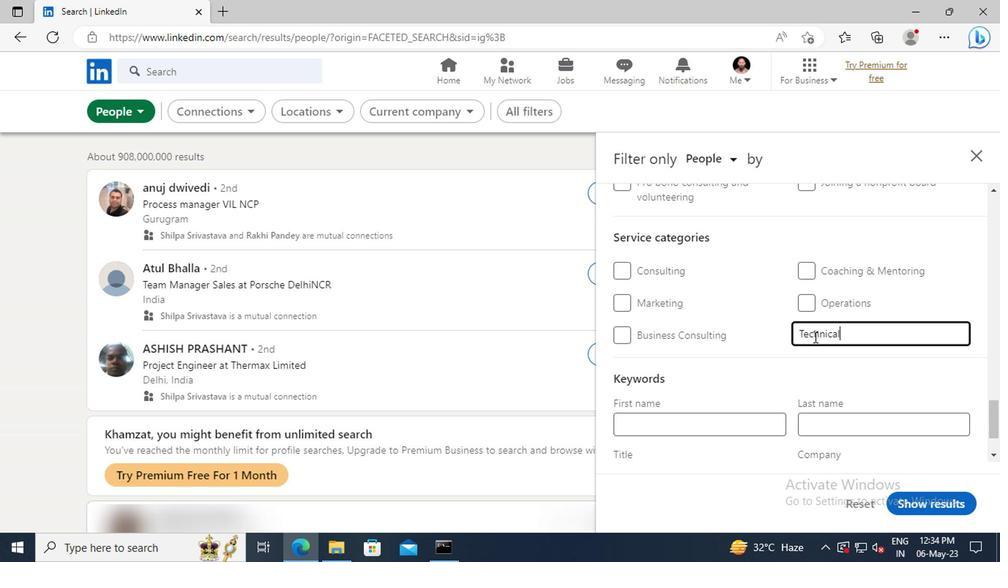 
Action: Mouse scrolled (811, 336) with delta (0, -1)
Screenshot: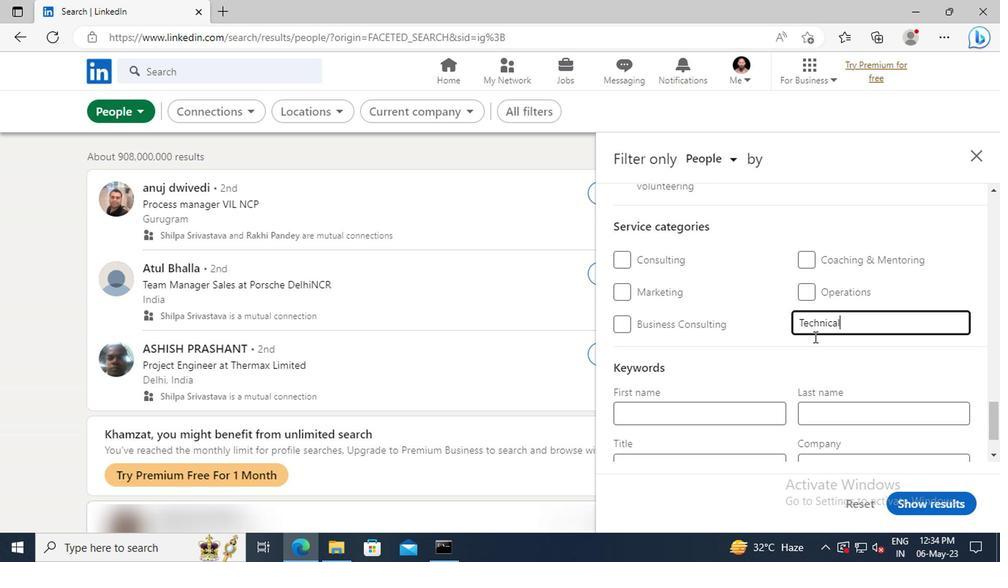 
Action: Mouse scrolled (811, 336) with delta (0, -1)
Screenshot: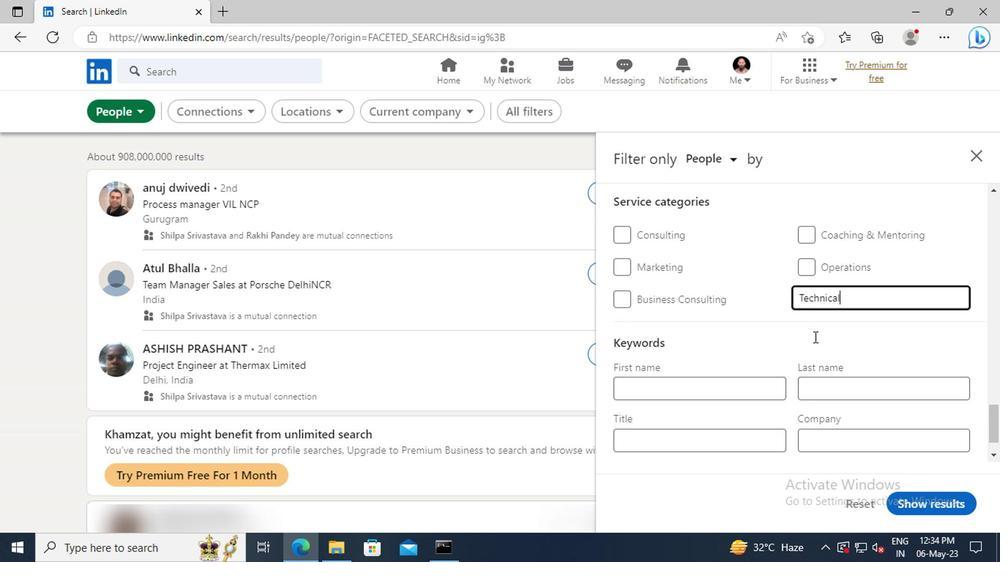
Action: Mouse moved to (706, 389)
Screenshot: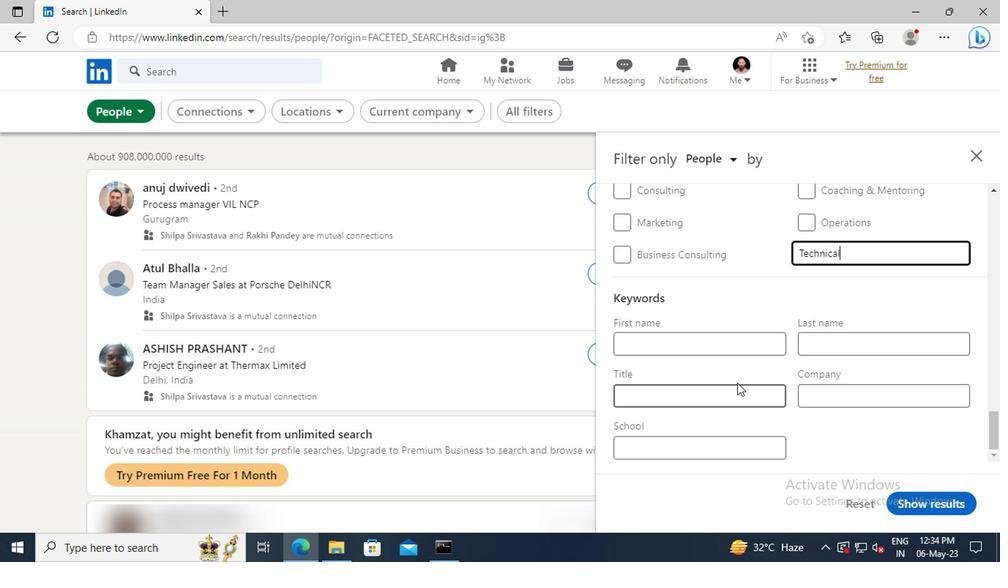 
Action: Mouse pressed left at (706, 389)
Screenshot: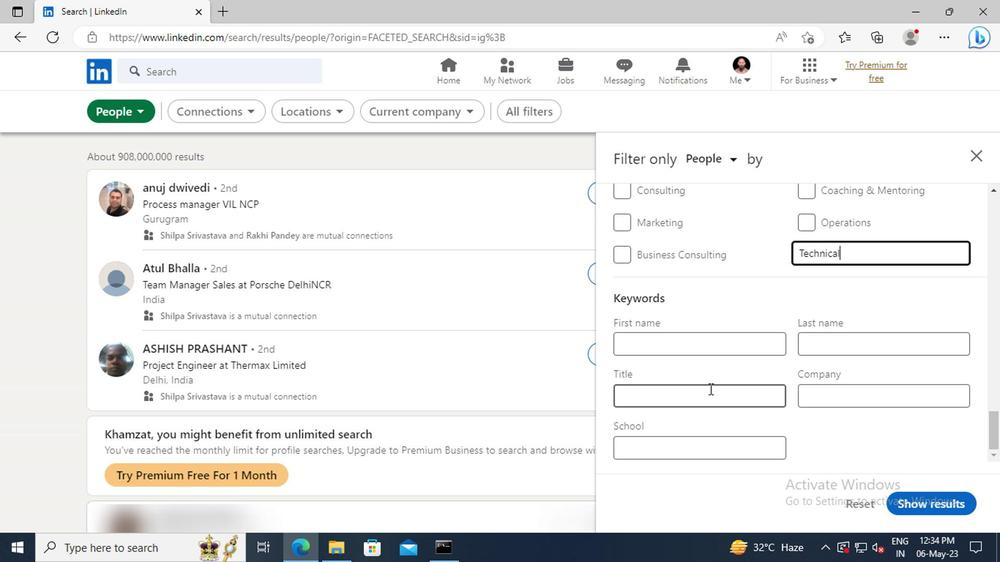 
Action: Key pressed <Key.shift>VEHICLE<Key.space>OR<Key.space><Key.shift>EQUIPMENT<Key.space><Key.shift>CLEANER<Key.enter>
Screenshot: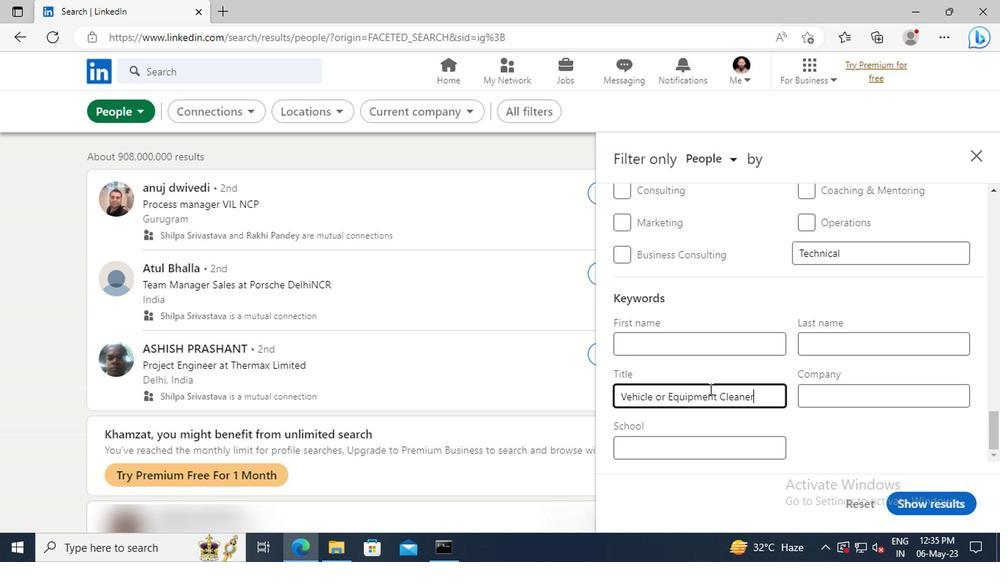 
Action: Mouse moved to (921, 507)
Screenshot: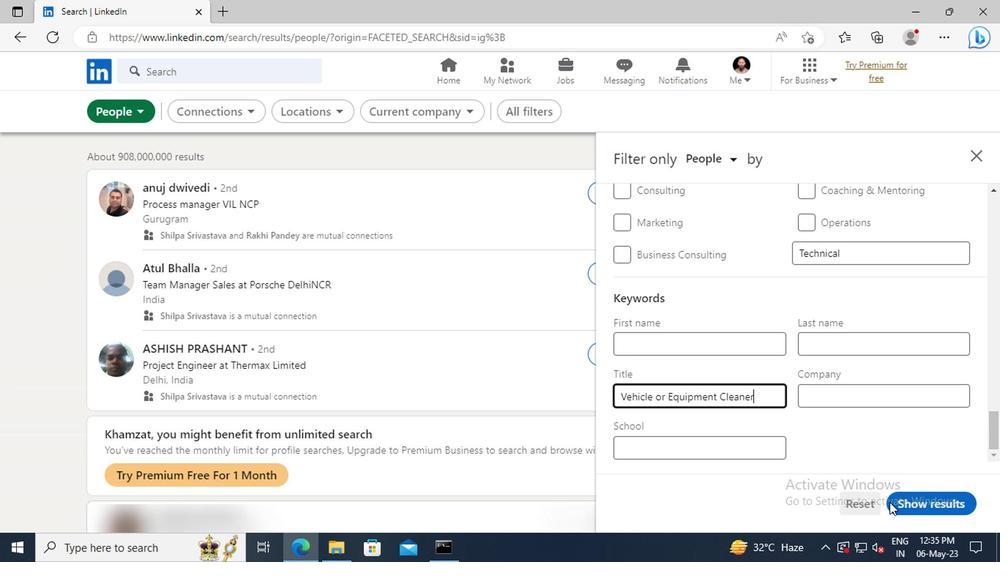 
Action: Mouse pressed left at (921, 507)
Screenshot: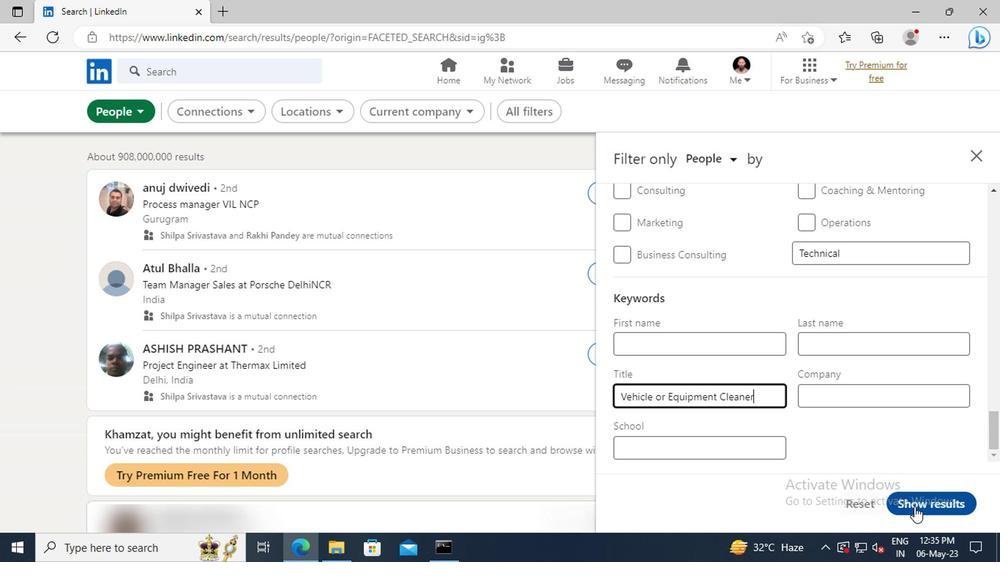 
